 Task: Research Airbnb properties in Zanjan, Iran from 5th November, 2023 to 16th November, 2023 for 2 adults.1  bedroom having 1 bed and 1 bathroom. Property type can be hotel. Booking option can be shelf check-in. Look for 3 properties as per requirement.
Action: Mouse moved to (464, 106)
Screenshot: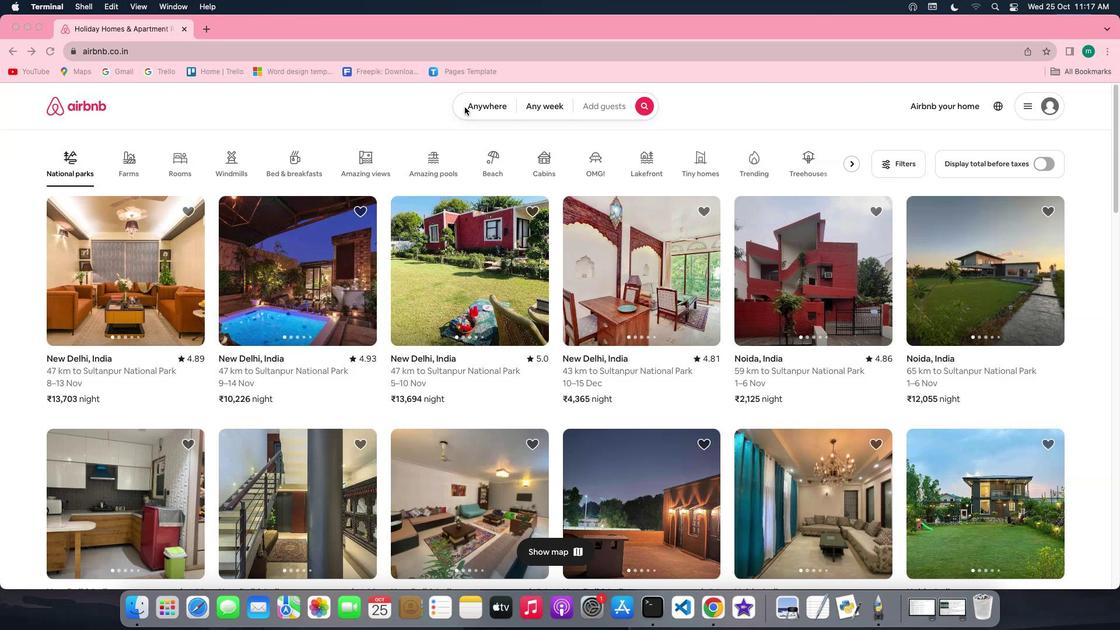 
Action: Mouse pressed left at (464, 106)
Screenshot: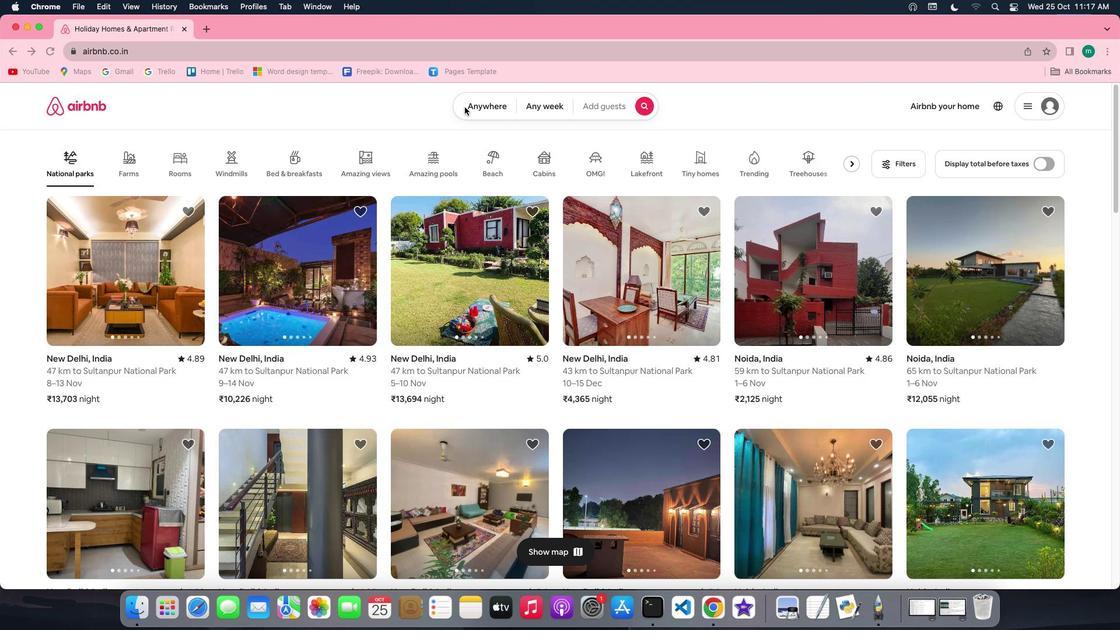 
Action: Mouse pressed left at (464, 106)
Screenshot: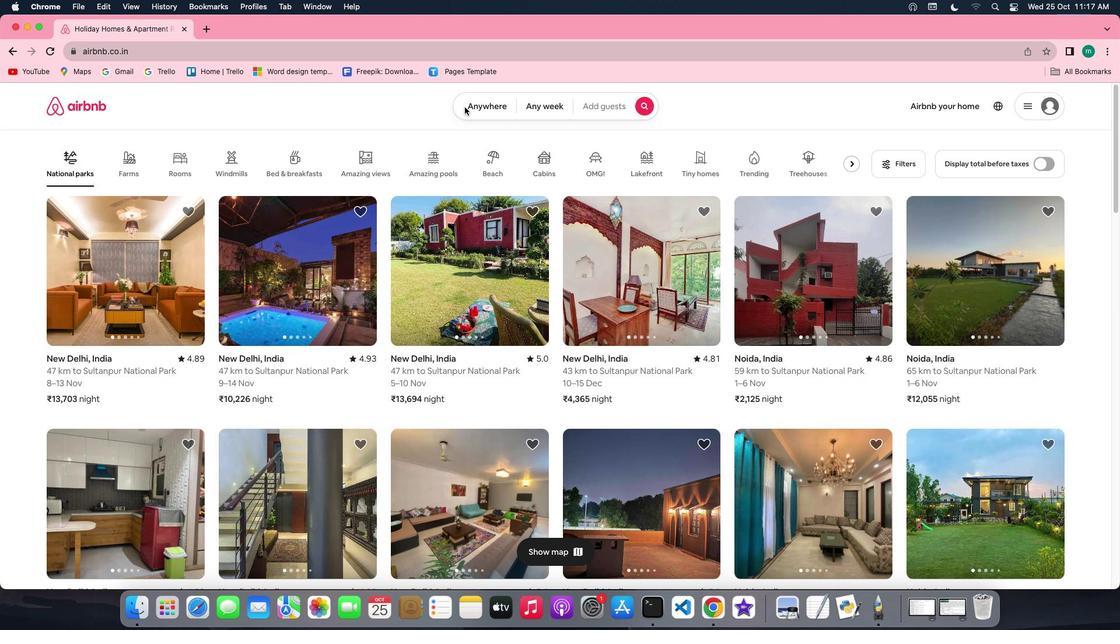 
Action: Mouse moved to (395, 150)
Screenshot: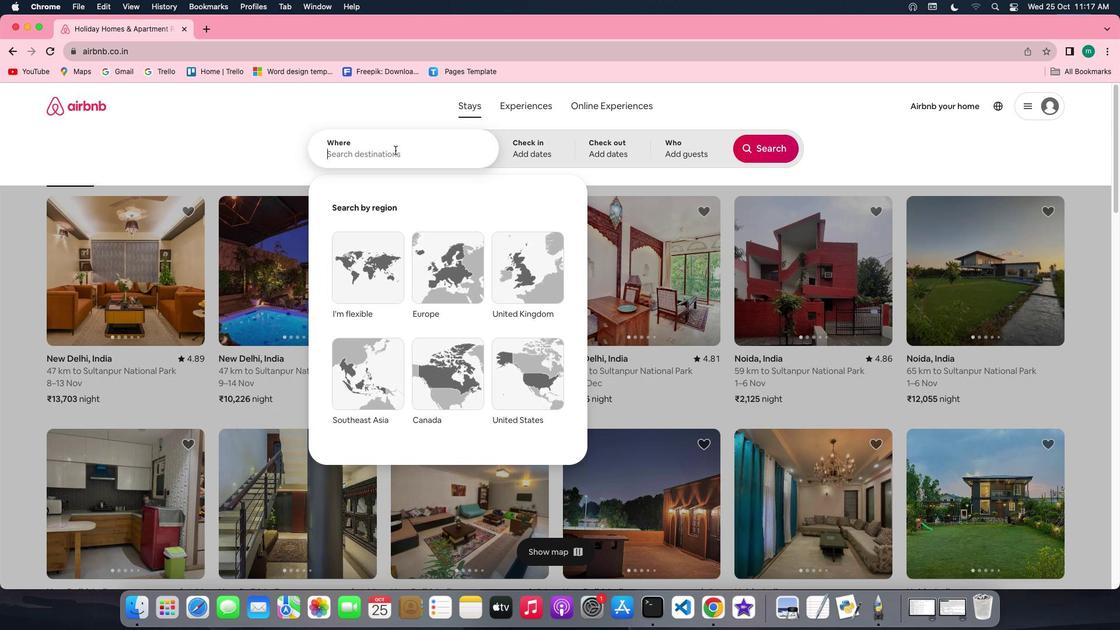 
Action: Mouse pressed left at (395, 150)
Screenshot: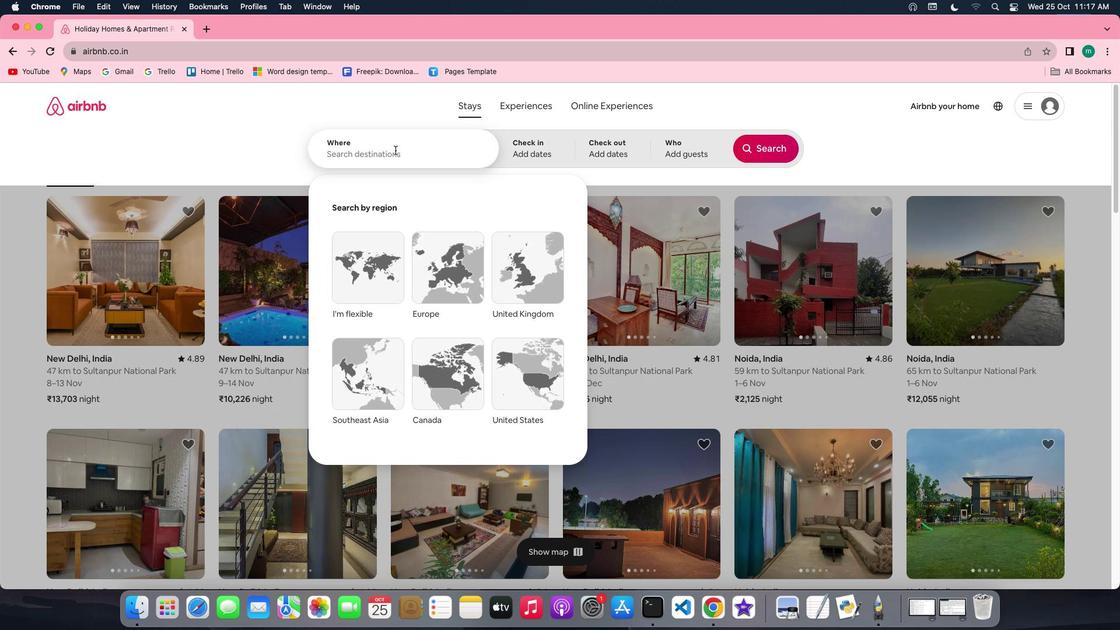 
Action: Key pressed Key.shift'Z''a''n''j''a''n'','Key.spaceKey.shift'I''r''a''n'
Screenshot: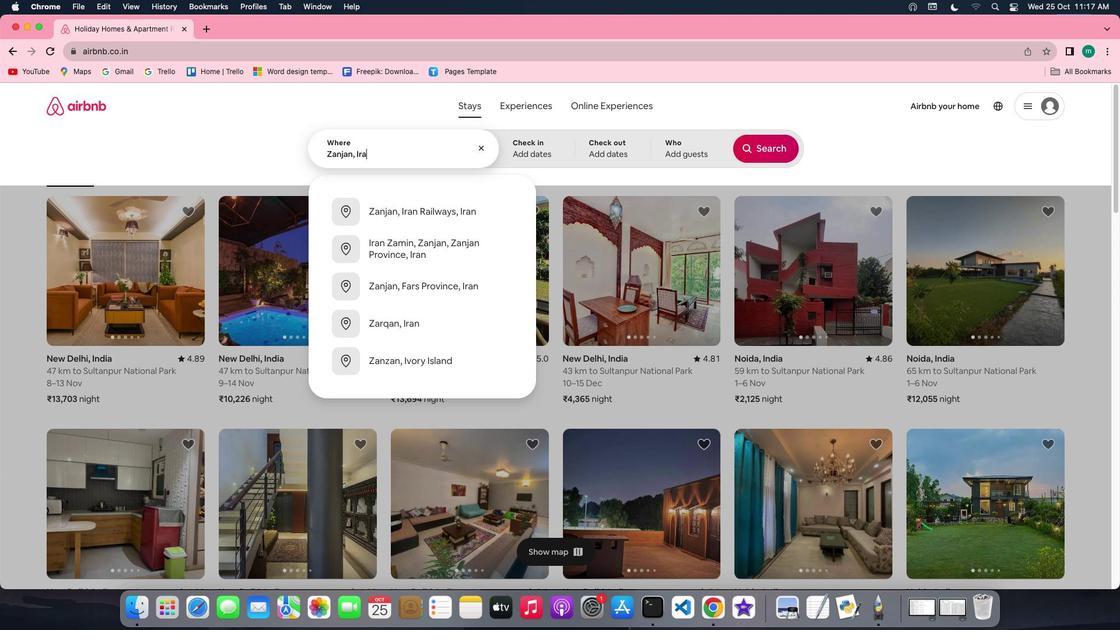 
Action: Mouse moved to (534, 145)
Screenshot: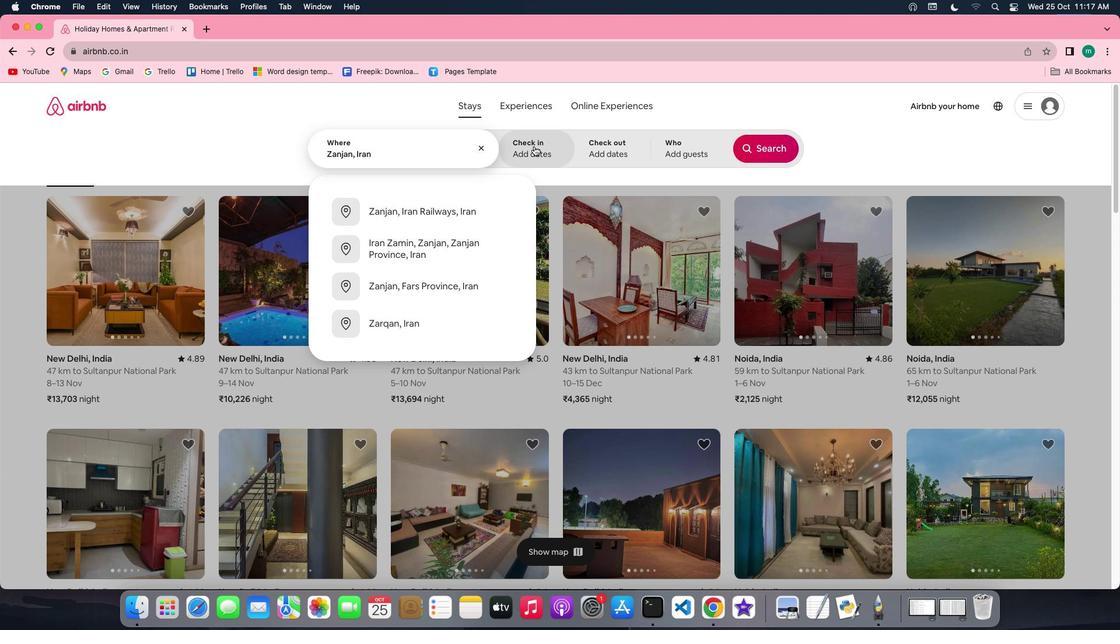 
Action: Mouse pressed left at (534, 145)
Screenshot: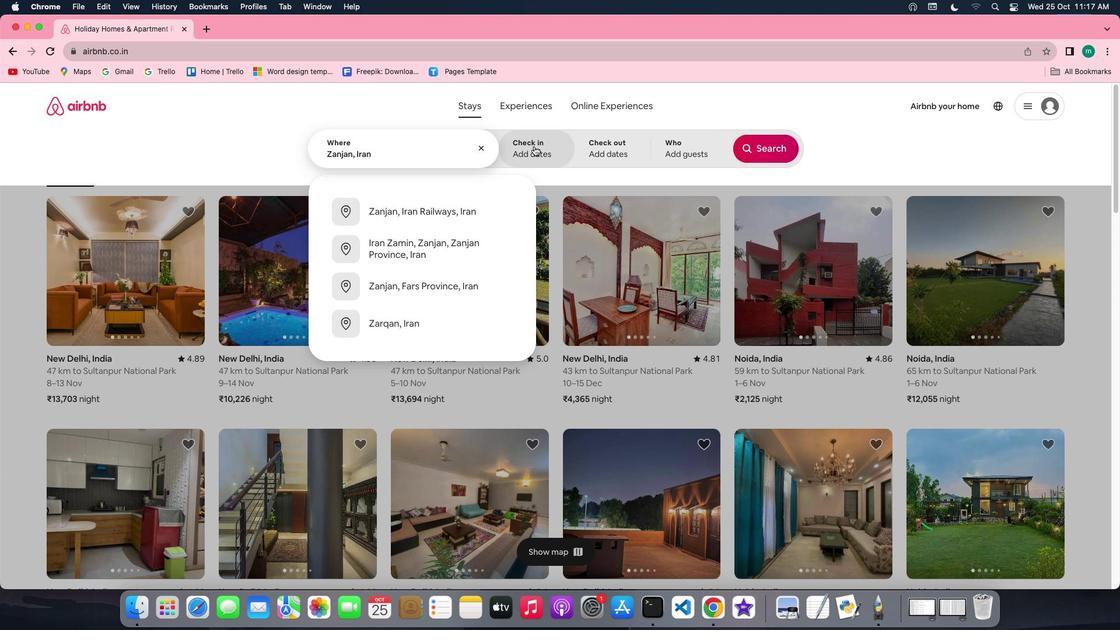 
Action: Mouse moved to (581, 313)
Screenshot: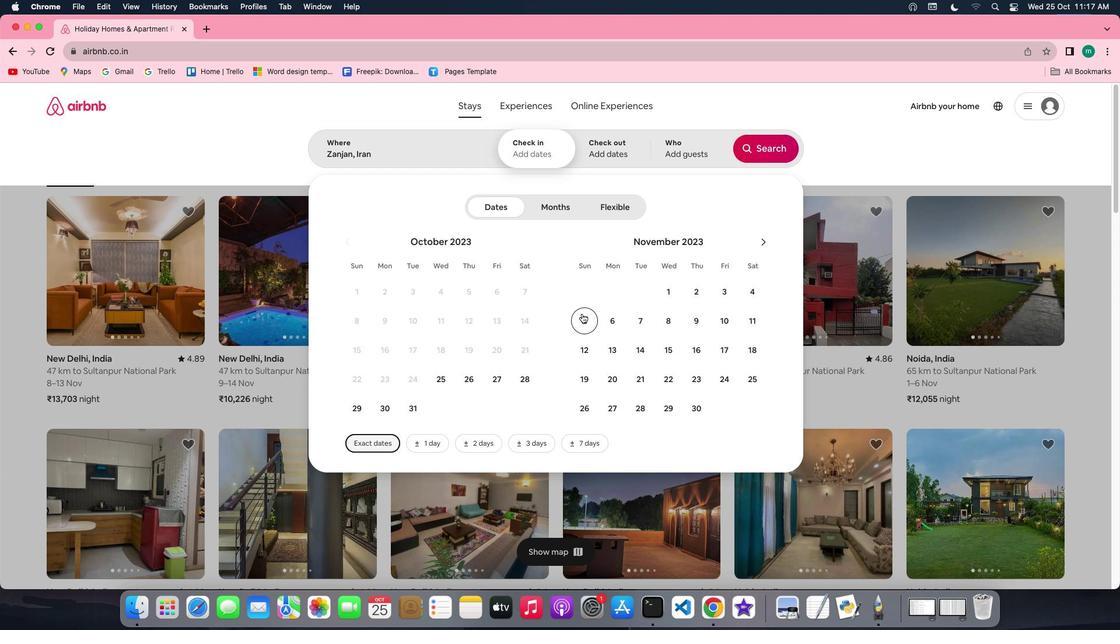 
Action: Mouse pressed left at (581, 313)
Screenshot: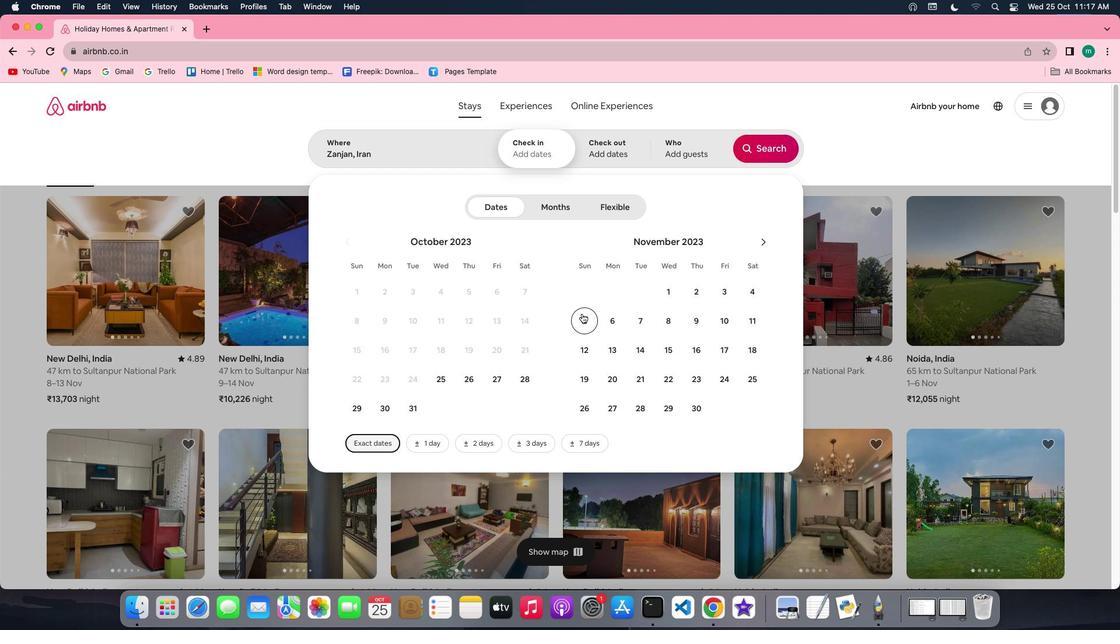 
Action: Mouse moved to (692, 343)
Screenshot: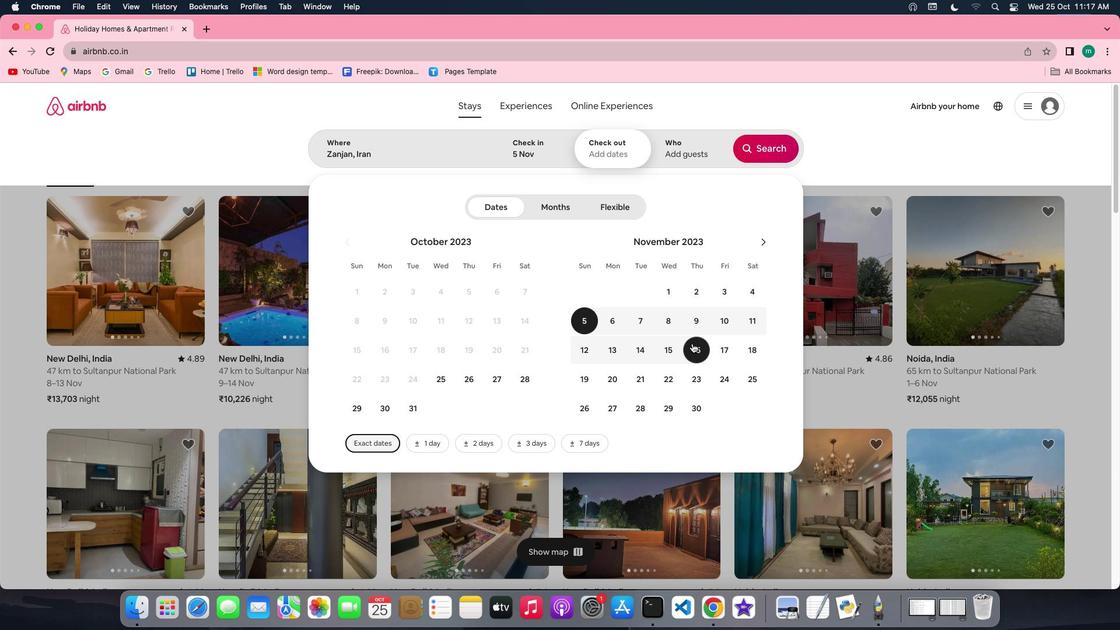 
Action: Mouse pressed left at (692, 343)
Screenshot: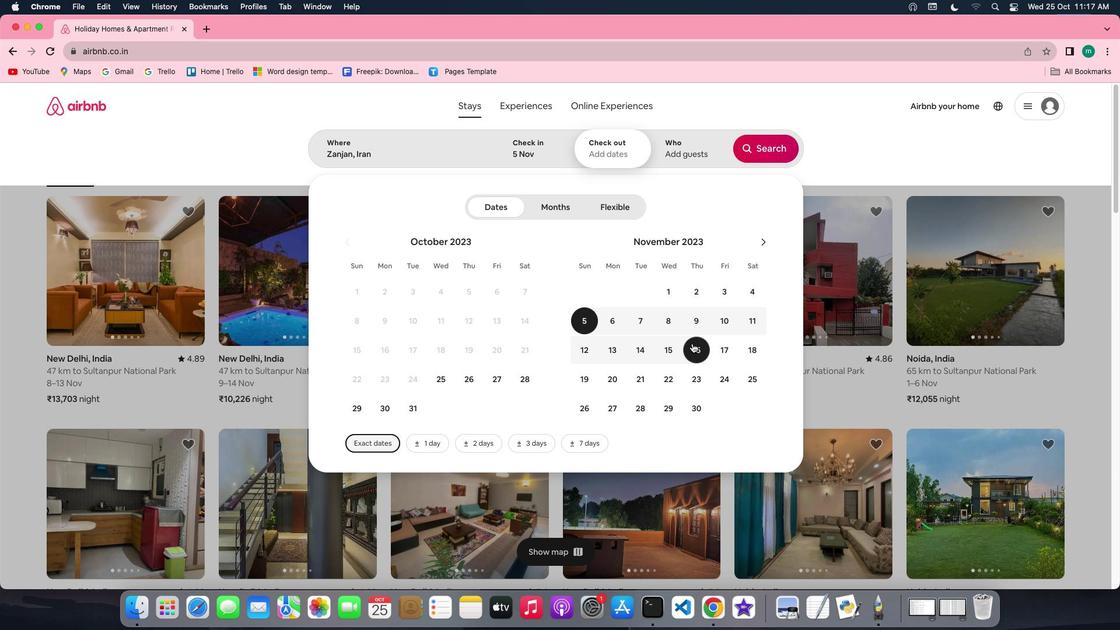 
Action: Mouse moved to (690, 142)
Screenshot: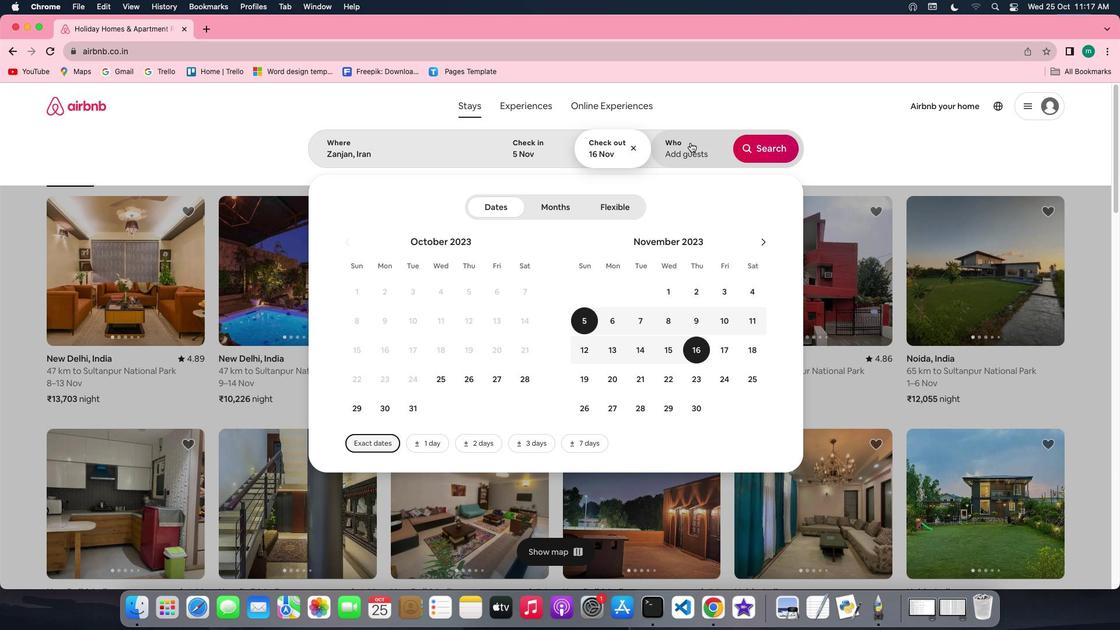 
Action: Mouse pressed left at (690, 142)
Screenshot: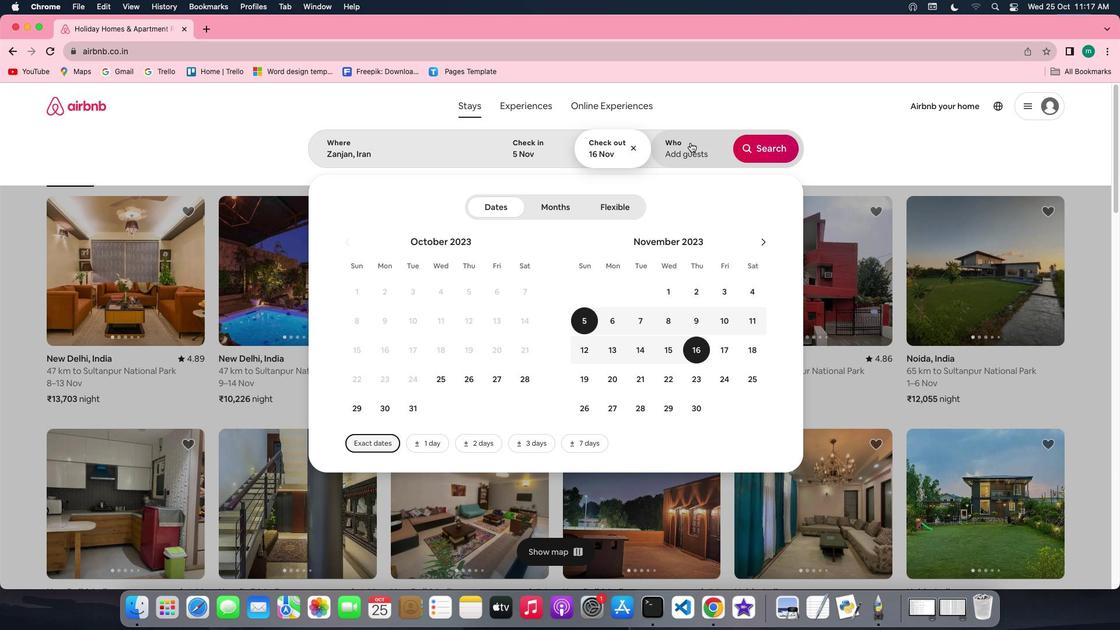 
Action: Mouse moved to (775, 210)
Screenshot: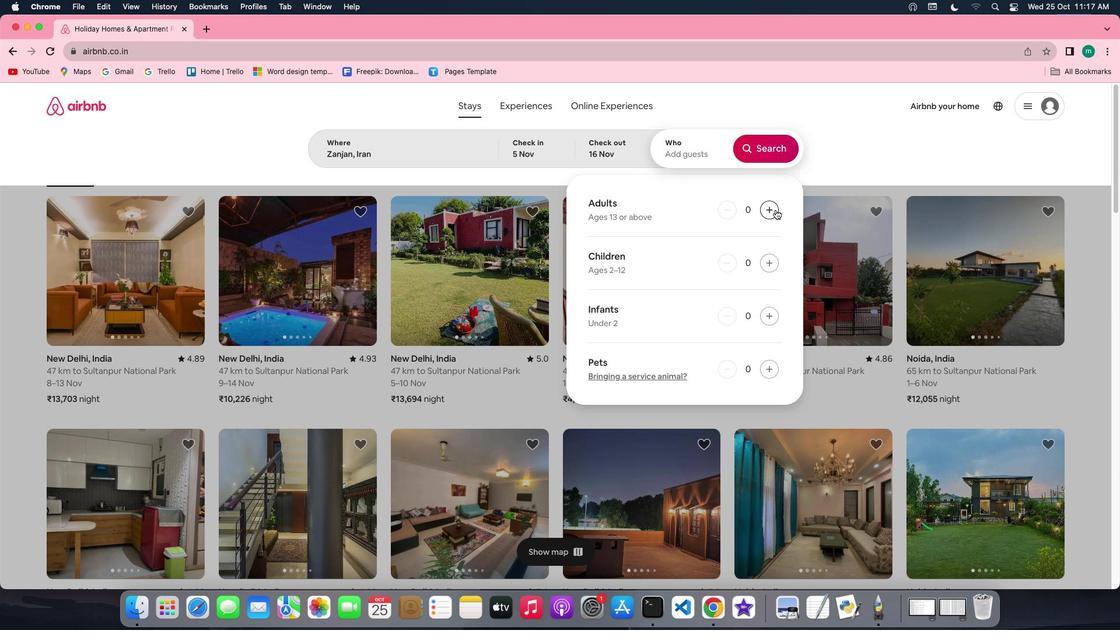 
Action: Mouse pressed left at (775, 210)
Screenshot: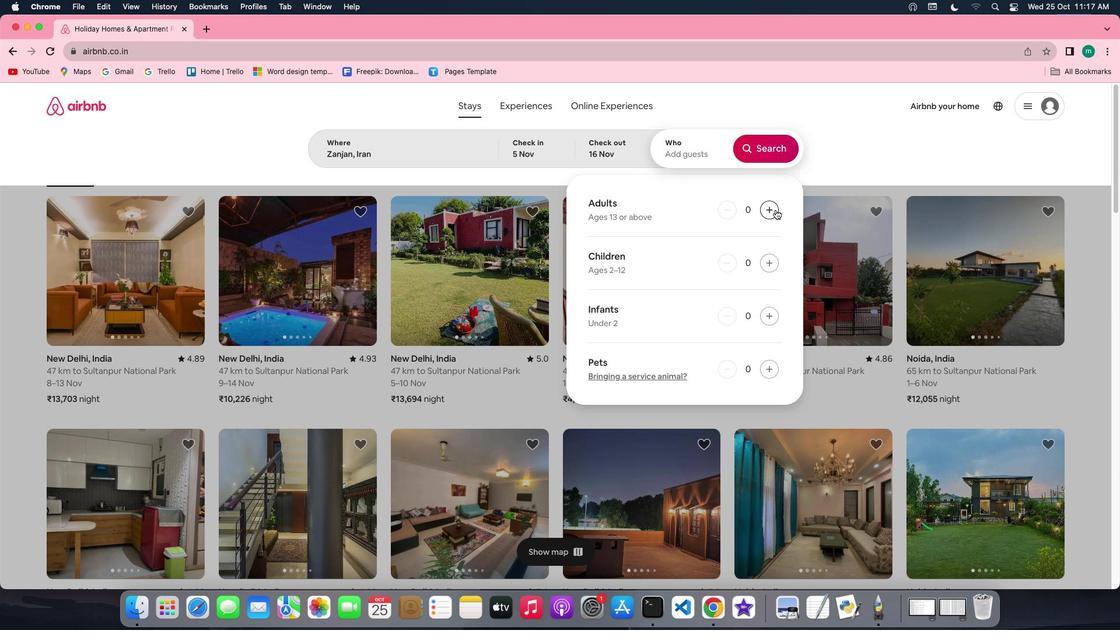 
Action: Mouse pressed left at (775, 210)
Screenshot: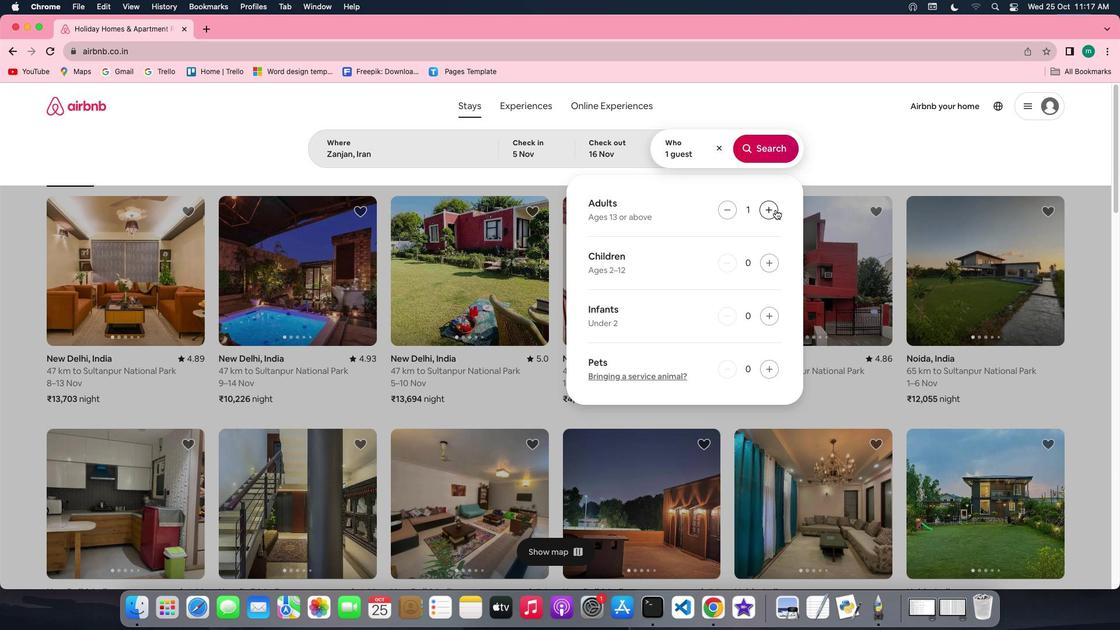 
Action: Mouse moved to (763, 152)
Screenshot: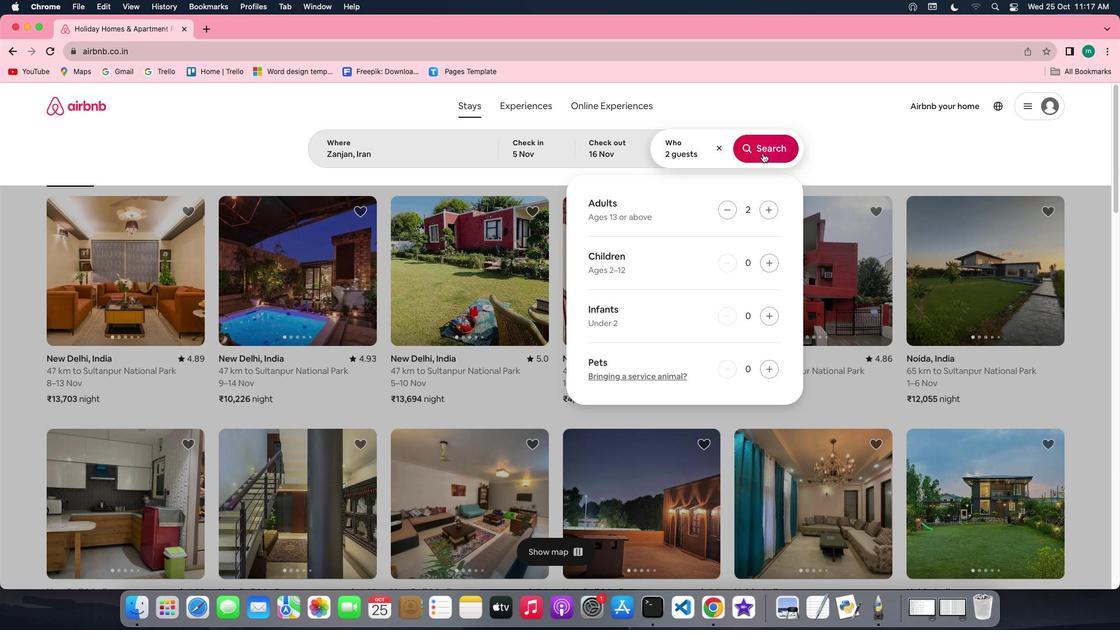 
Action: Mouse pressed left at (763, 152)
Screenshot: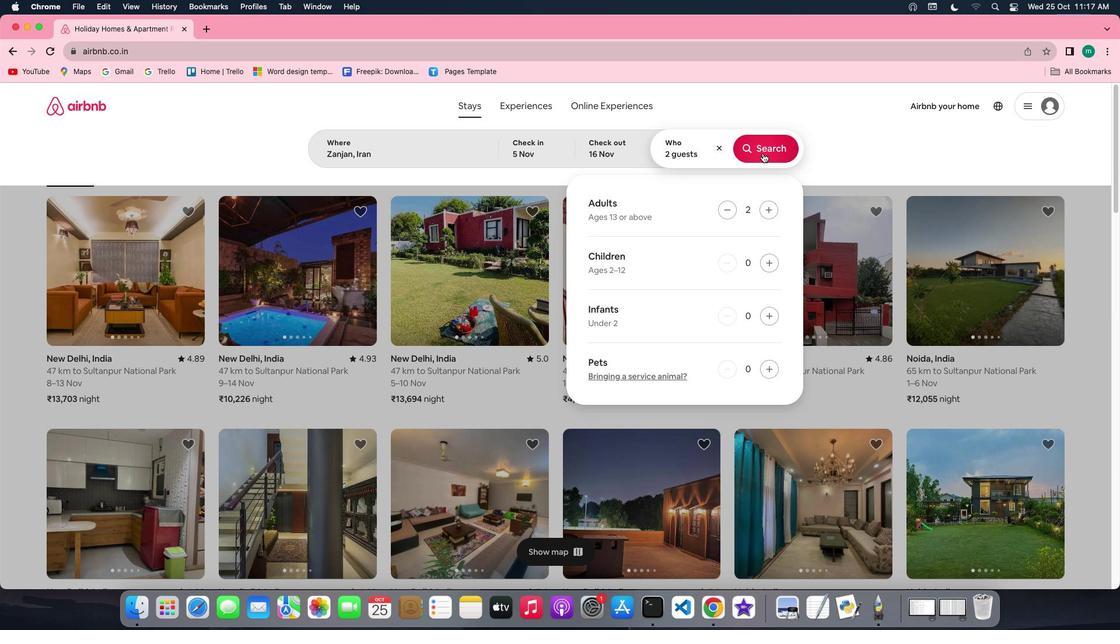 
Action: Mouse moved to (920, 149)
Screenshot: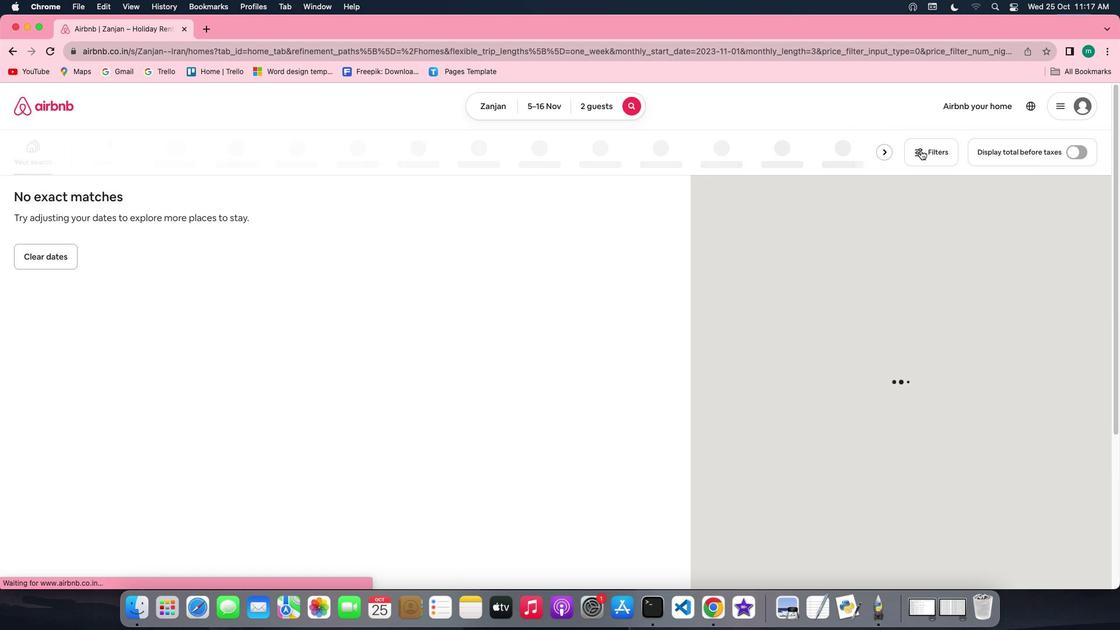 
Action: Mouse pressed left at (920, 149)
Screenshot: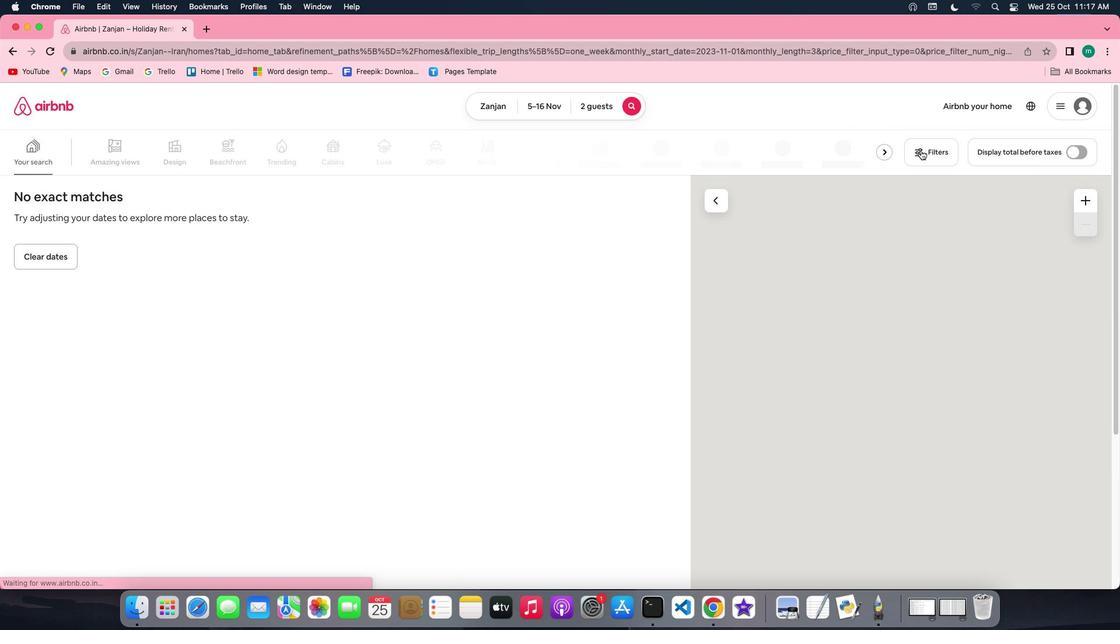 
Action: Mouse moved to (554, 323)
Screenshot: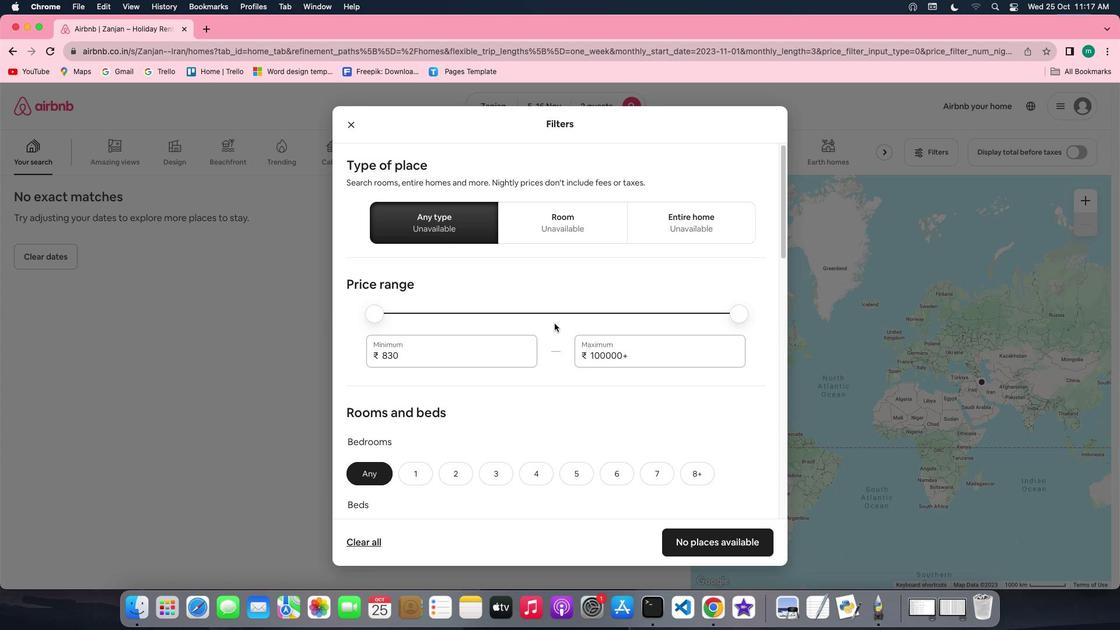
Action: Mouse scrolled (554, 323) with delta (0, 0)
Screenshot: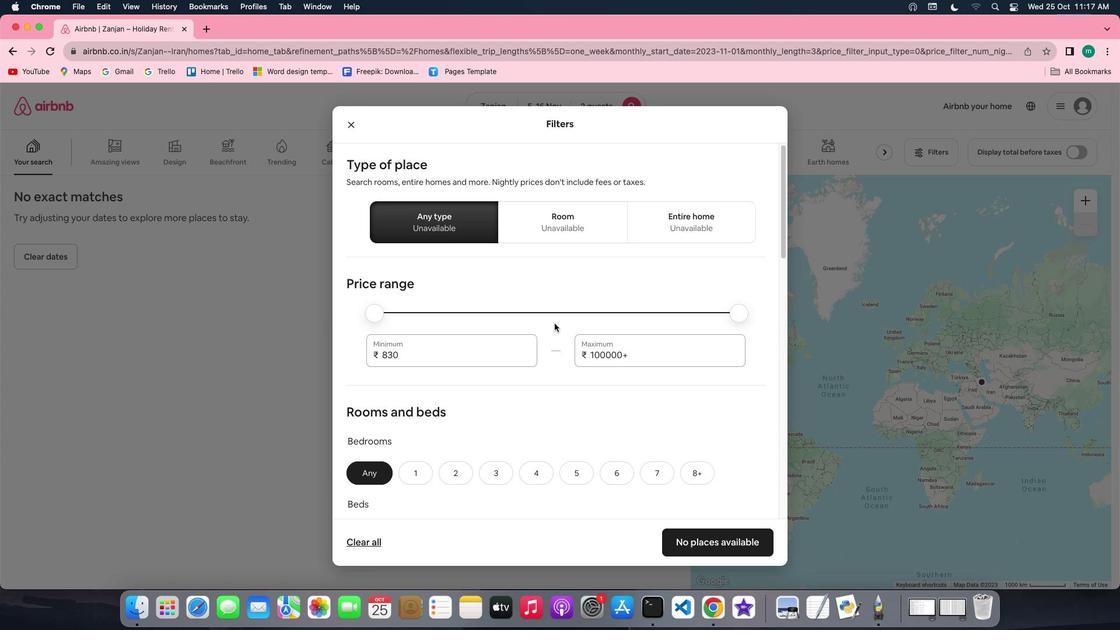 
Action: Mouse scrolled (554, 323) with delta (0, 0)
Screenshot: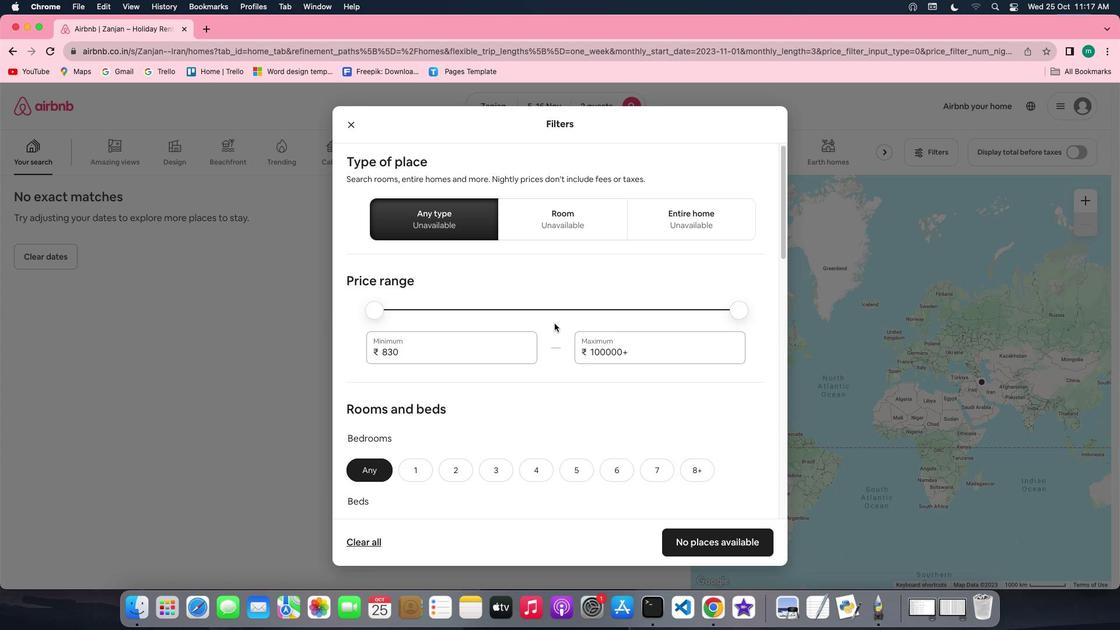 
Action: Mouse scrolled (554, 323) with delta (0, -1)
Screenshot: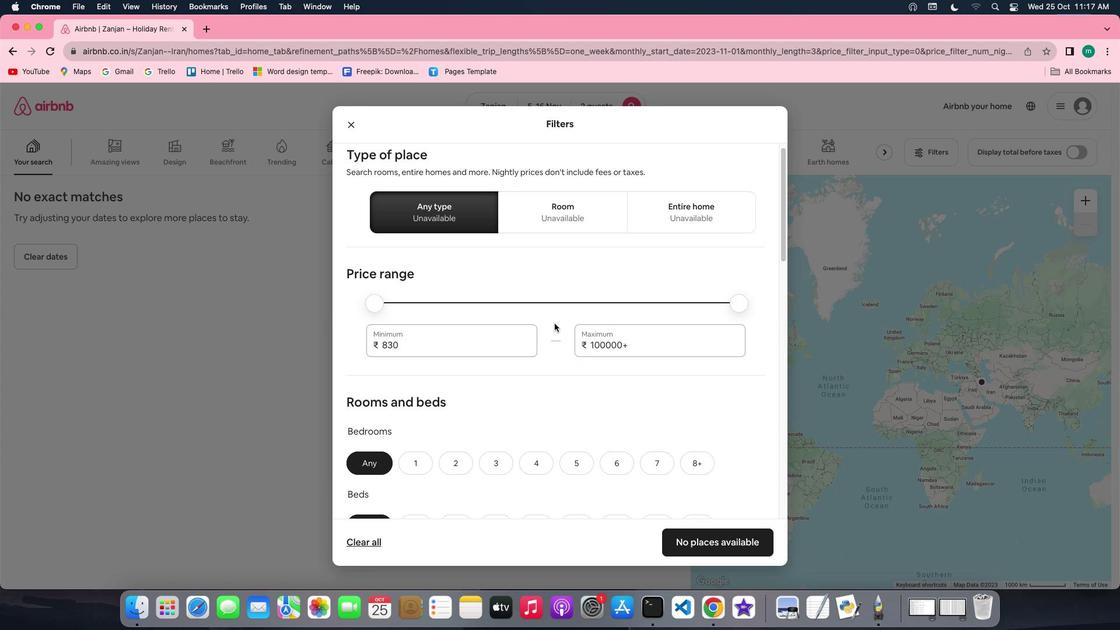 
Action: Mouse scrolled (554, 323) with delta (0, 0)
Screenshot: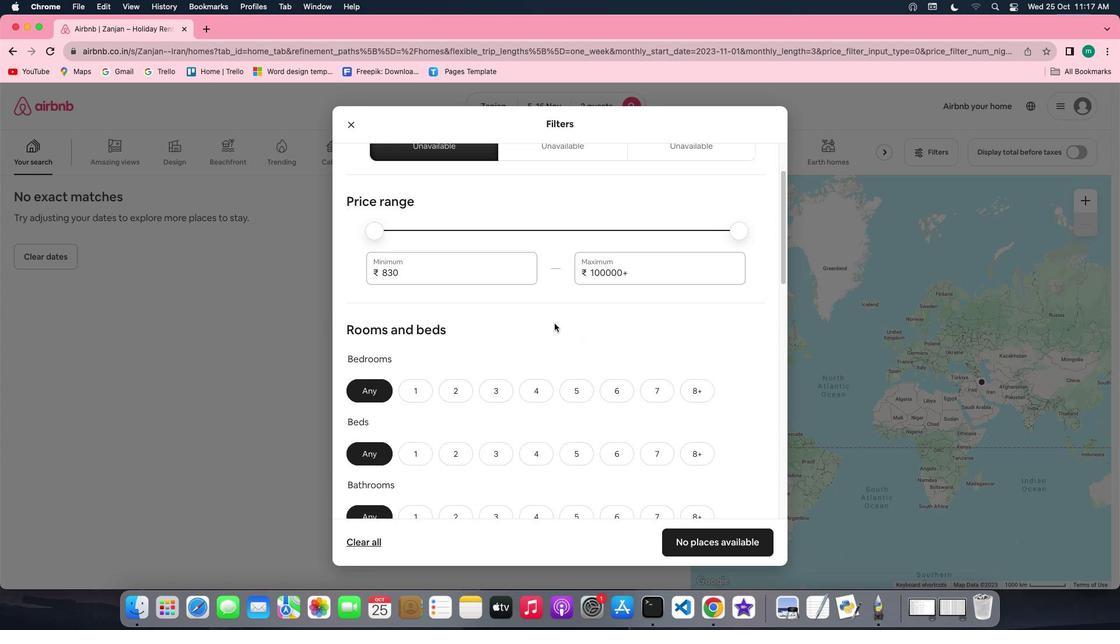 
Action: Mouse scrolled (554, 323) with delta (0, 0)
Screenshot: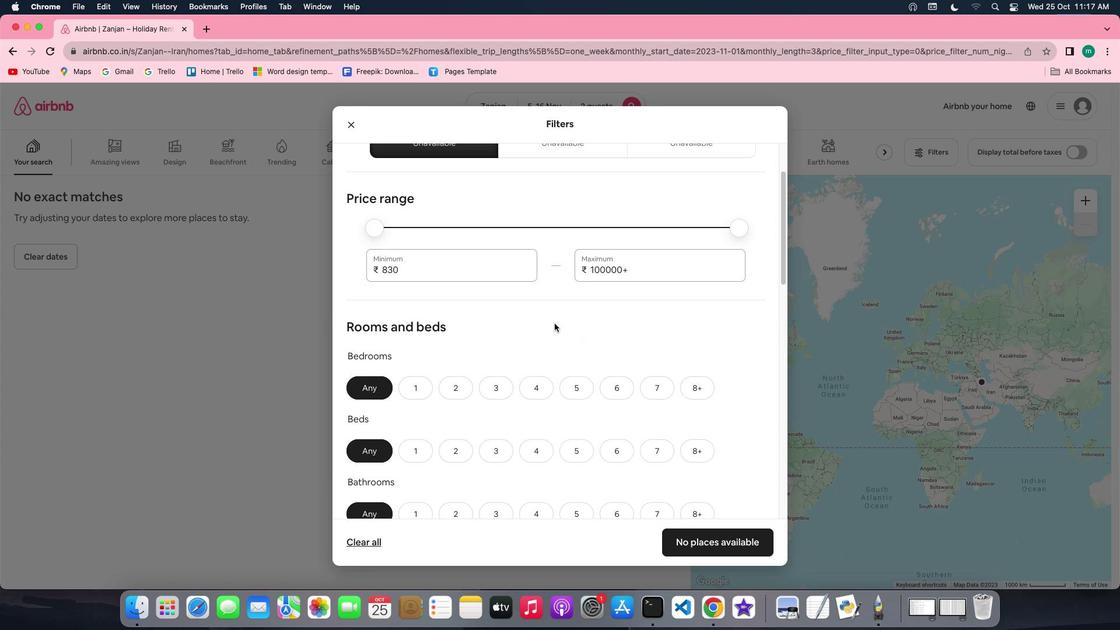 
Action: Mouse scrolled (554, 323) with delta (0, 0)
Screenshot: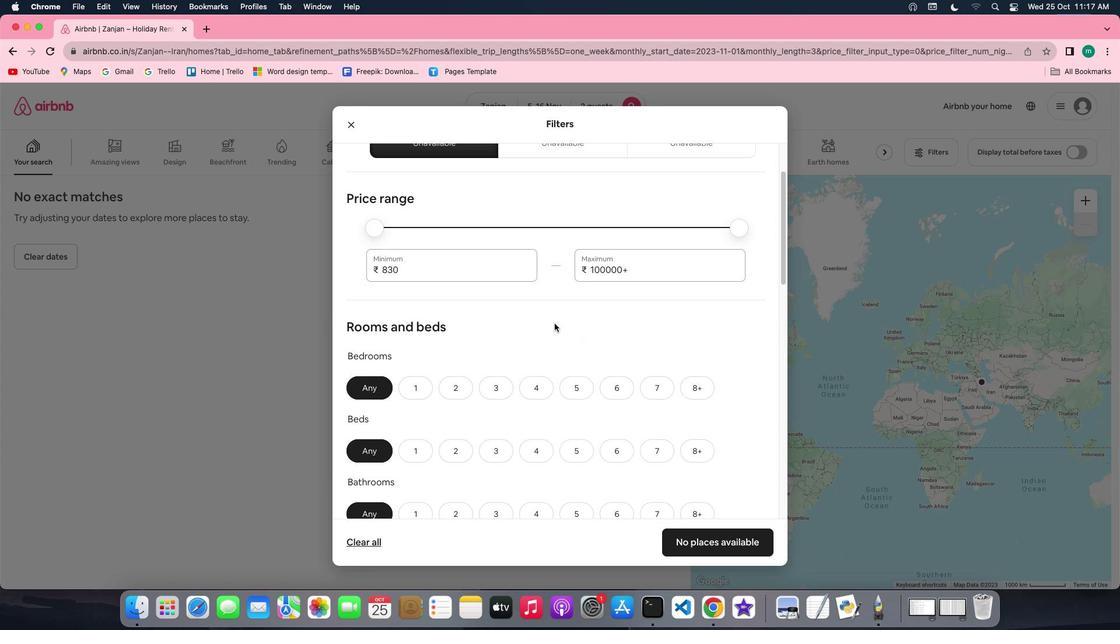 
Action: Mouse scrolled (554, 323) with delta (0, 0)
Screenshot: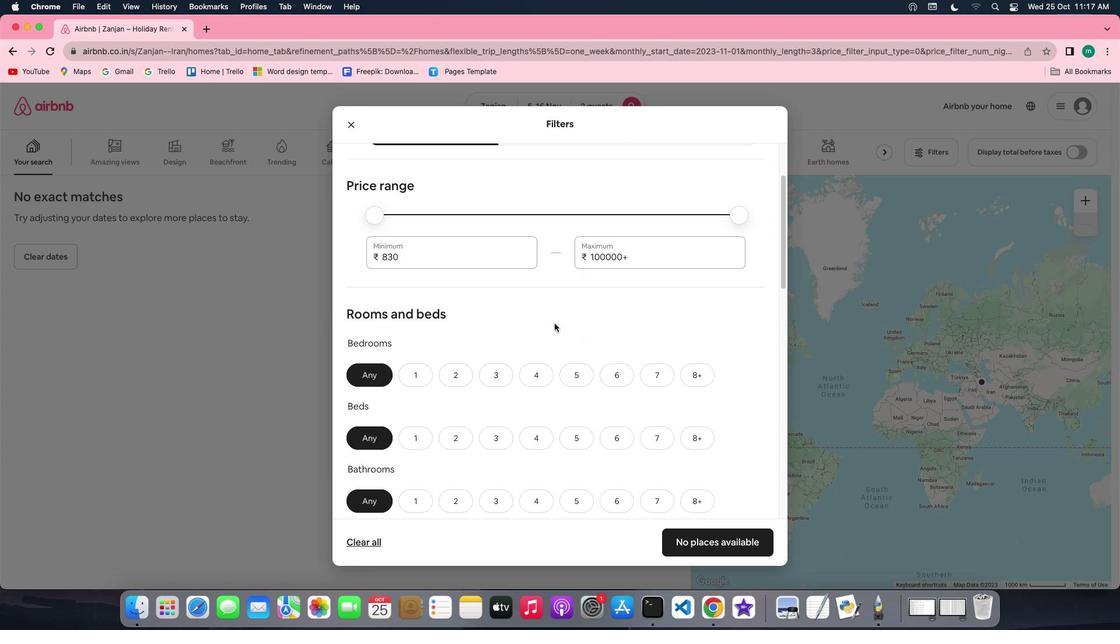 
Action: Mouse scrolled (554, 323) with delta (0, 0)
Screenshot: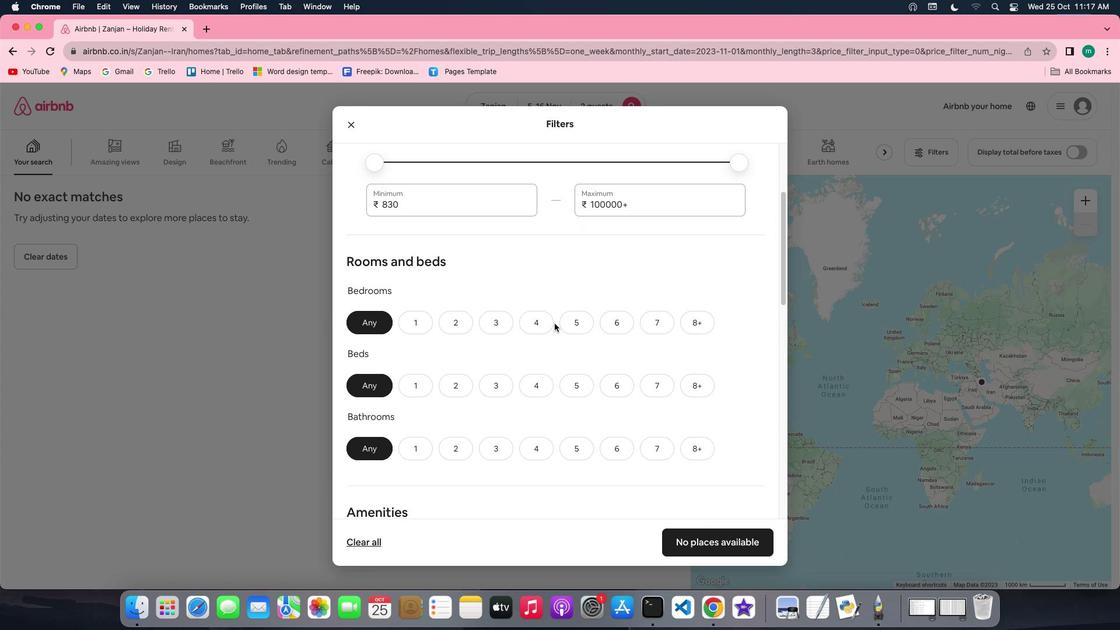 
Action: Mouse scrolled (554, 323) with delta (0, 0)
Screenshot: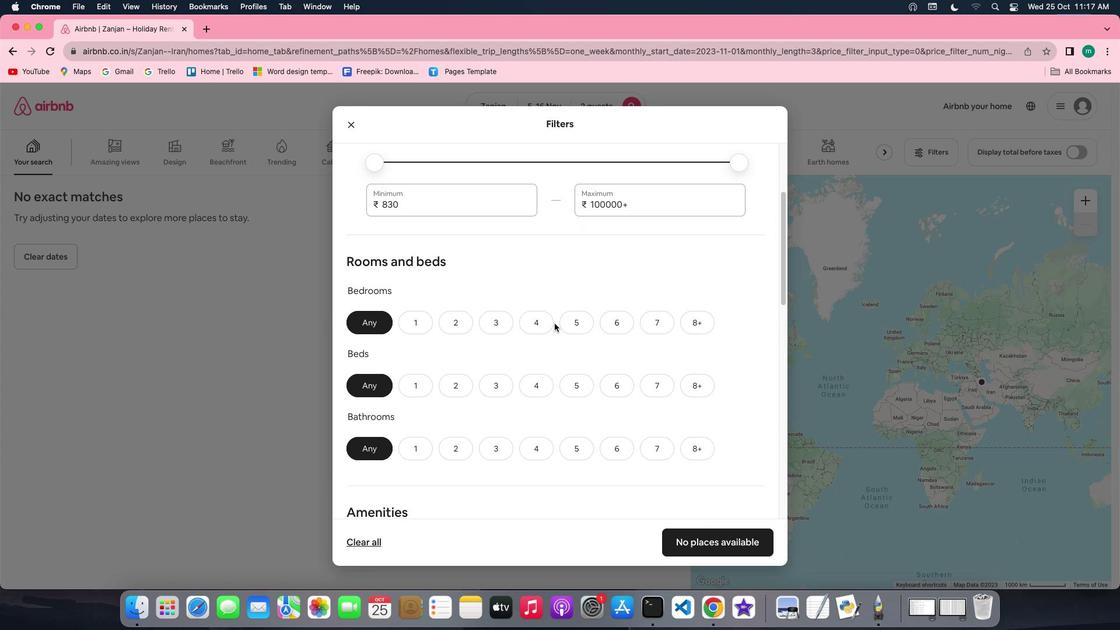 
Action: Mouse scrolled (554, 323) with delta (0, -1)
Screenshot: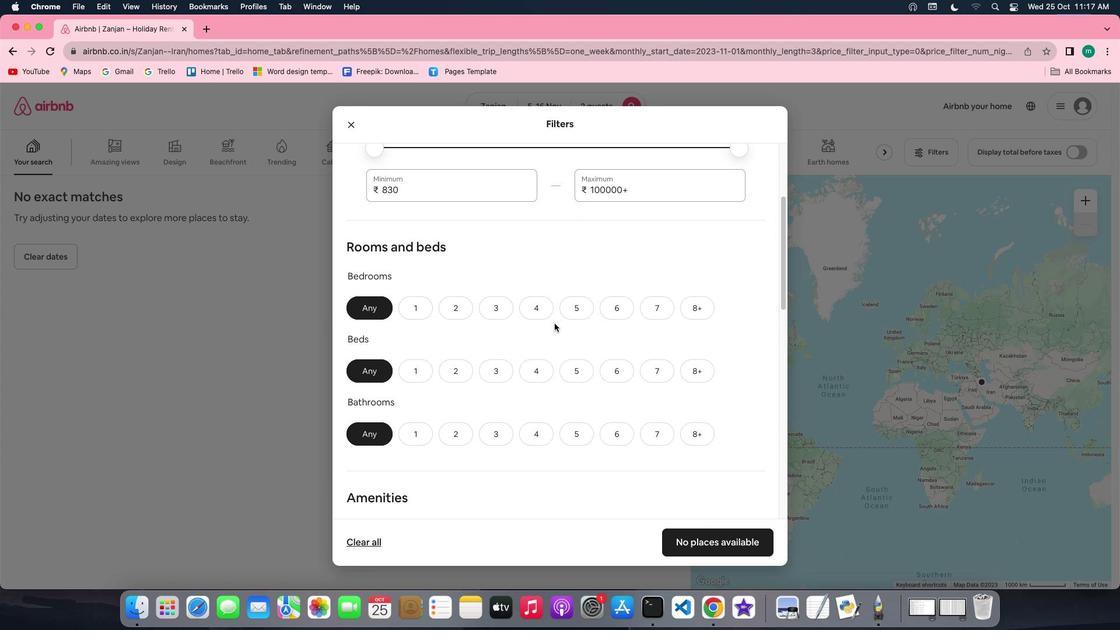 
Action: Mouse scrolled (554, 323) with delta (0, 0)
Screenshot: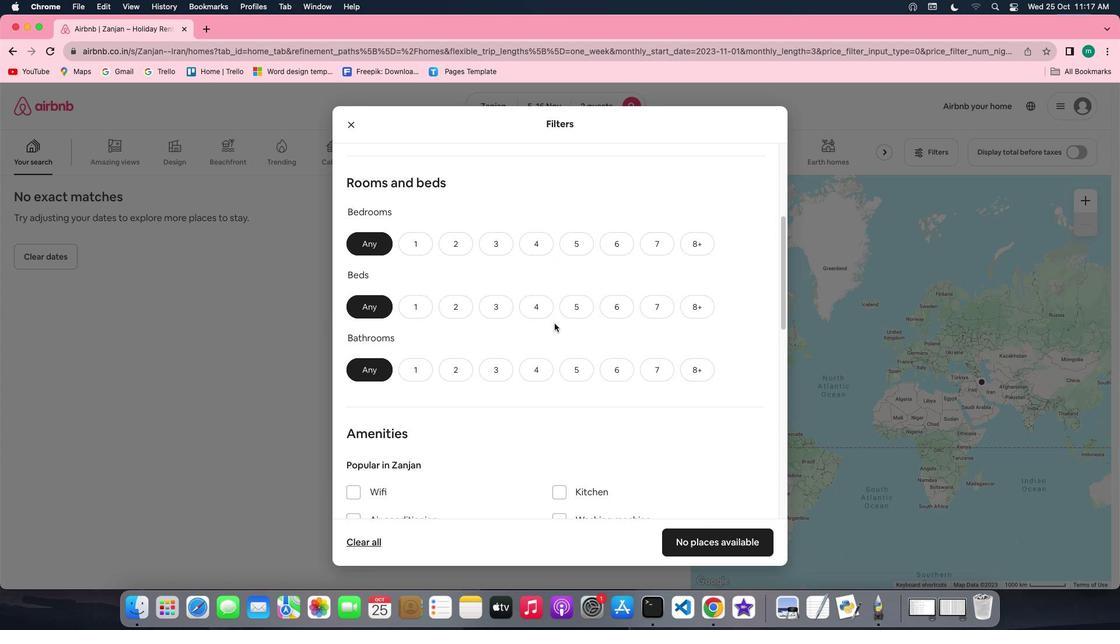 
Action: Mouse scrolled (554, 323) with delta (0, 0)
Screenshot: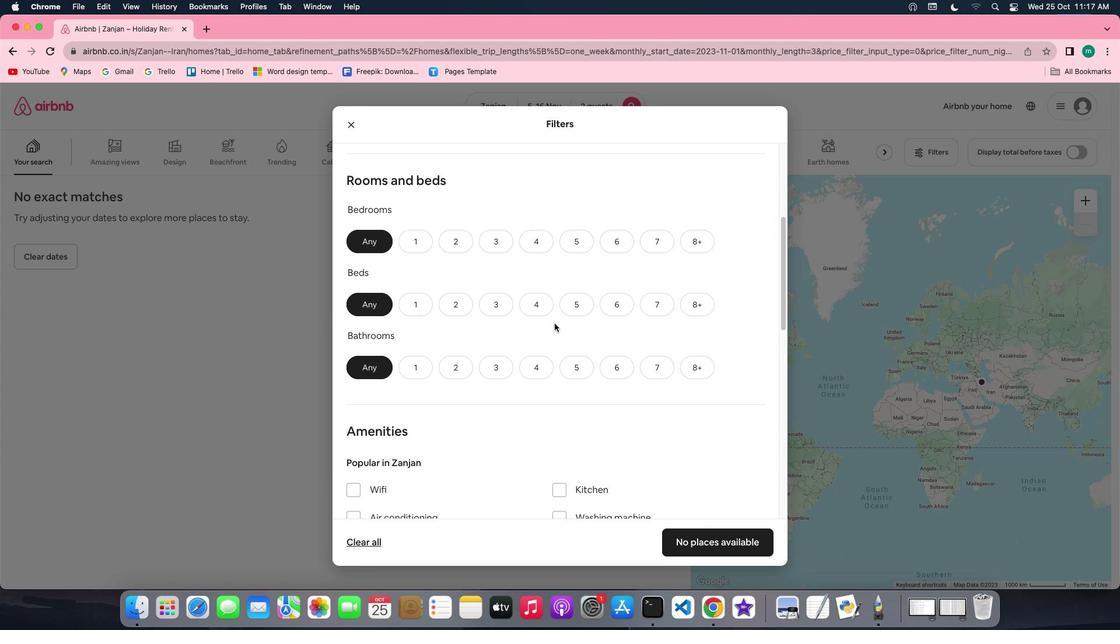 
Action: Mouse scrolled (554, 323) with delta (0, -1)
Screenshot: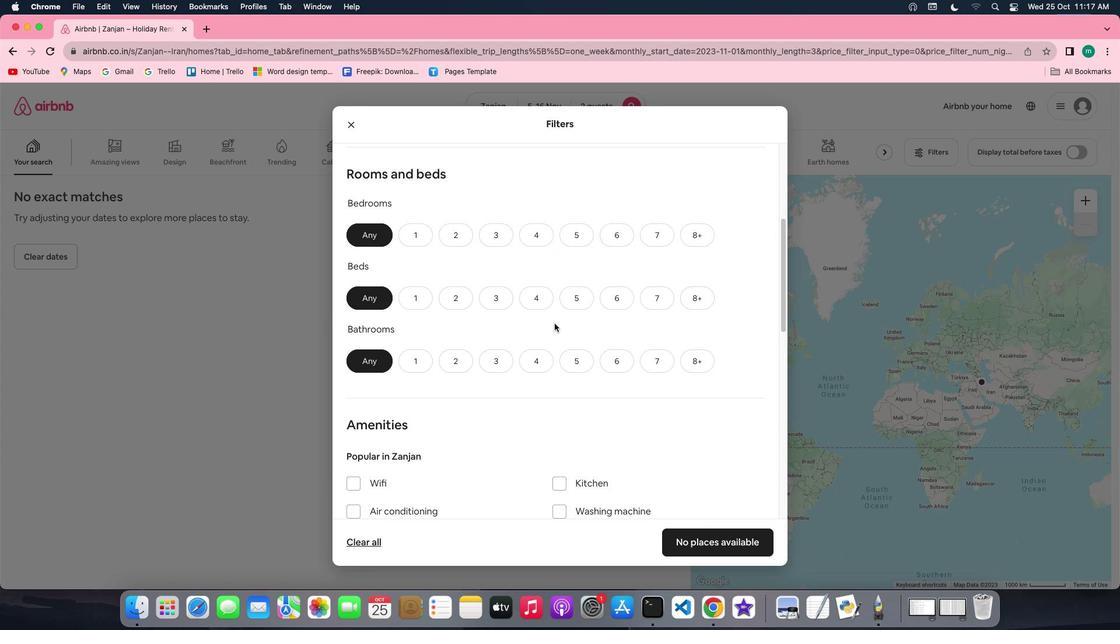 
Action: Mouse scrolled (554, 323) with delta (0, 0)
Screenshot: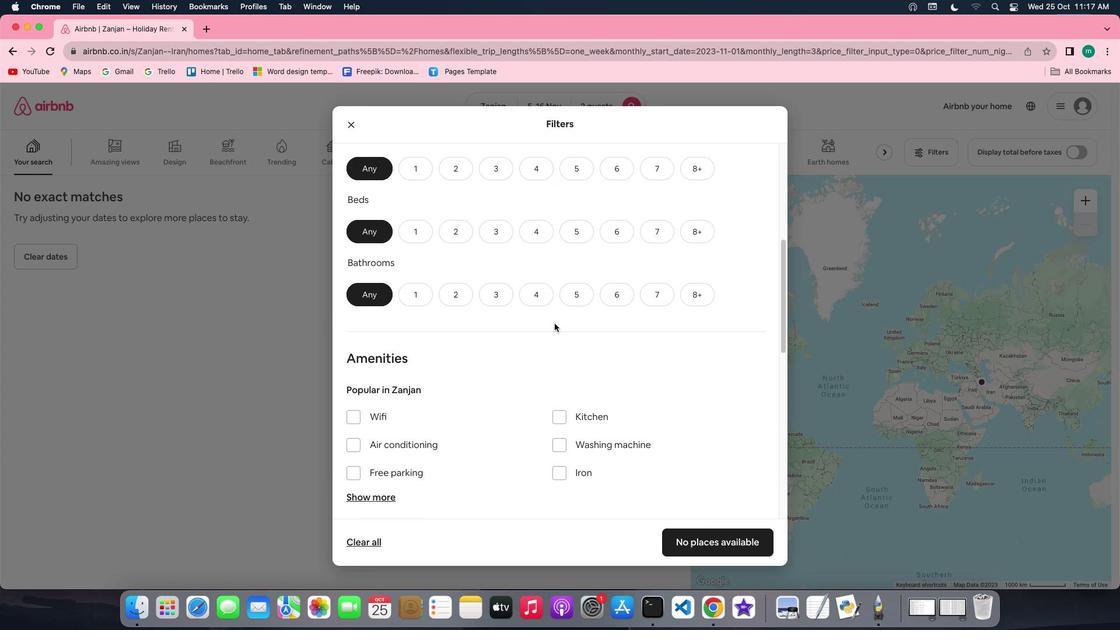 
Action: Mouse scrolled (554, 323) with delta (0, 0)
Screenshot: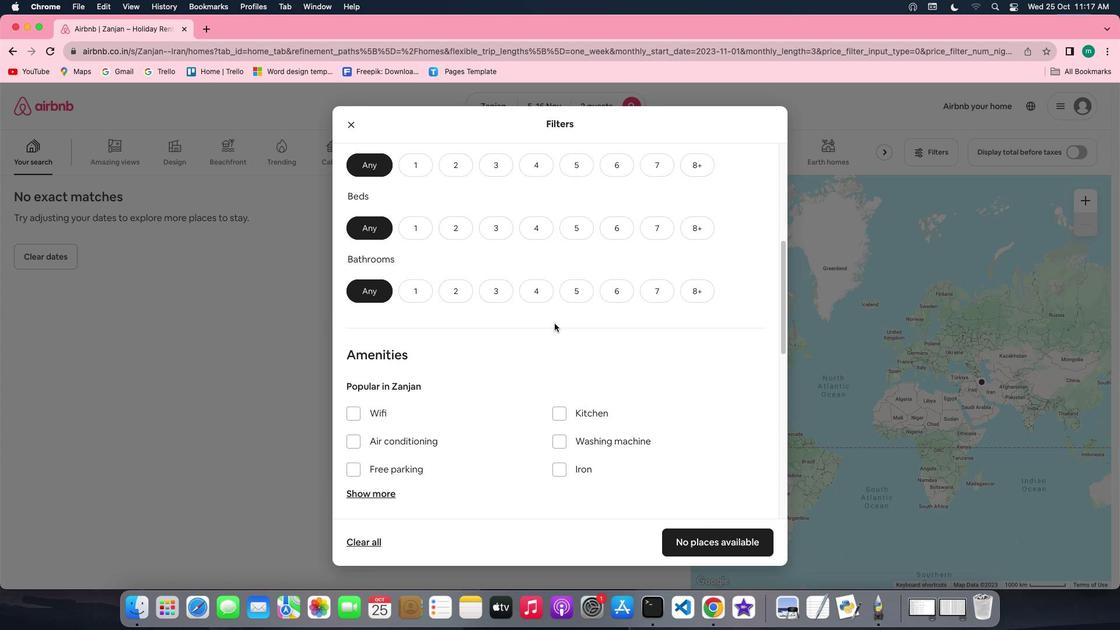 
Action: Mouse scrolled (554, 323) with delta (0, 0)
Screenshot: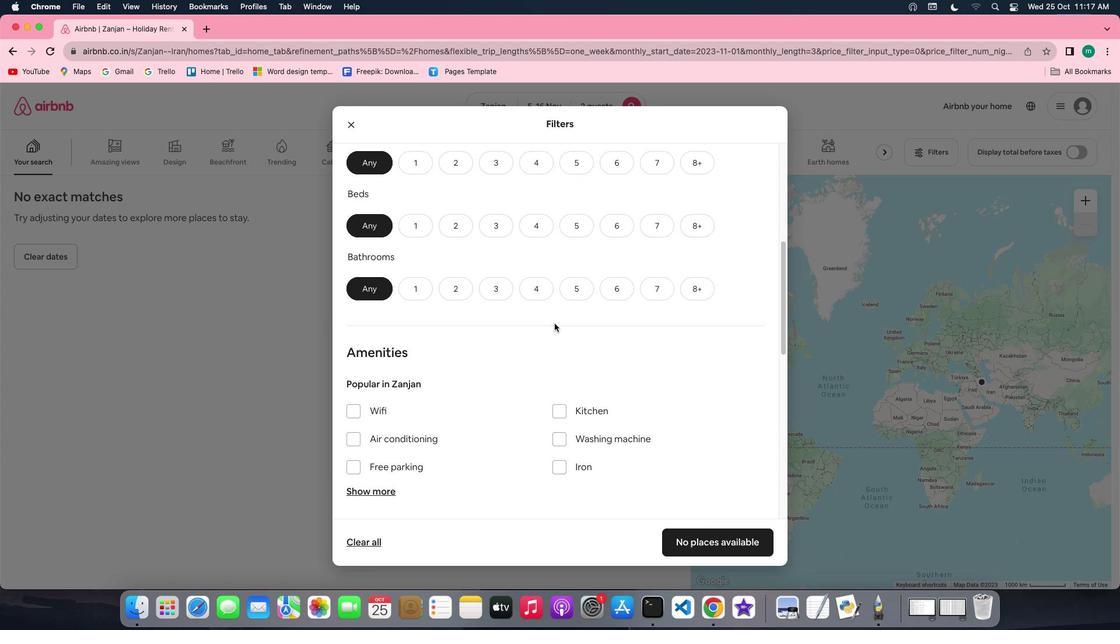 
Action: Mouse scrolled (554, 323) with delta (0, 0)
Screenshot: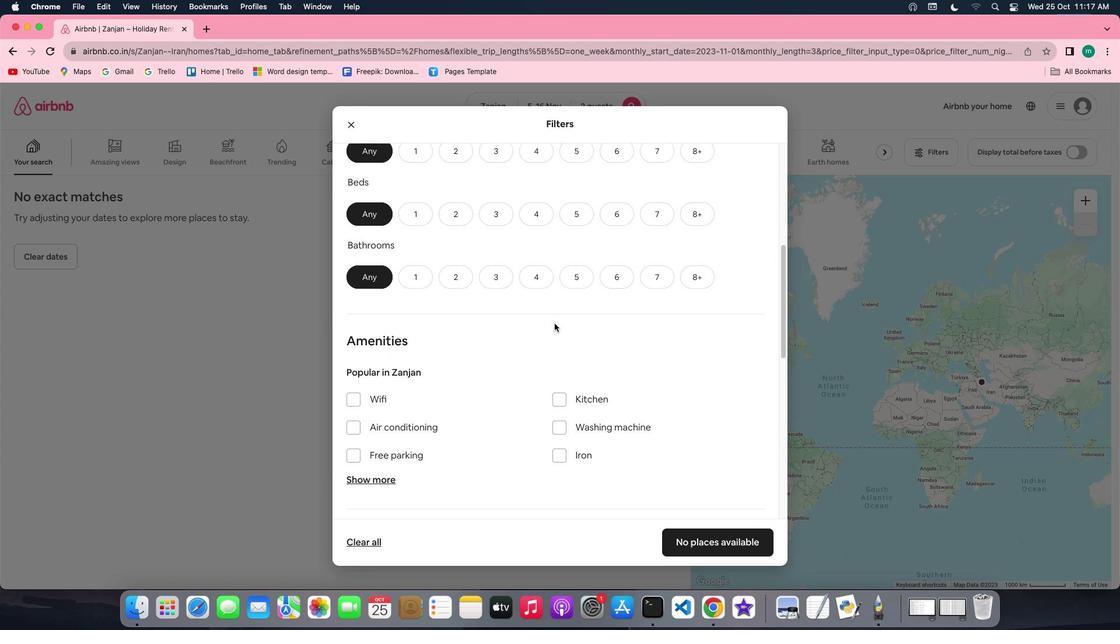 
Action: Mouse scrolled (554, 323) with delta (0, 0)
Screenshot: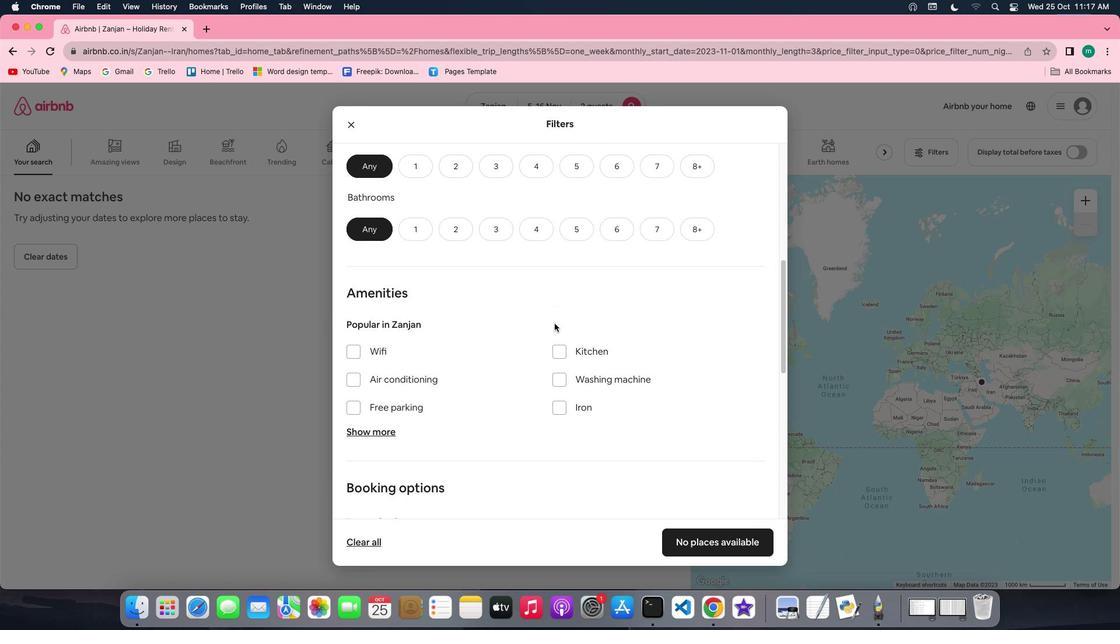 
Action: Mouse scrolled (554, 323) with delta (0, 0)
Screenshot: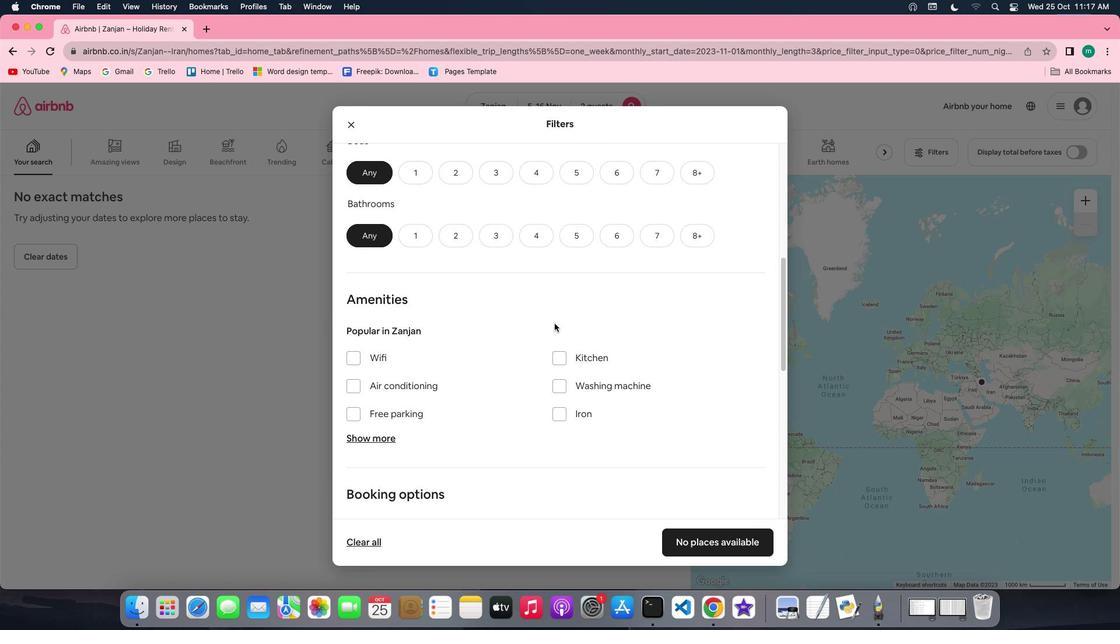 
Action: Mouse scrolled (554, 323) with delta (0, 1)
Screenshot: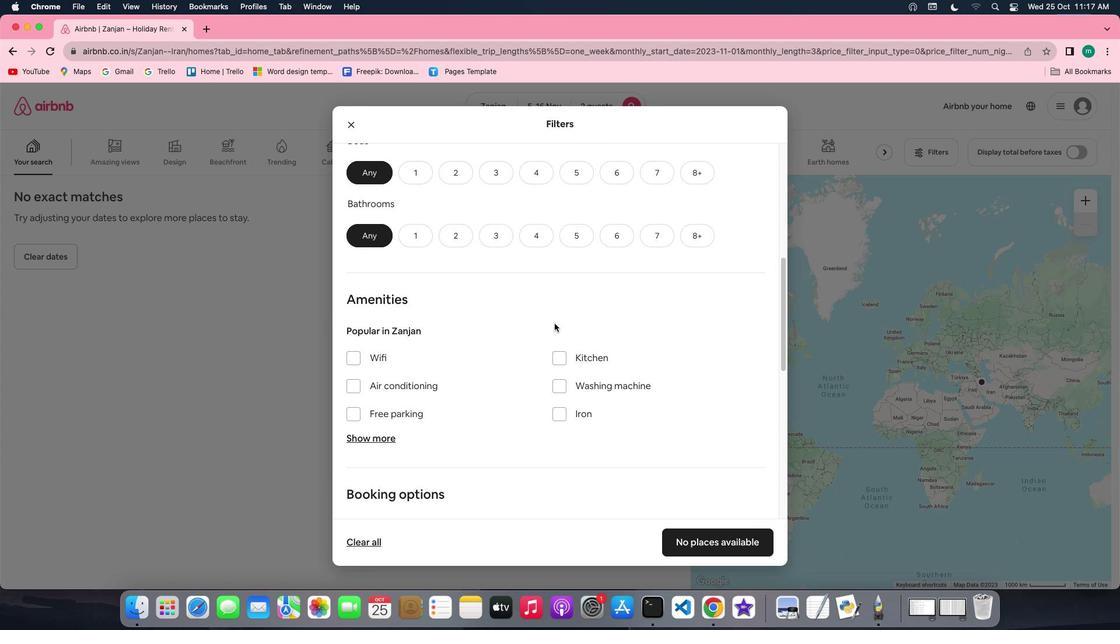 
Action: Mouse moved to (417, 213)
Screenshot: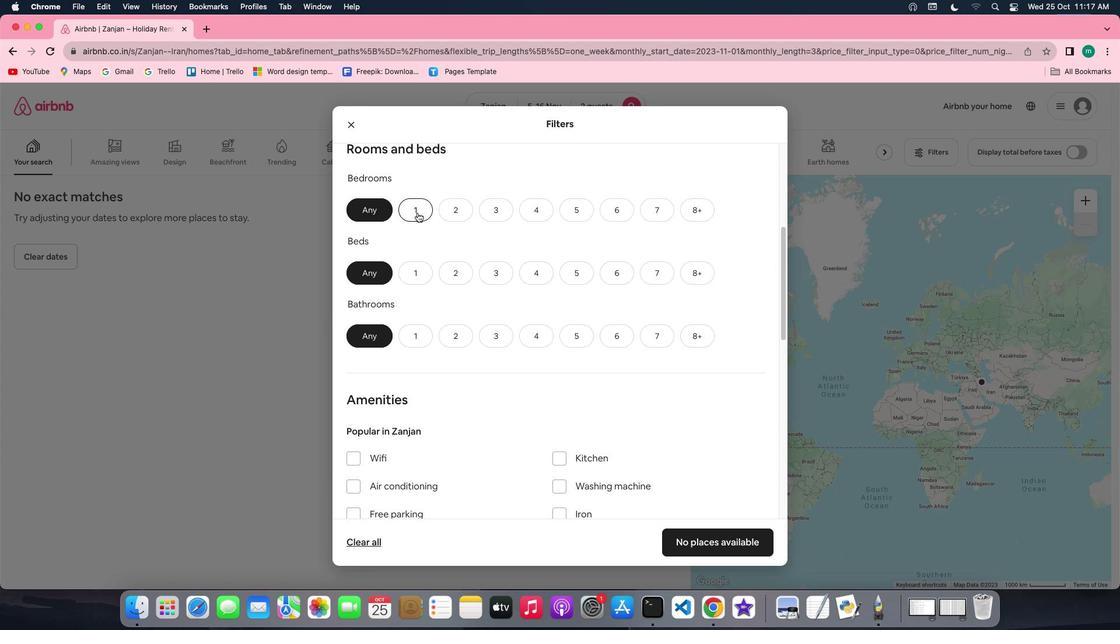 
Action: Mouse pressed left at (417, 213)
Screenshot: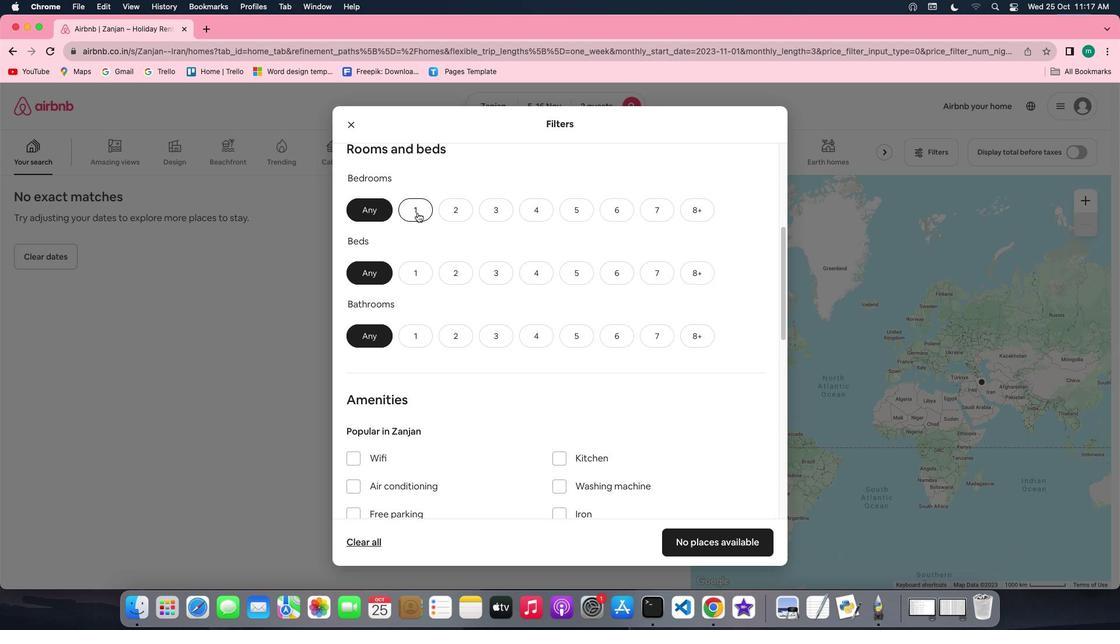 
Action: Mouse moved to (423, 276)
Screenshot: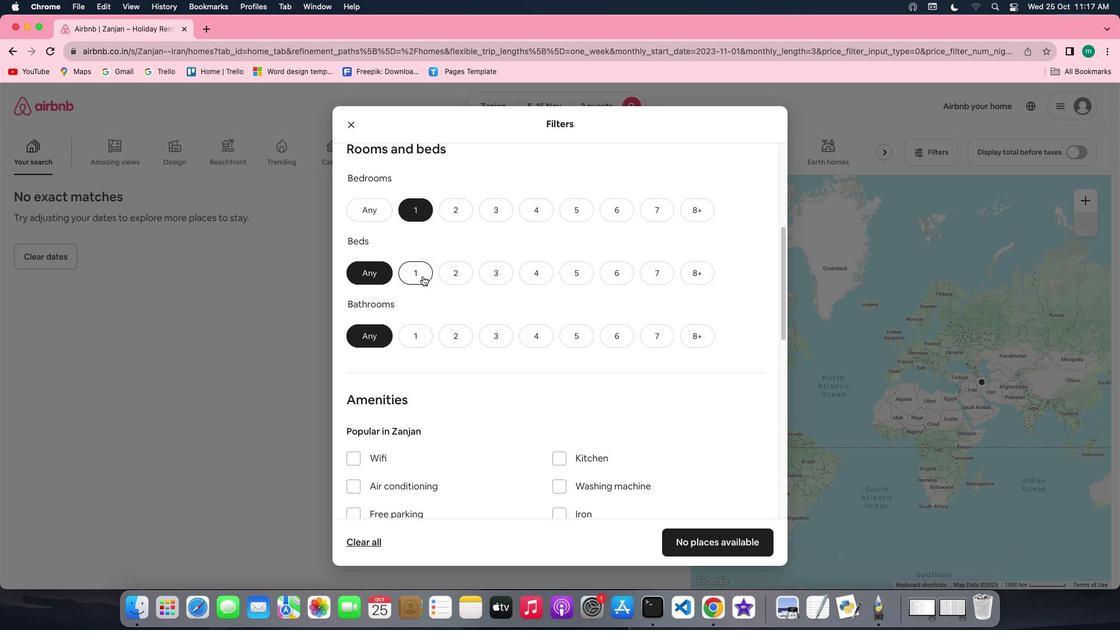 
Action: Mouse pressed left at (423, 276)
Screenshot: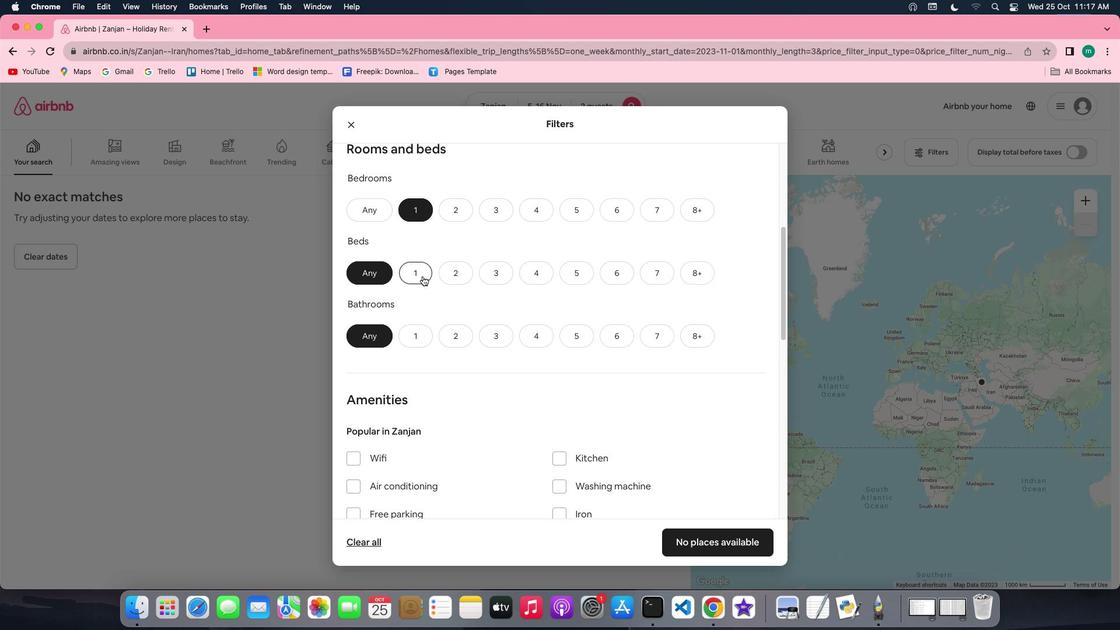 
Action: Mouse moved to (419, 329)
Screenshot: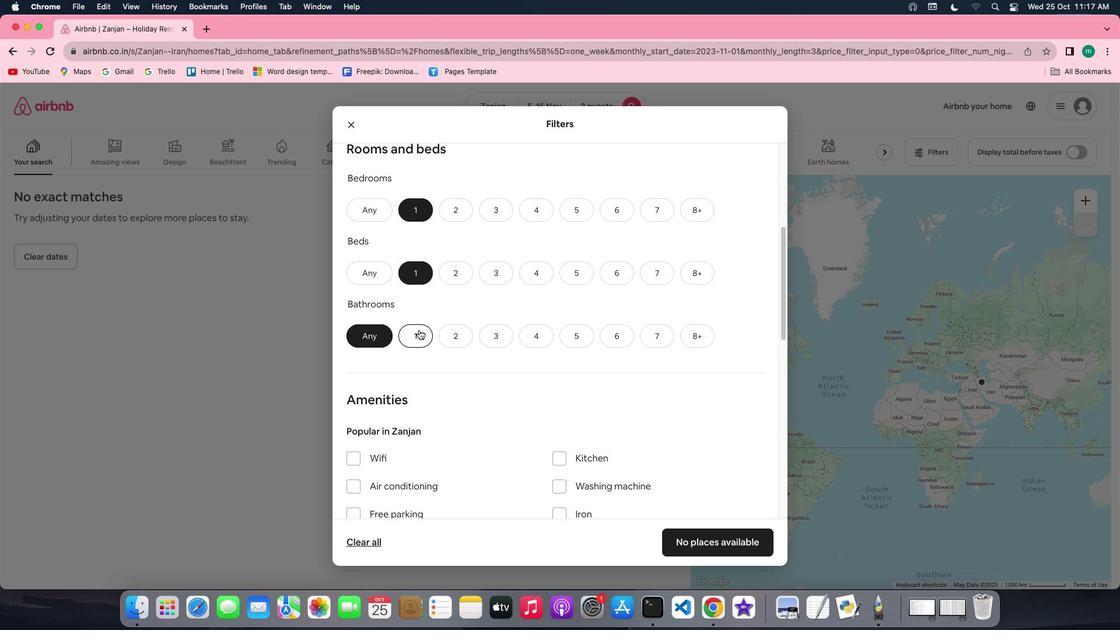 
Action: Mouse pressed left at (419, 329)
Screenshot: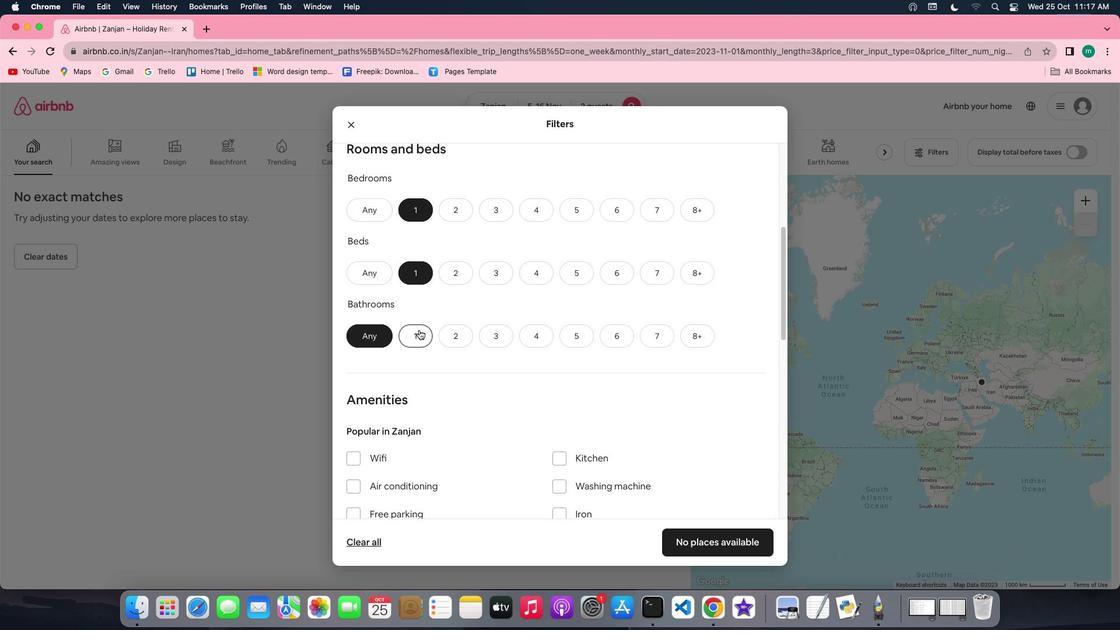 
Action: Mouse moved to (578, 335)
Screenshot: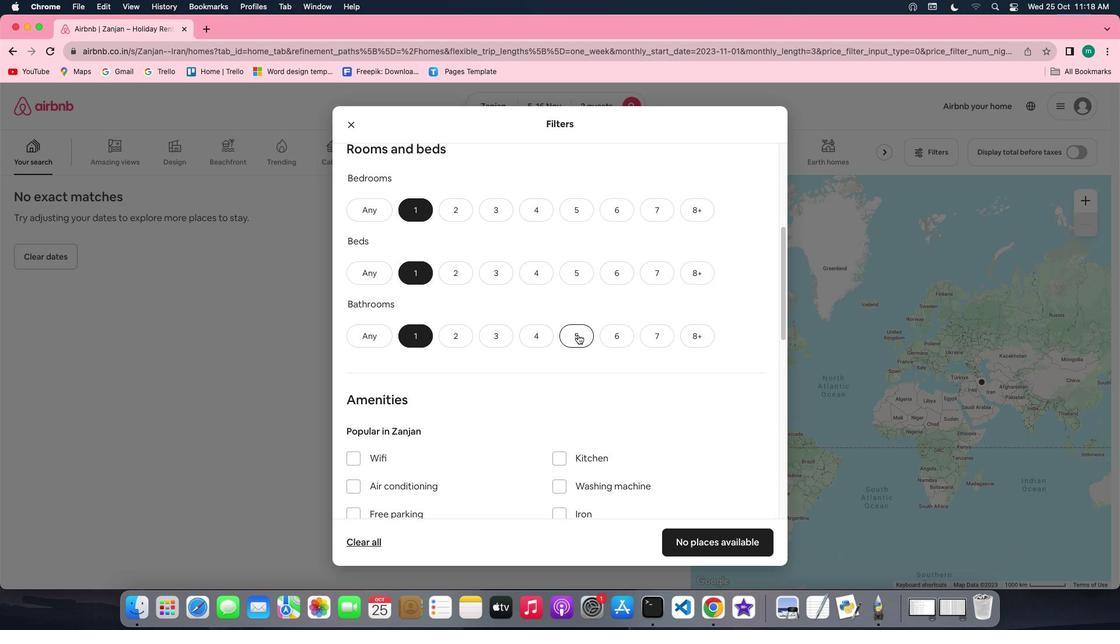 
Action: Mouse scrolled (578, 335) with delta (0, 0)
Screenshot: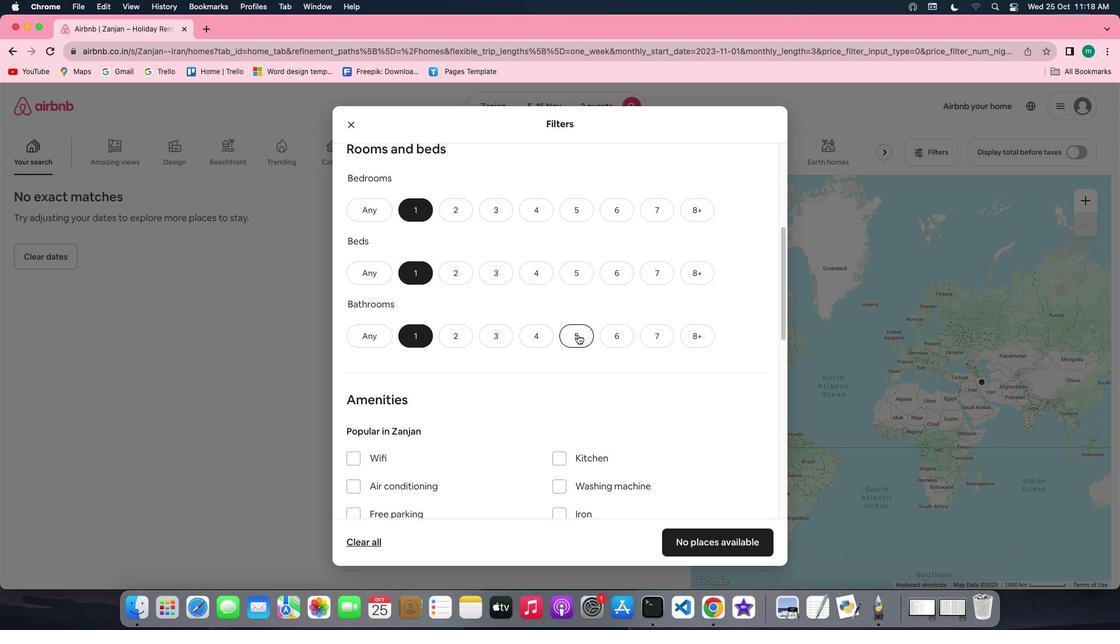 
Action: Mouse scrolled (578, 335) with delta (0, 0)
Screenshot: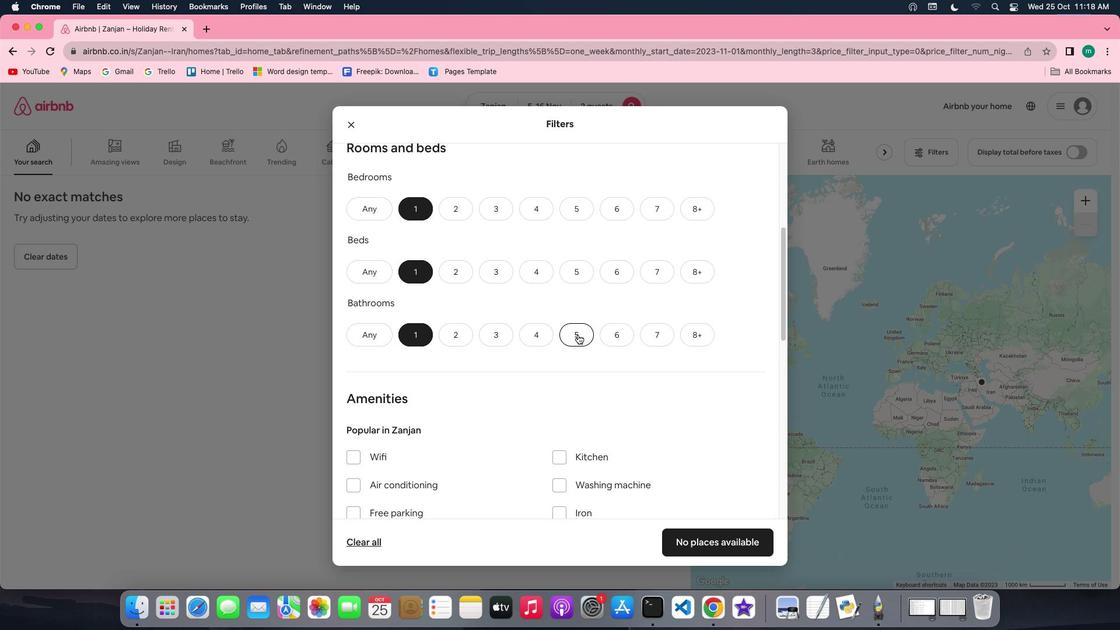 
Action: Mouse scrolled (578, 335) with delta (0, 0)
Screenshot: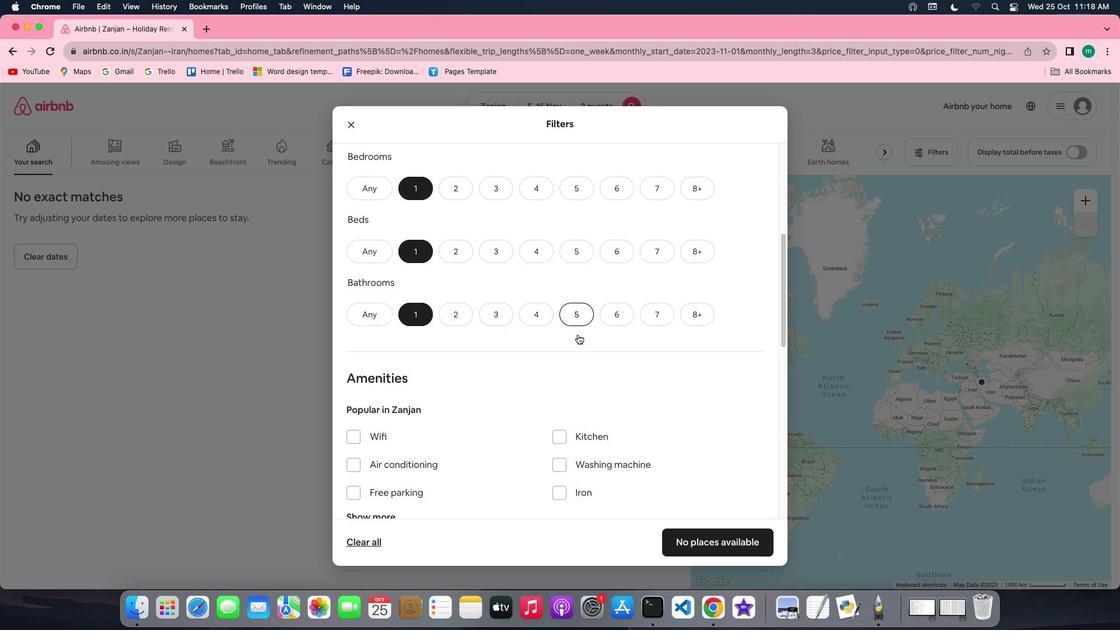 
Action: Mouse scrolled (578, 335) with delta (0, 0)
Screenshot: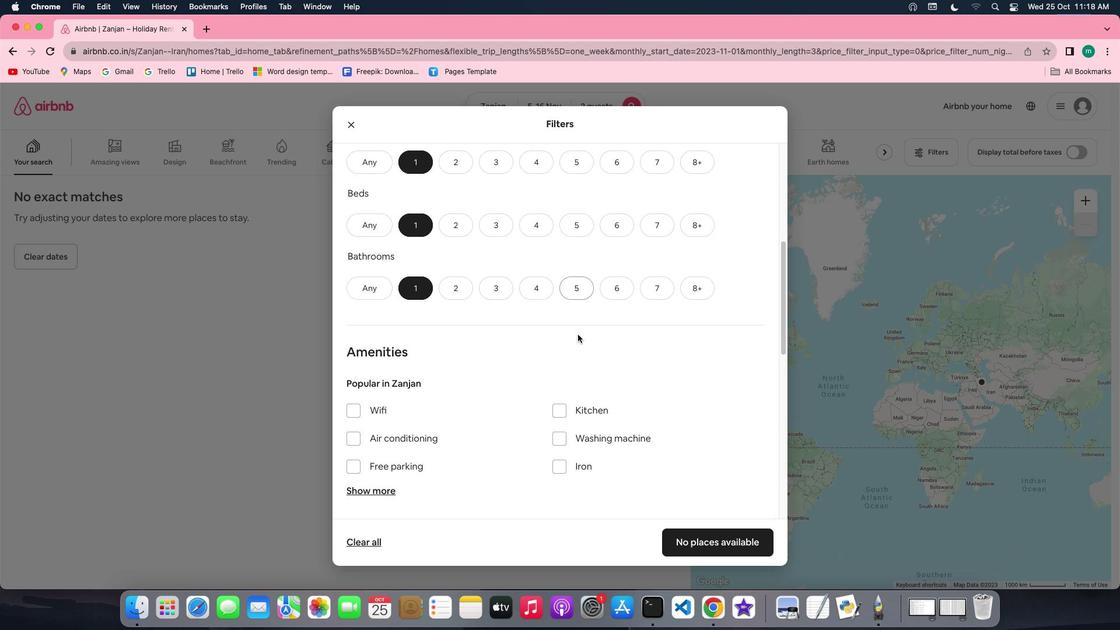 
Action: Mouse scrolled (578, 335) with delta (0, 0)
Screenshot: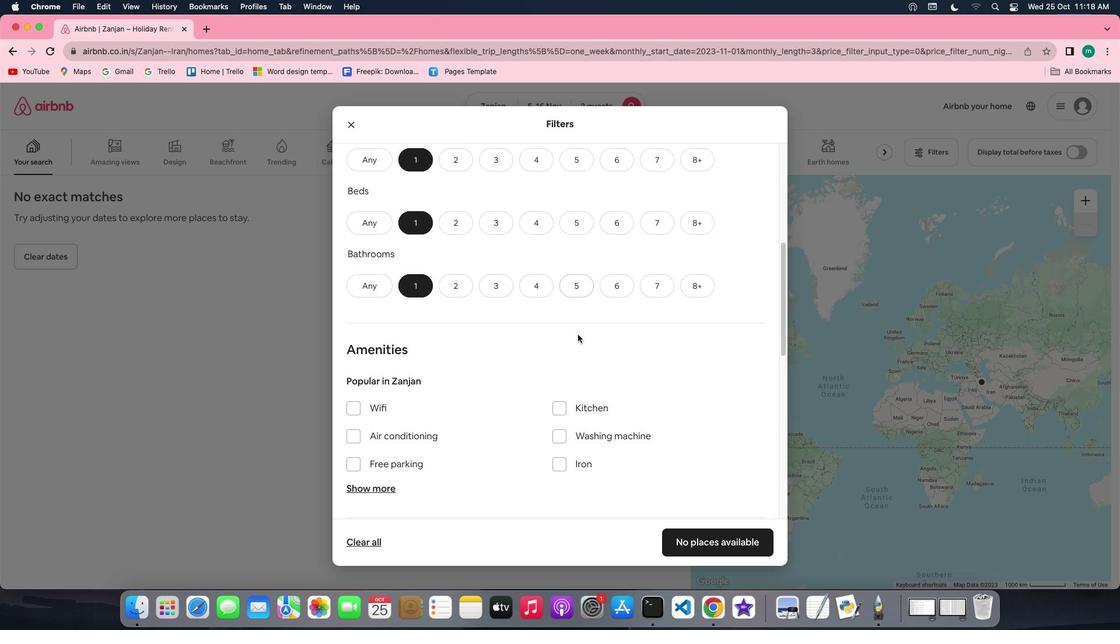 
Action: Mouse scrolled (578, 335) with delta (0, 0)
Screenshot: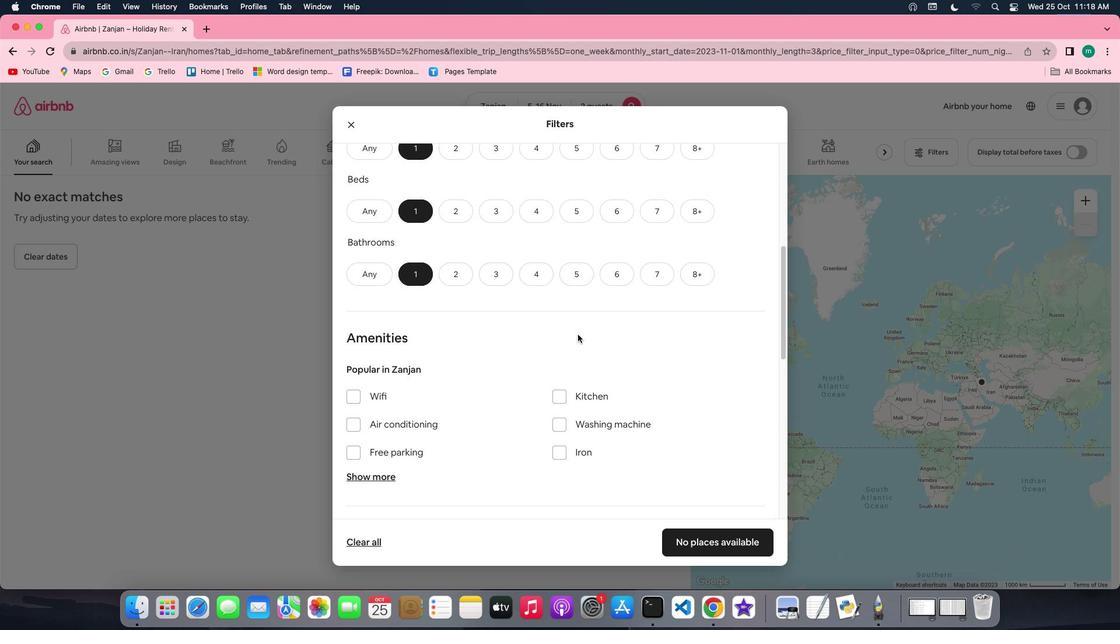 
Action: Mouse scrolled (578, 335) with delta (0, 0)
Screenshot: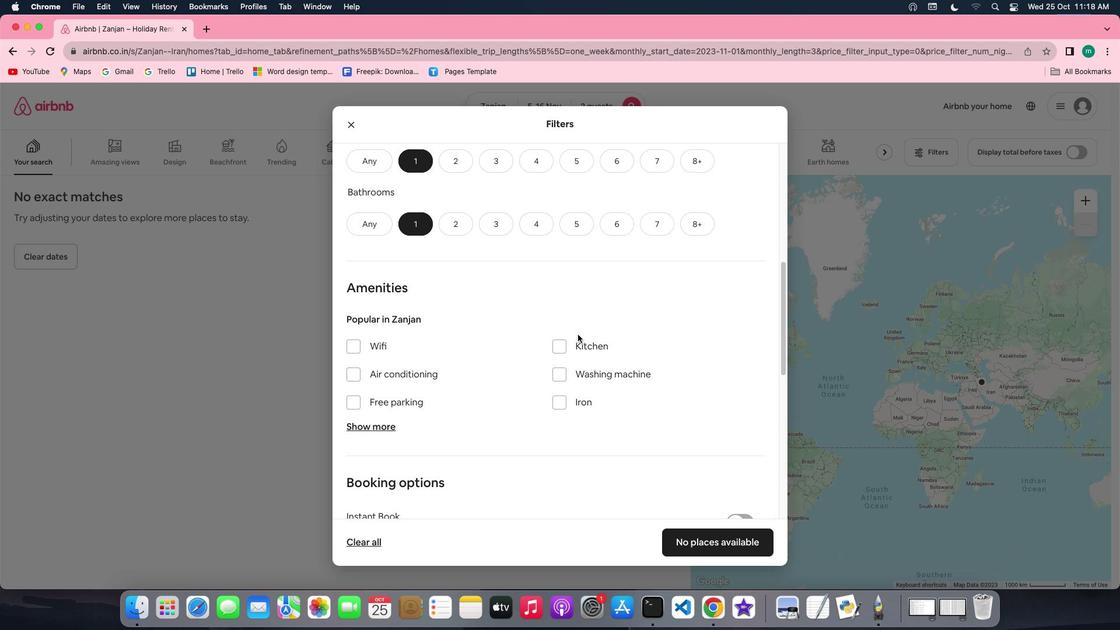 
Action: Mouse scrolled (578, 335) with delta (0, 0)
Screenshot: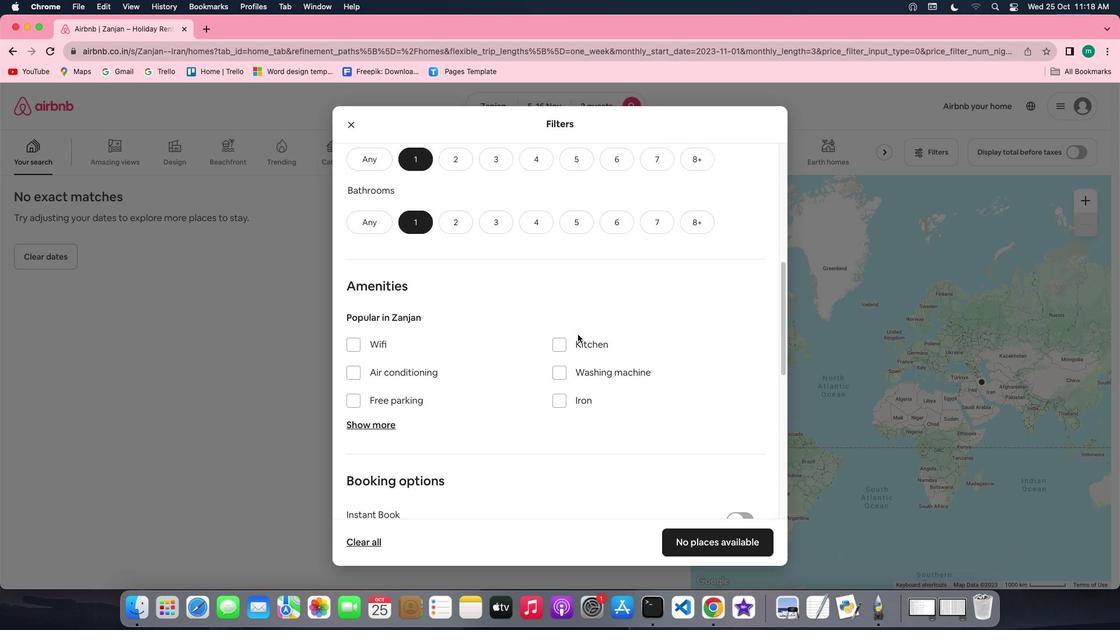 
Action: Mouse scrolled (578, 335) with delta (0, 0)
Screenshot: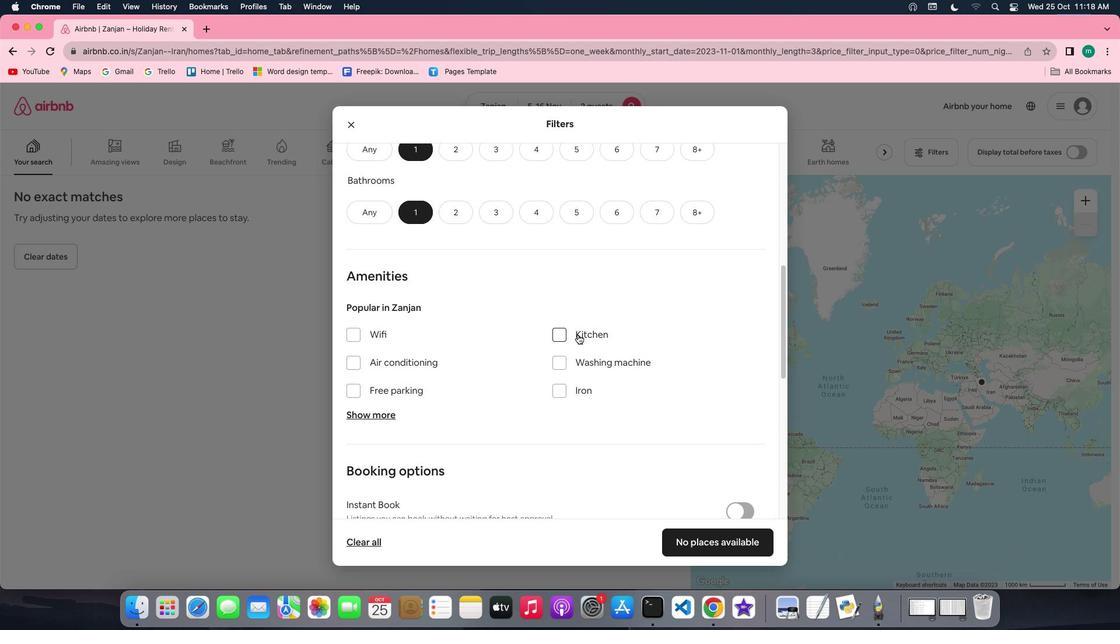 
Action: Mouse scrolled (578, 335) with delta (0, 0)
Screenshot: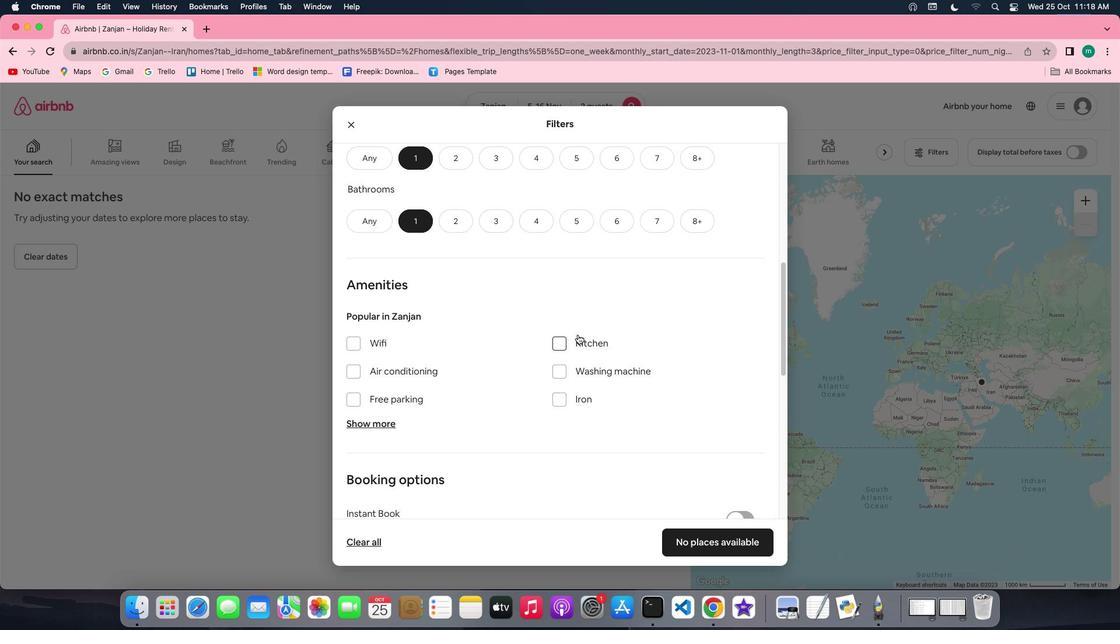 
Action: Mouse scrolled (578, 335) with delta (0, 1)
Screenshot: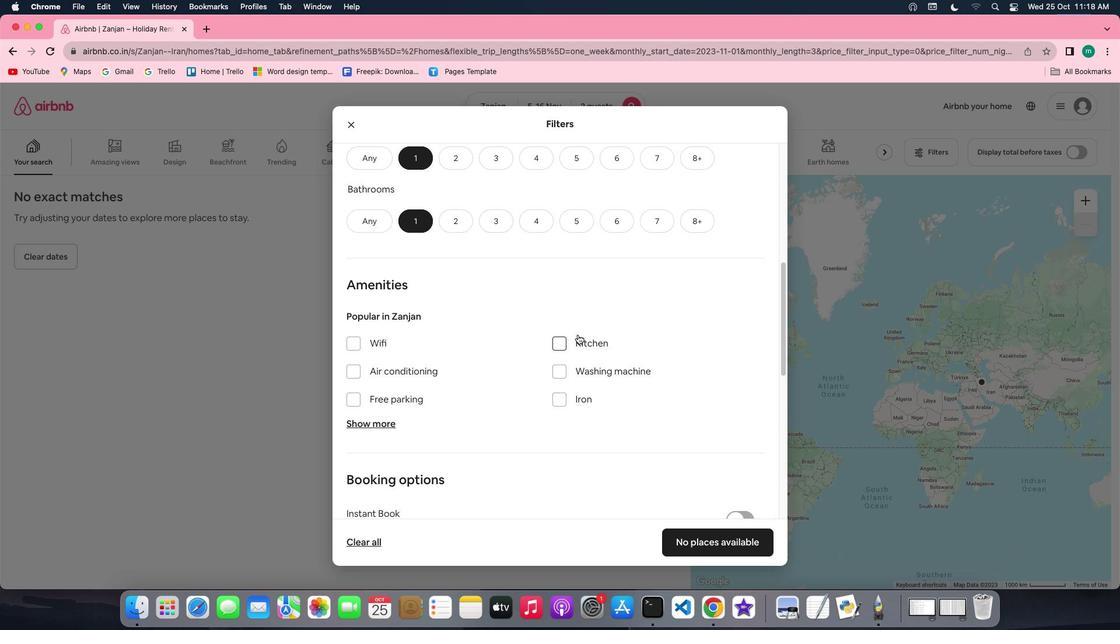 
Action: Mouse scrolled (578, 335) with delta (0, 2)
Screenshot: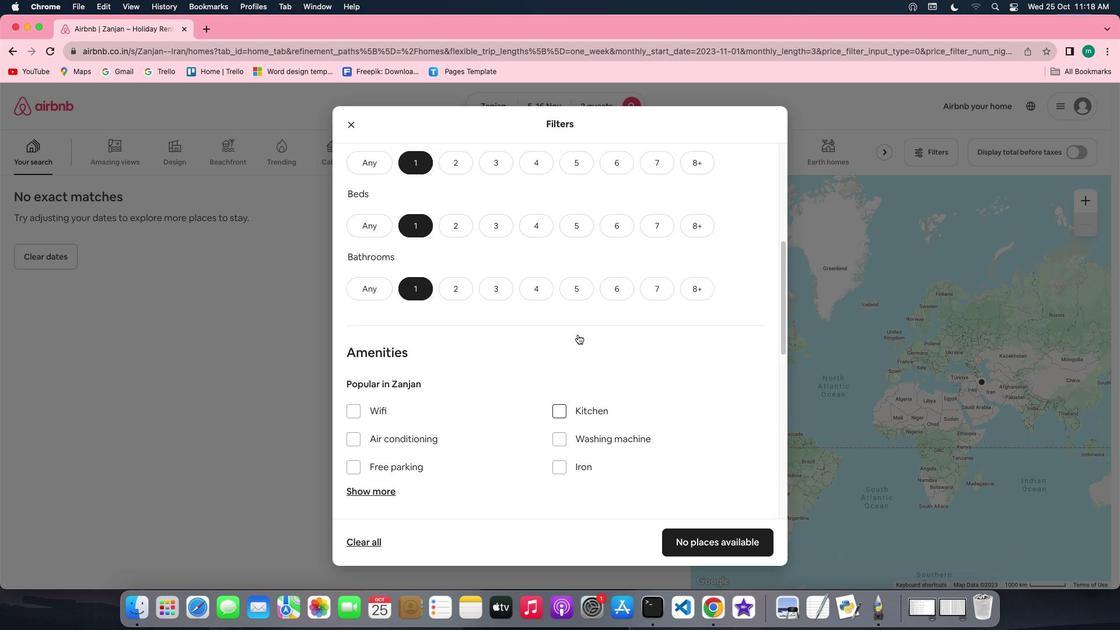
Action: Mouse scrolled (578, 335) with delta (0, 3)
Screenshot: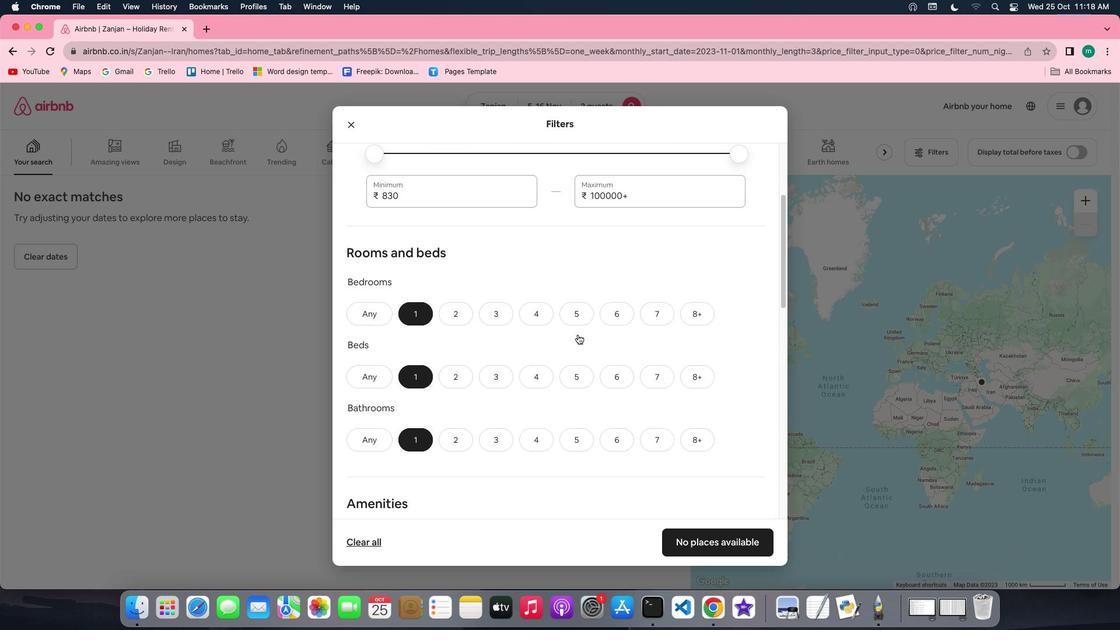 
Action: Mouse scrolled (578, 335) with delta (0, 0)
Screenshot: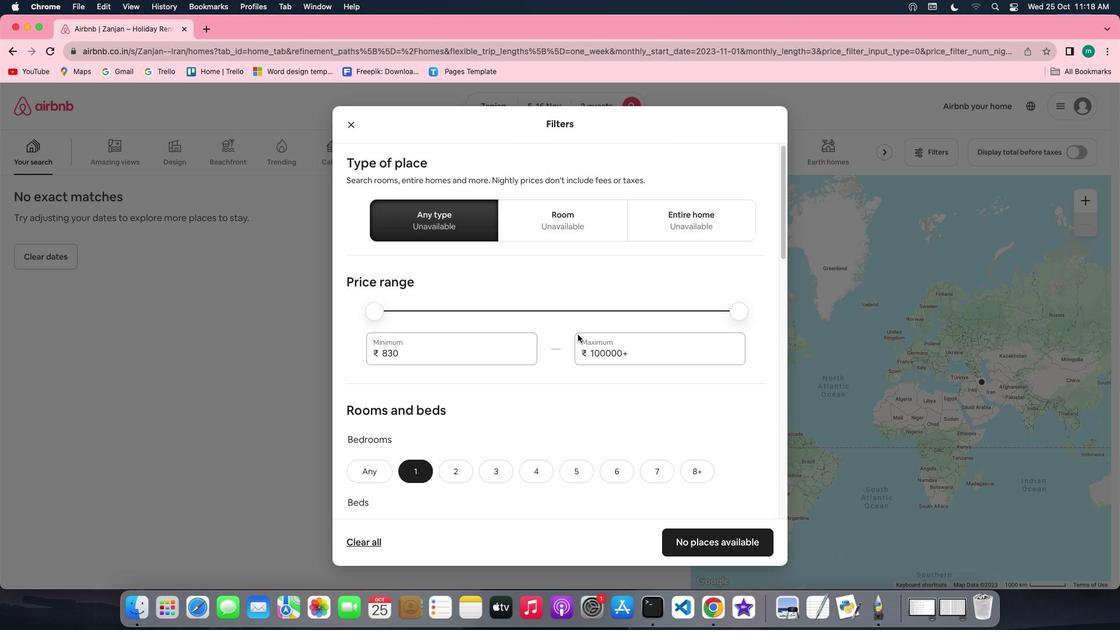 
Action: Mouse scrolled (578, 335) with delta (0, 0)
Screenshot: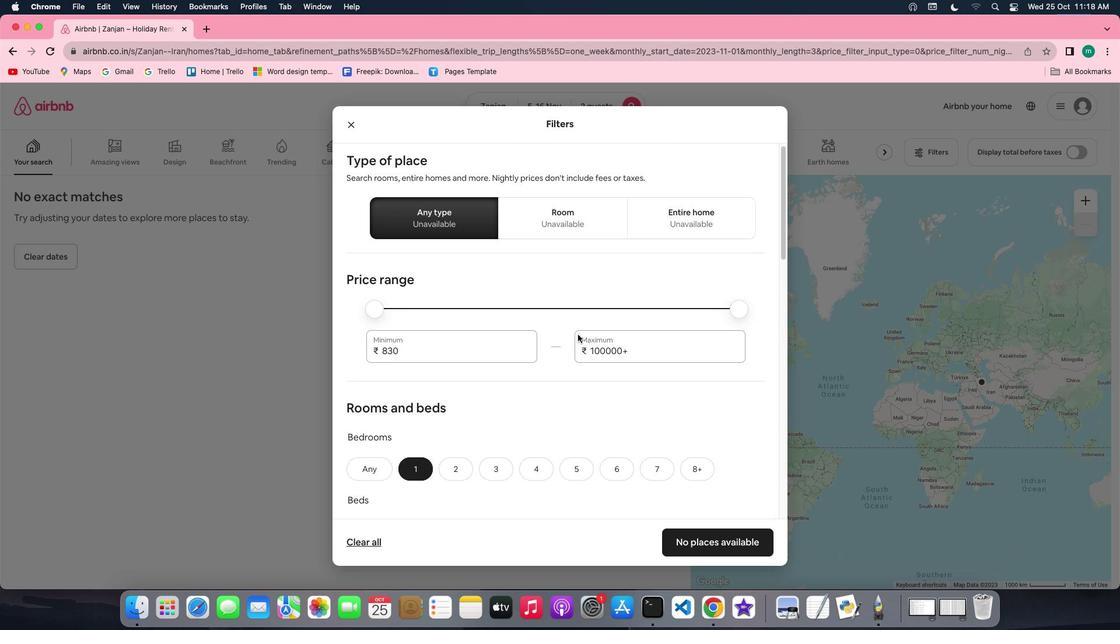 
Action: Mouse scrolled (578, 335) with delta (0, -1)
Screenshot: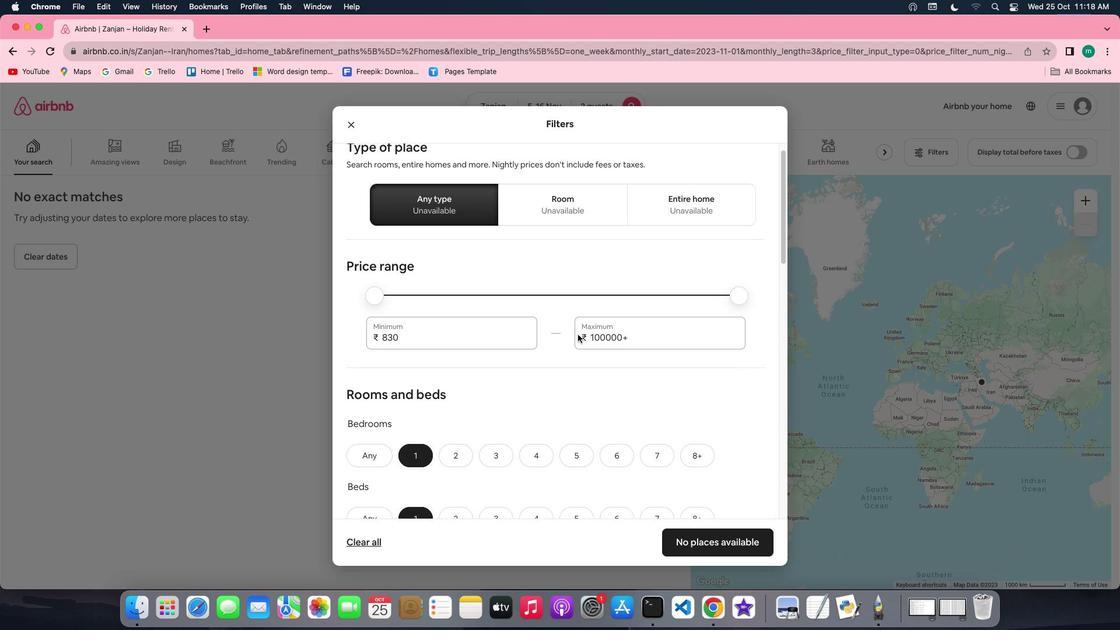 
Action: Mouse scrolled (578, 335) with delta (0, -2)
Screenshot: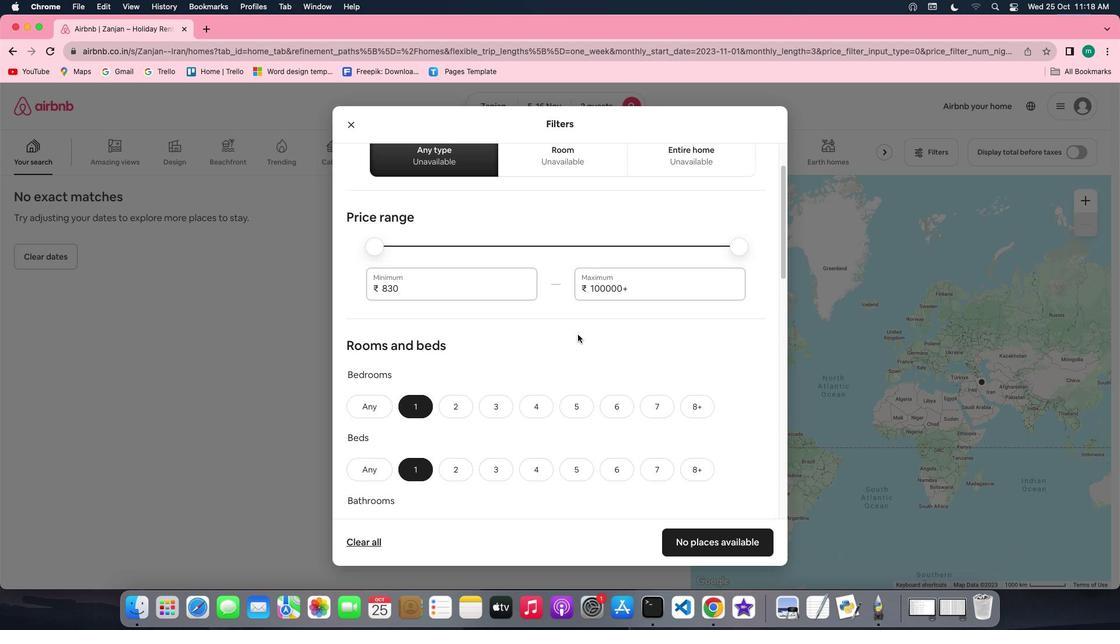
Action: Mouse scrolled (578, 335) with delta (0, -2)
Screenshot: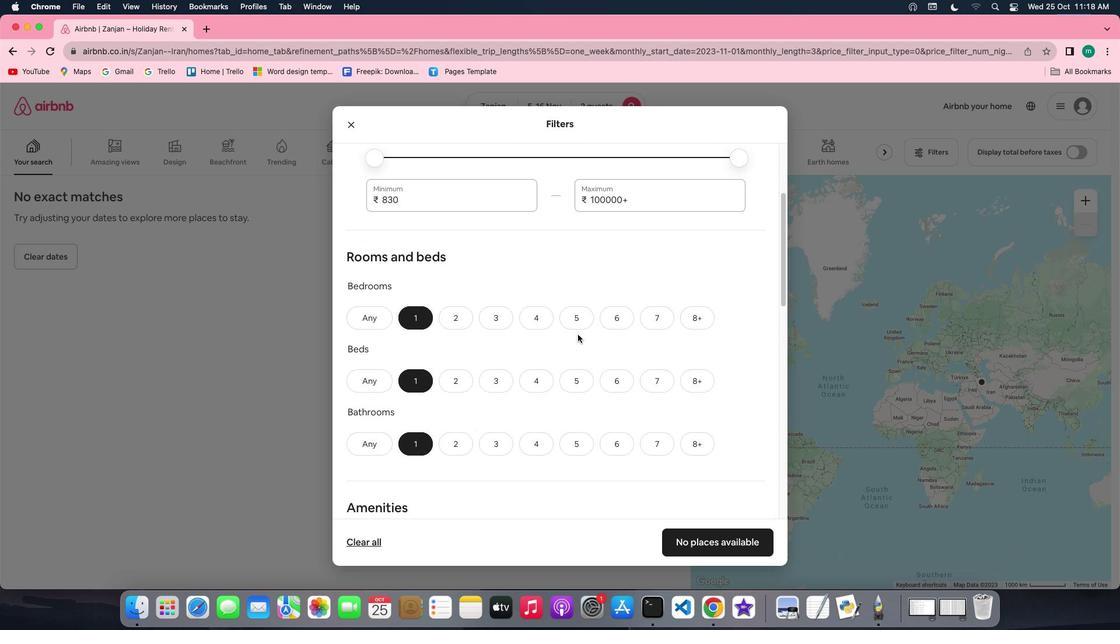 
Action: Mouse scrolled (578, 335) with delta (0, 0)
Screenshot: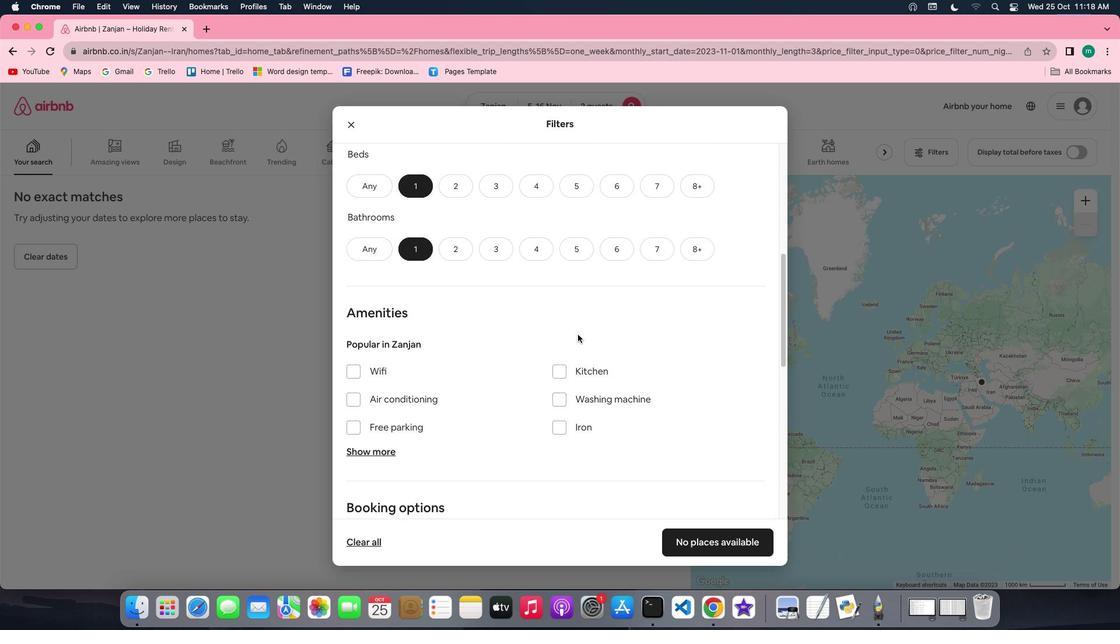
Action: Mouse scrolled (578, 335) with delta (0, 0)
Screenshot: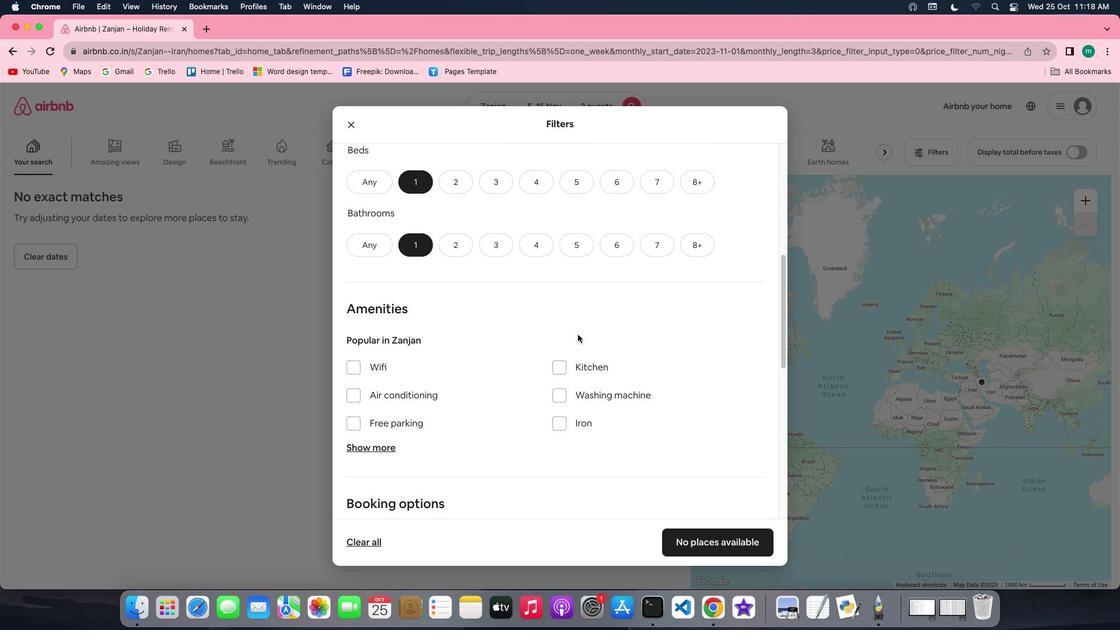 
Action: Mouse scrolled (578, 335) with delta (0, -1)
Screenshot: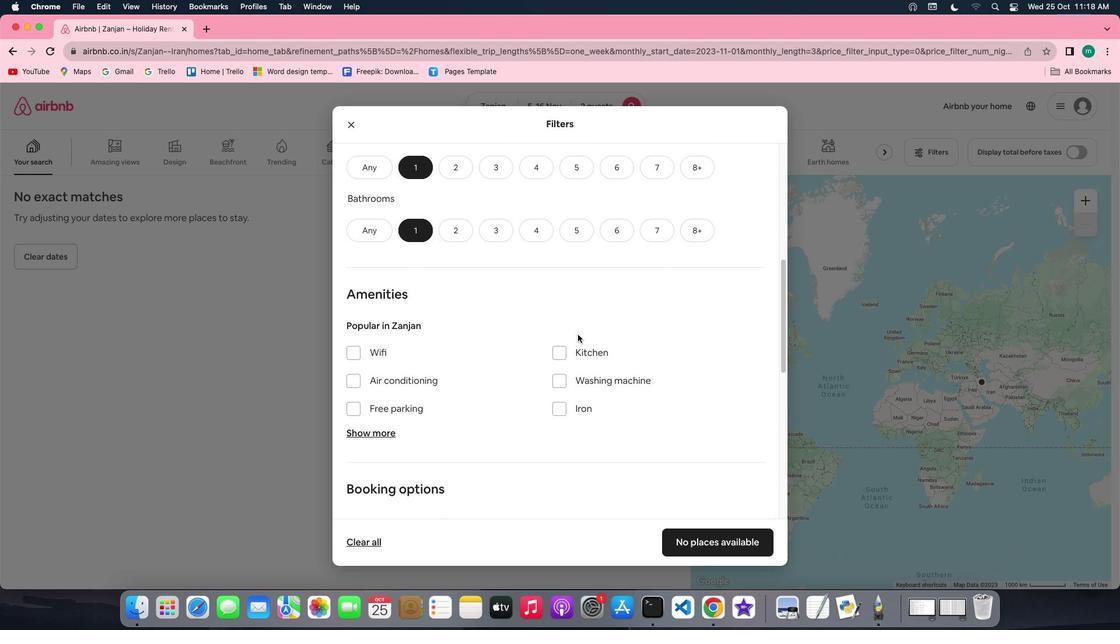 
Action: Mouse scrolled (578, 335) with delta (0, 0)
Screenshot: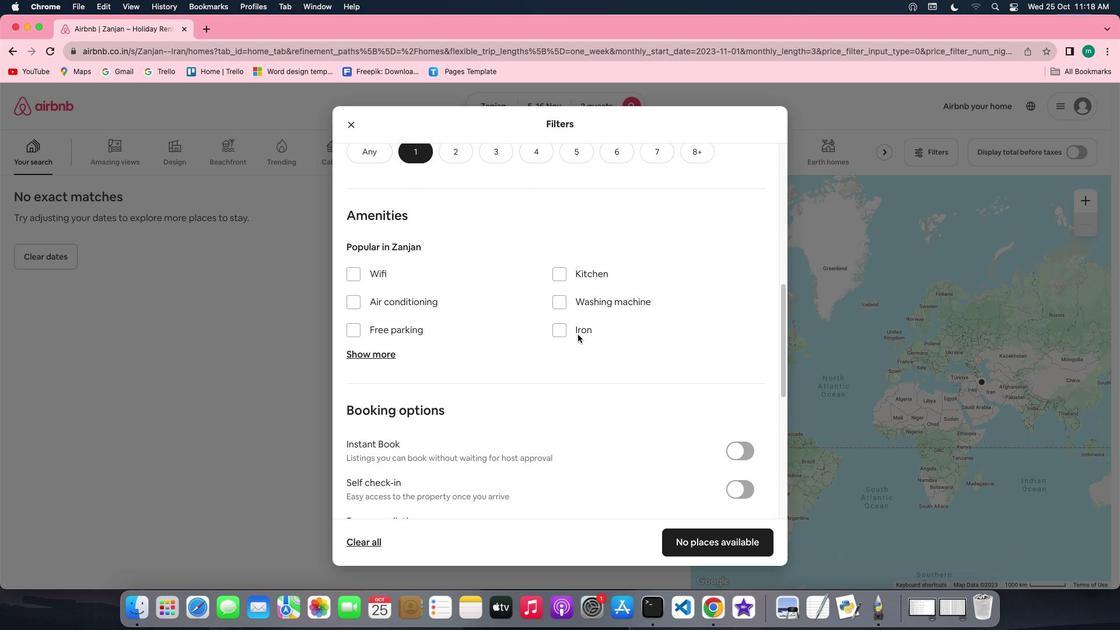 
Action: Mouse scrolled (578, 335) with delta (0, 0)
Screenshot: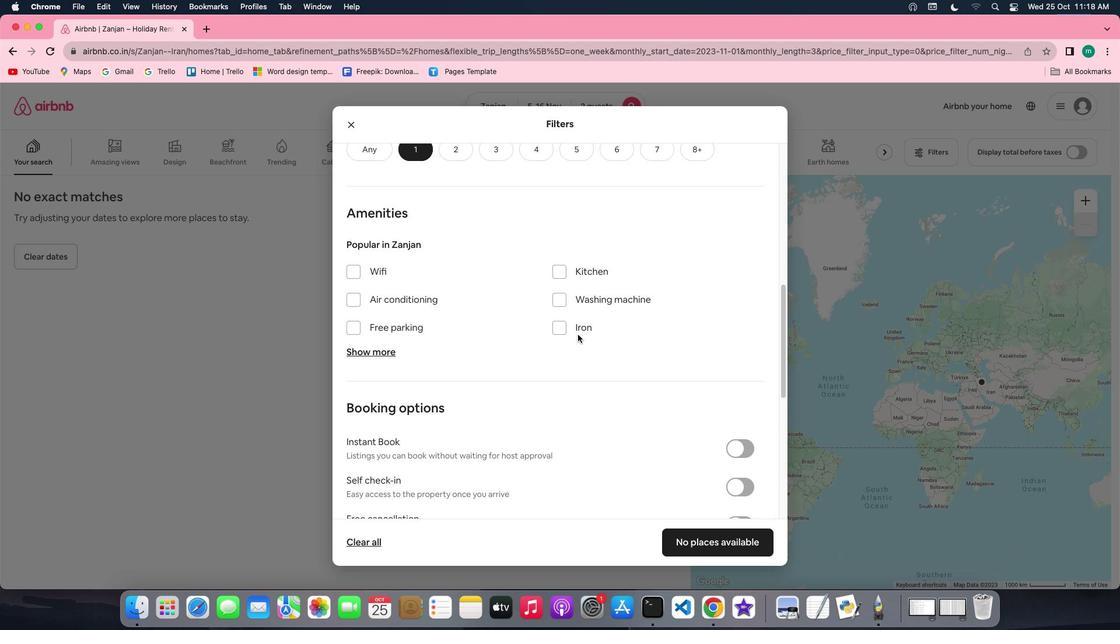 
Action: Mouse scrolled (578, 335) with delta (0, 0)
Screenshot: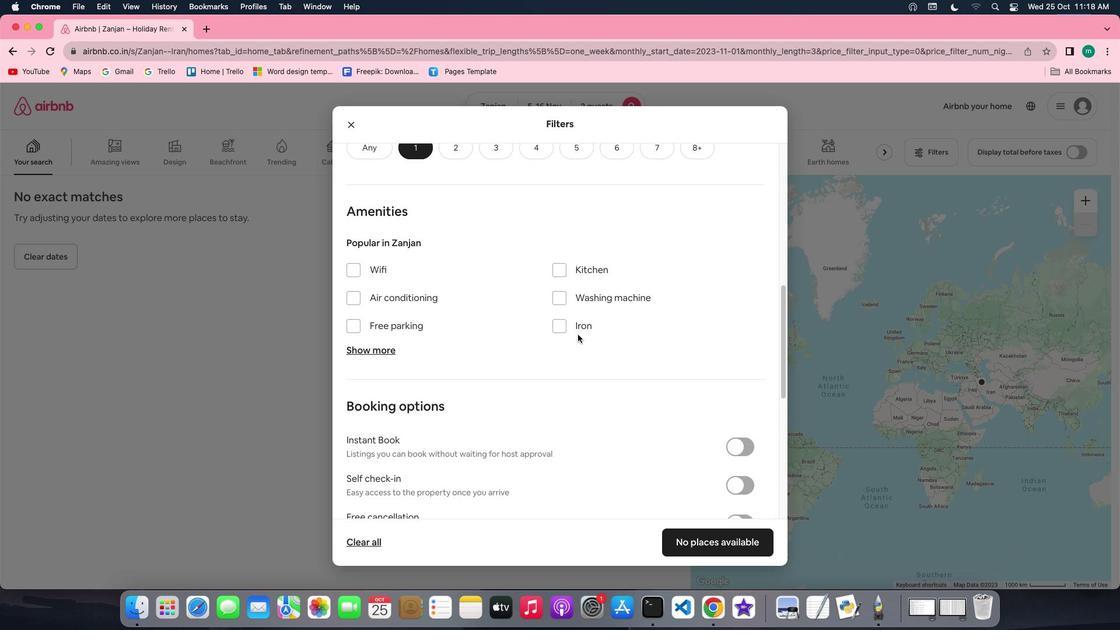 
Action: Mouse scrolled (578, 335) with delta (0, 0)
Screenshot: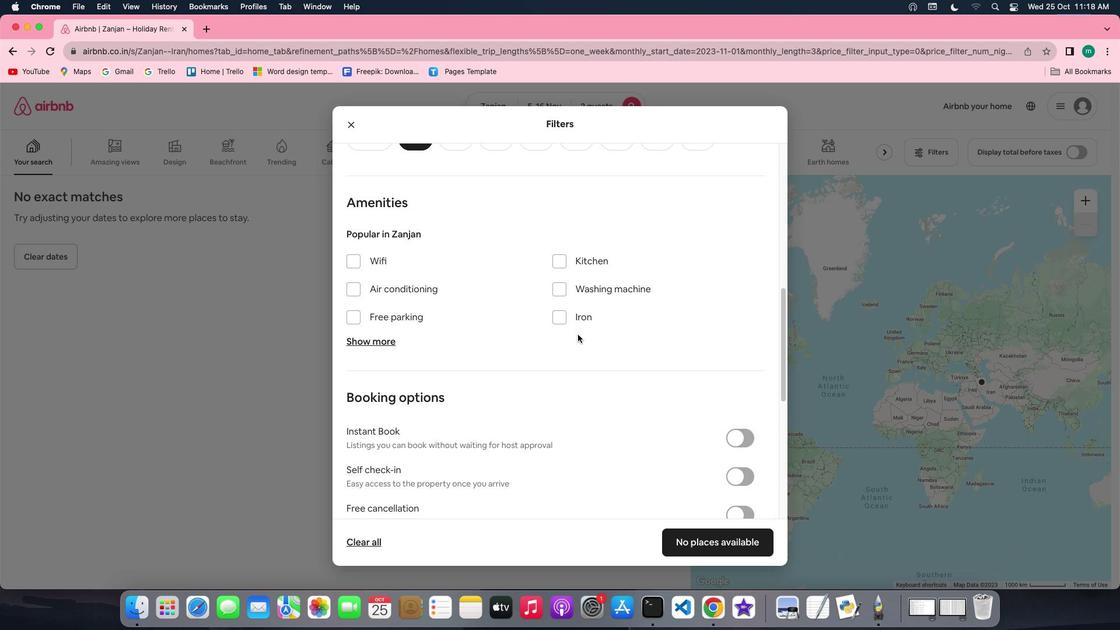 
Action: Mouse scrolled (578, 335) with delta (0, 0)
Screenshot: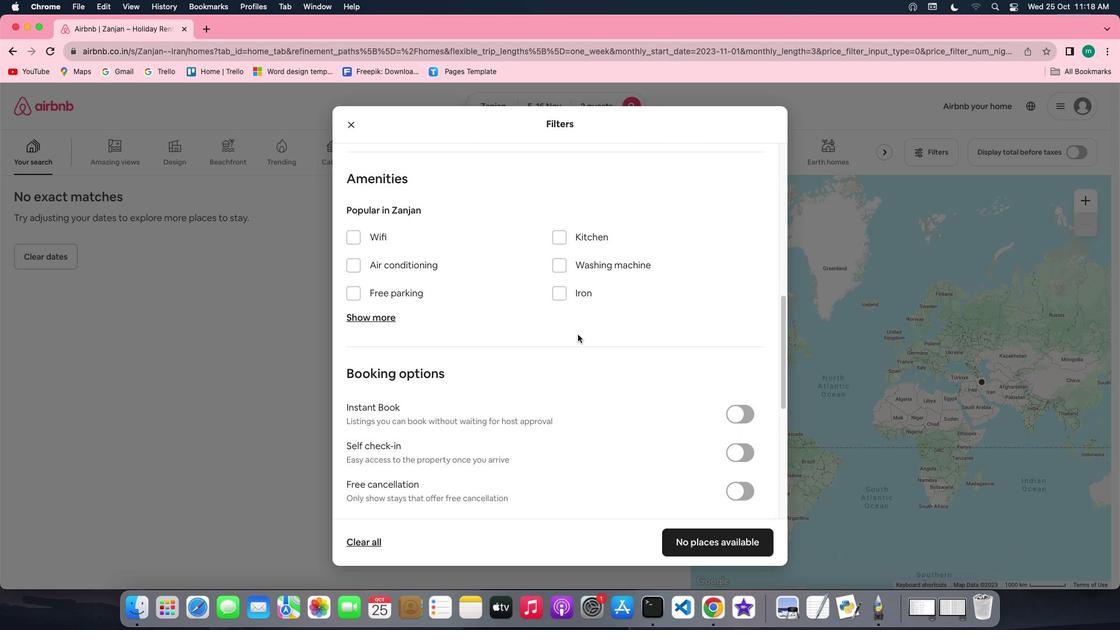 
Action: Mouse scrolled (578, 335) with delta (0, 0)
Screenshot: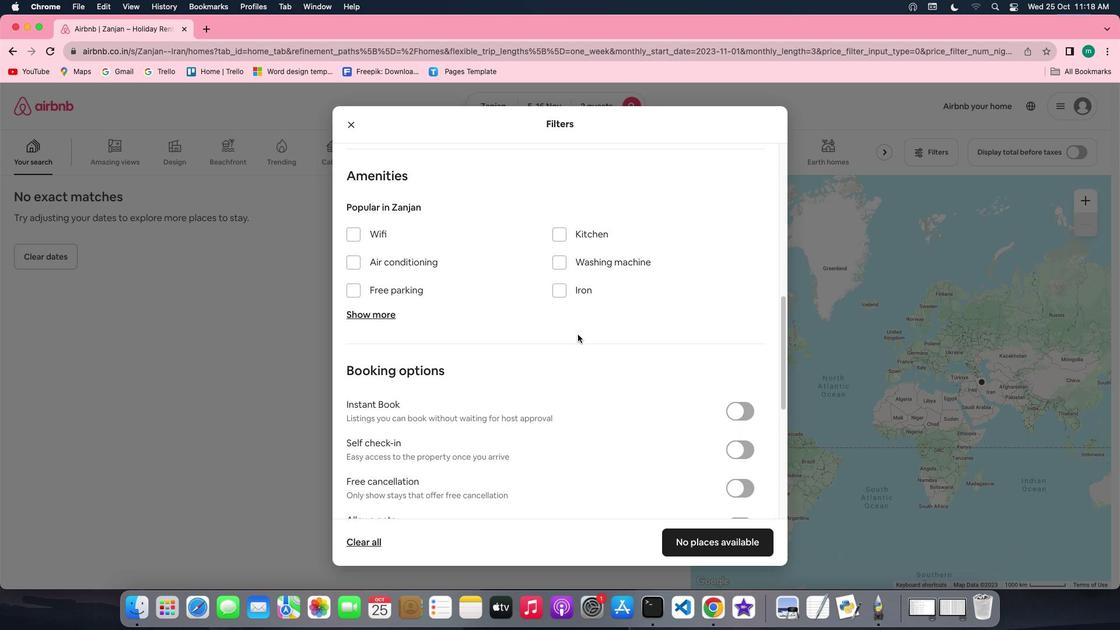 
Action: Mouse scrolled (578, 335) with delta (0, 0)
Screenshot: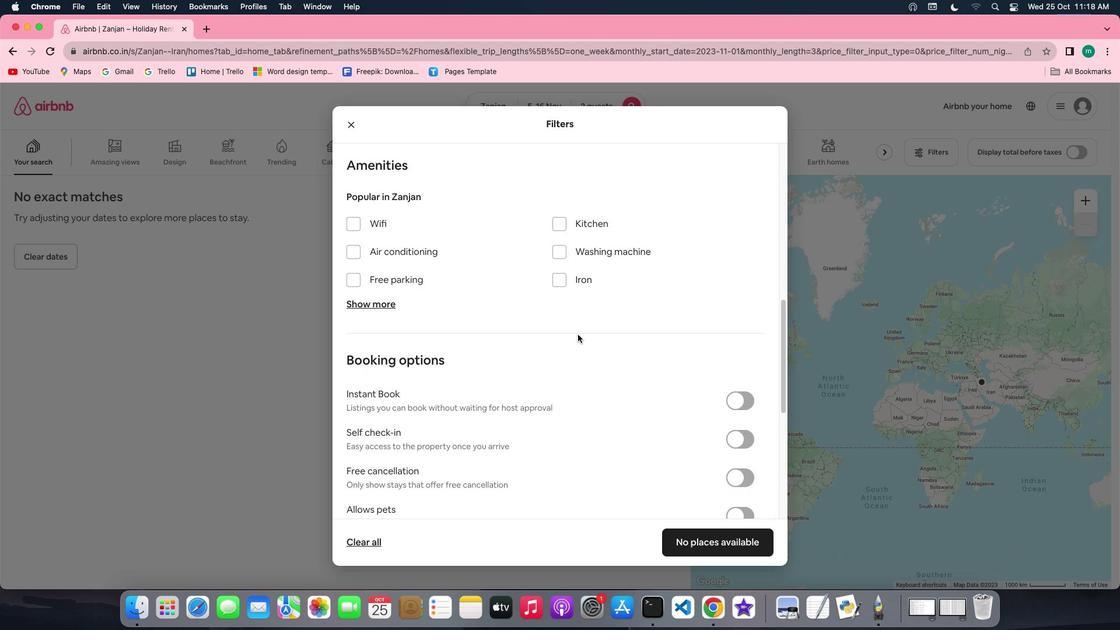 
Action: Mouse scrolled (578, 335) with delta (0, 0)
Screenshot: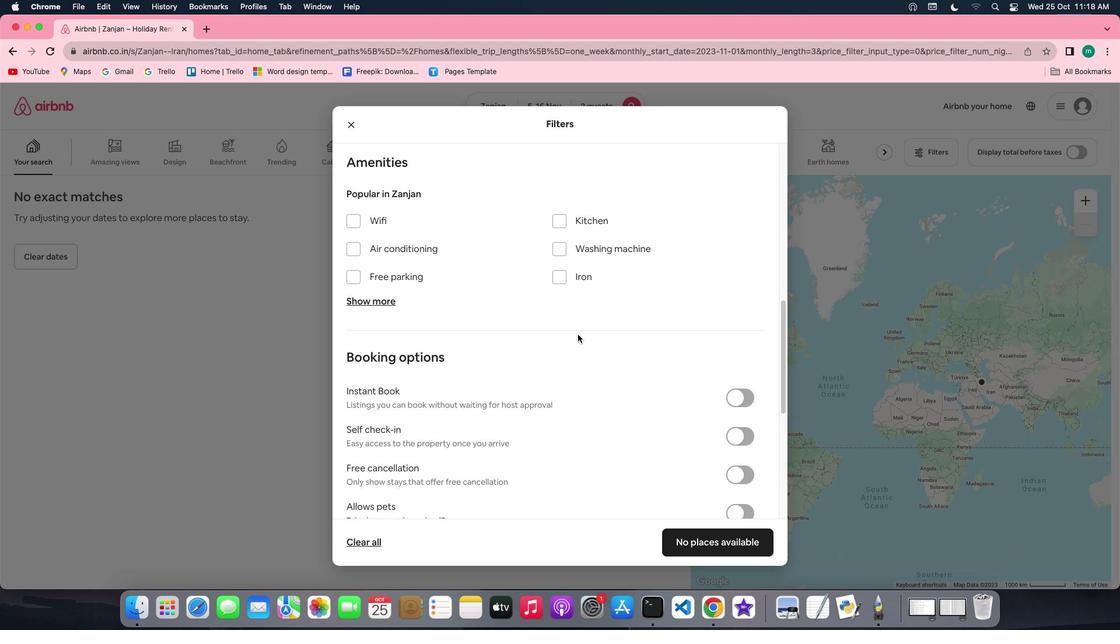 
Action: Mouse scrolled (578, 335) with delta (0, 0)
Screenshot: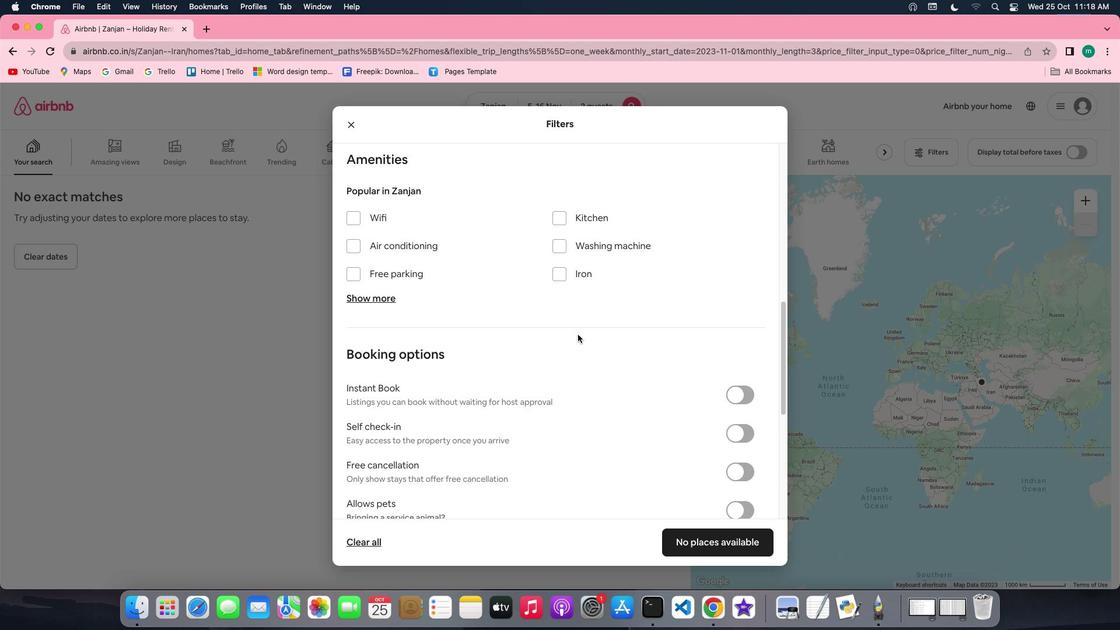 
Action: Mouse scrolled (578, 335) with delta (0, 0)
Screenshot: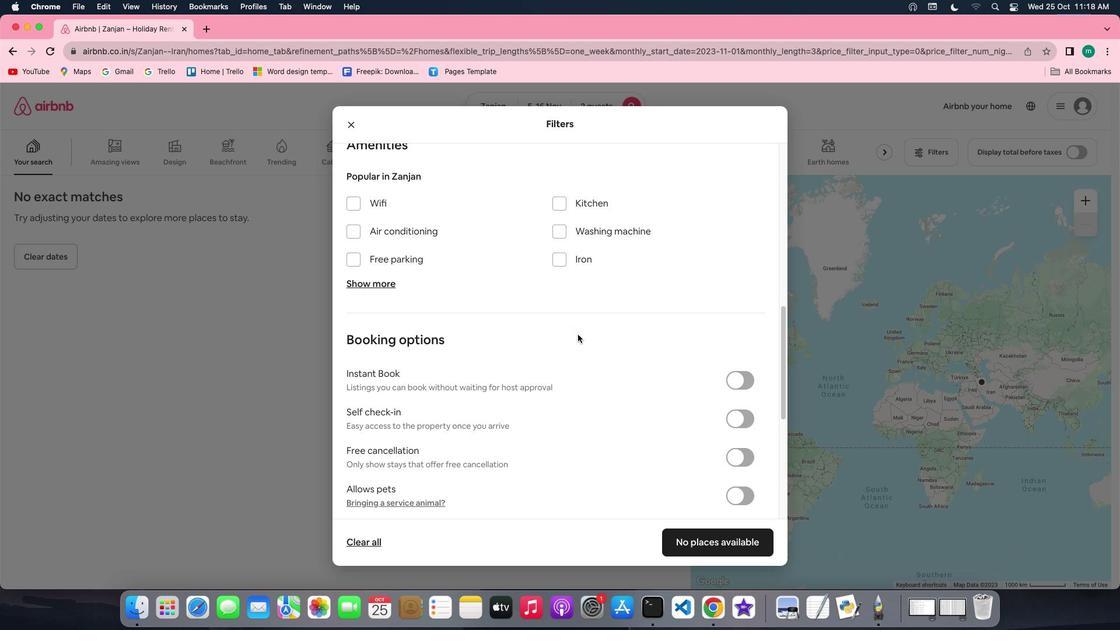 
Action: Mouse scrolled (578, 335) with delta (0, 0)
Screenshot: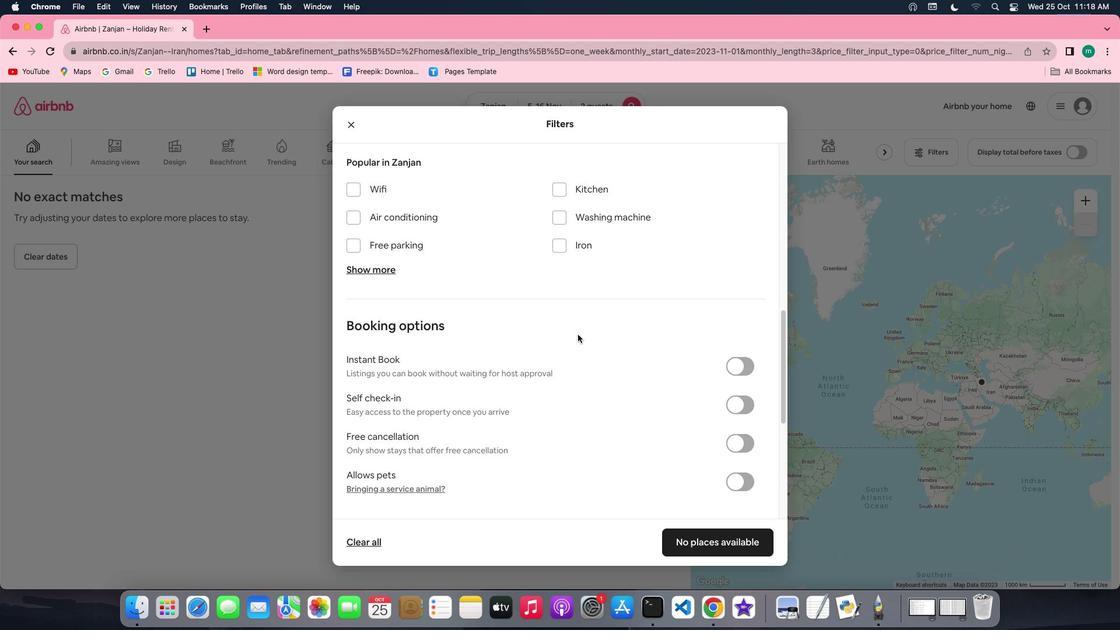
Action: Mouse scrolled (578, 335) with delta (0, 0)
Screenshot: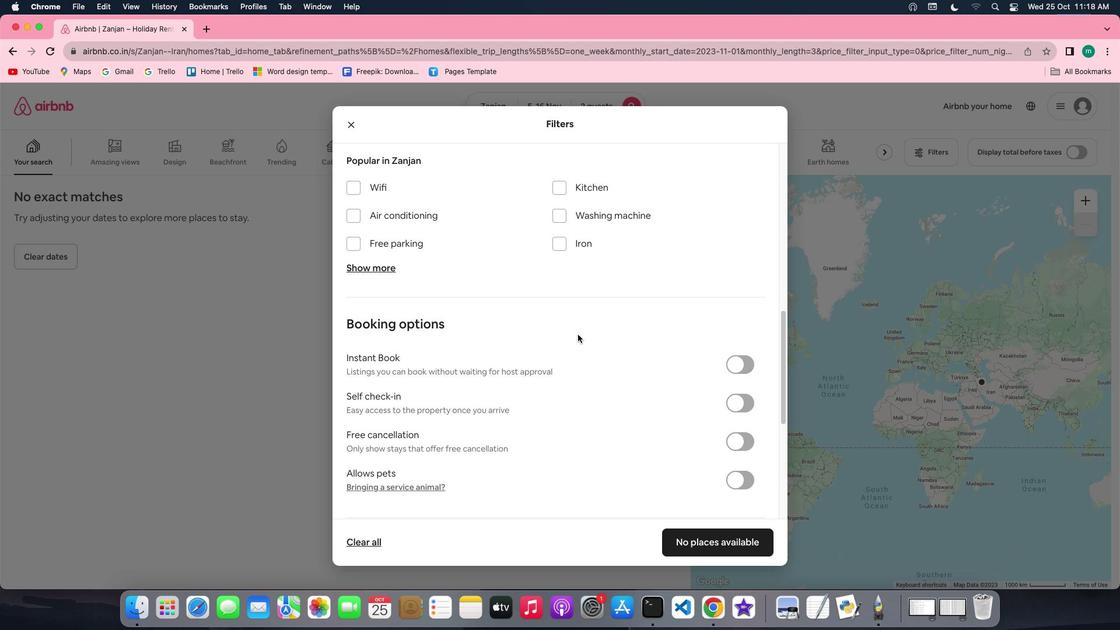 
Action: Mouse scrolled (578, 335) with delta (0, 0)
Screenshot: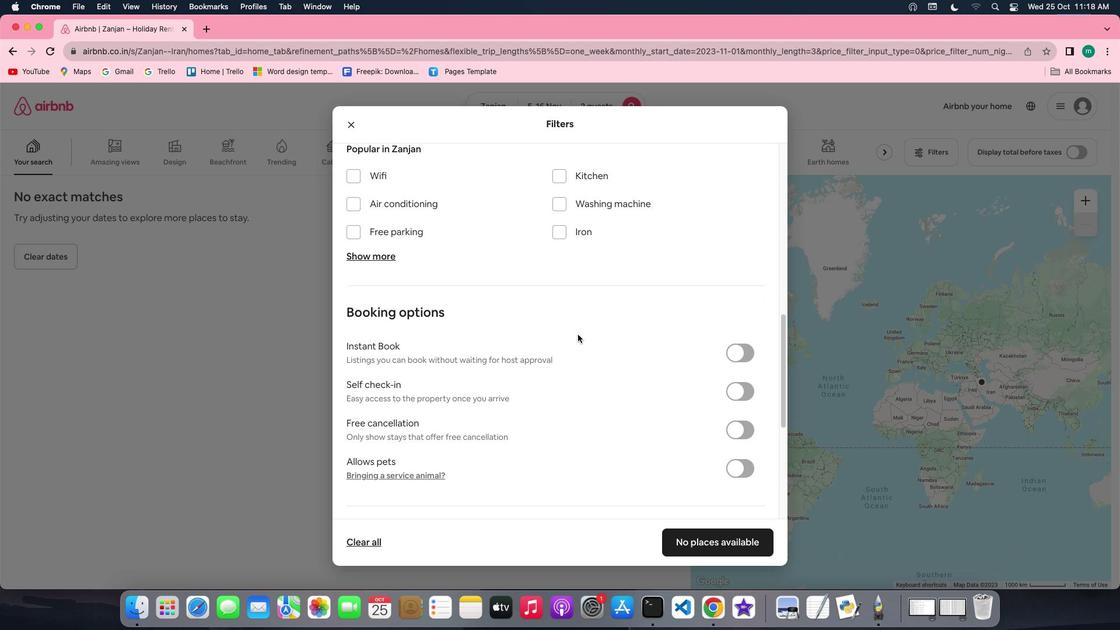 
Action: Mouse scrolled (578, 335) with delta (0, 0)
Screenshot: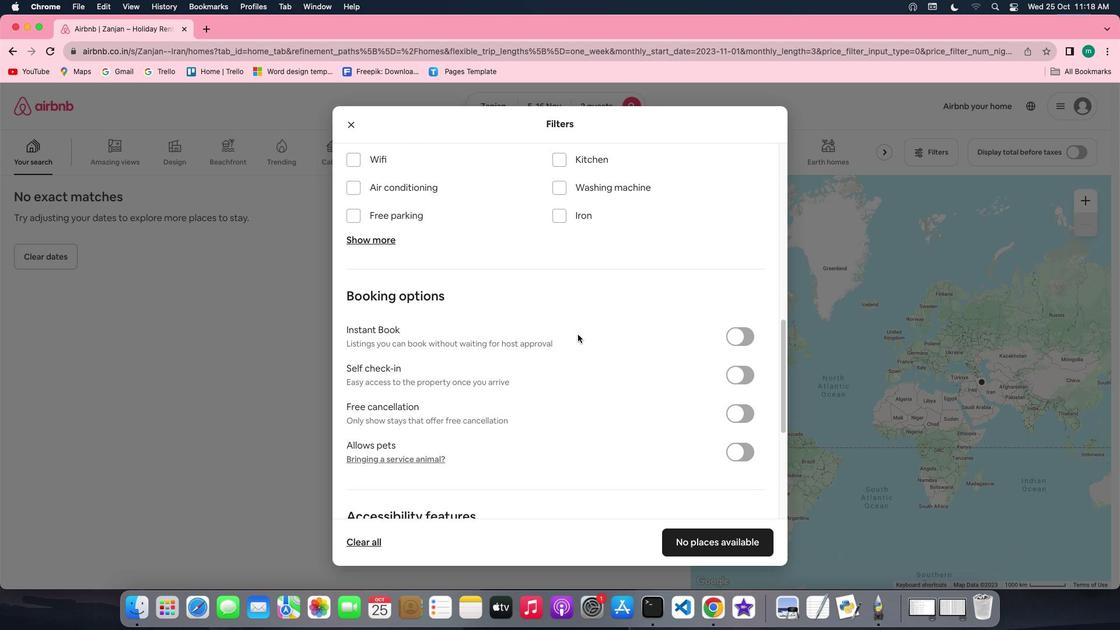 
Action: Mouse scrolled (578, 335) with delta (0, 0)
Screenshot: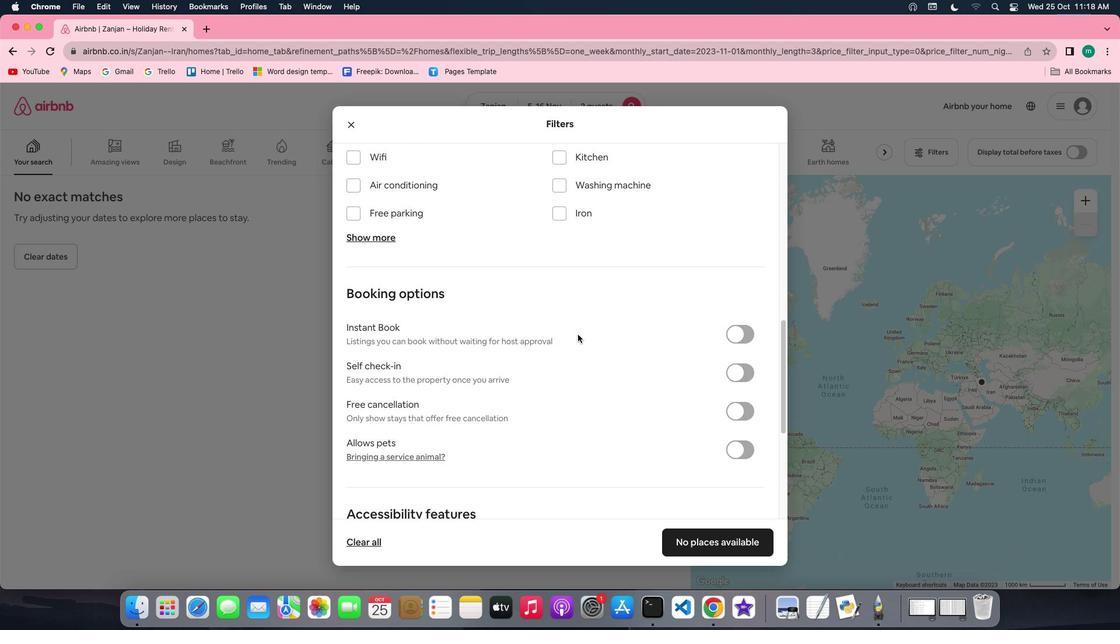 
Action: Mouse scrolled (578, 335) with delta (0, 0)
Screenshot: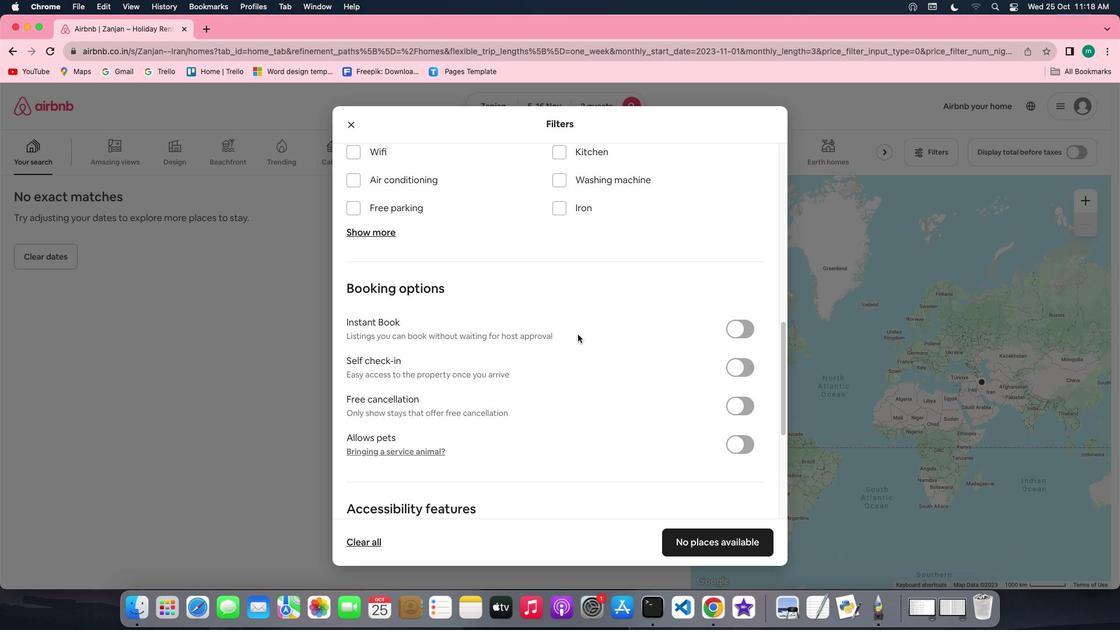 
Action: Mouse scrolled (578, 335) with delta (0, 0)
Screenshot: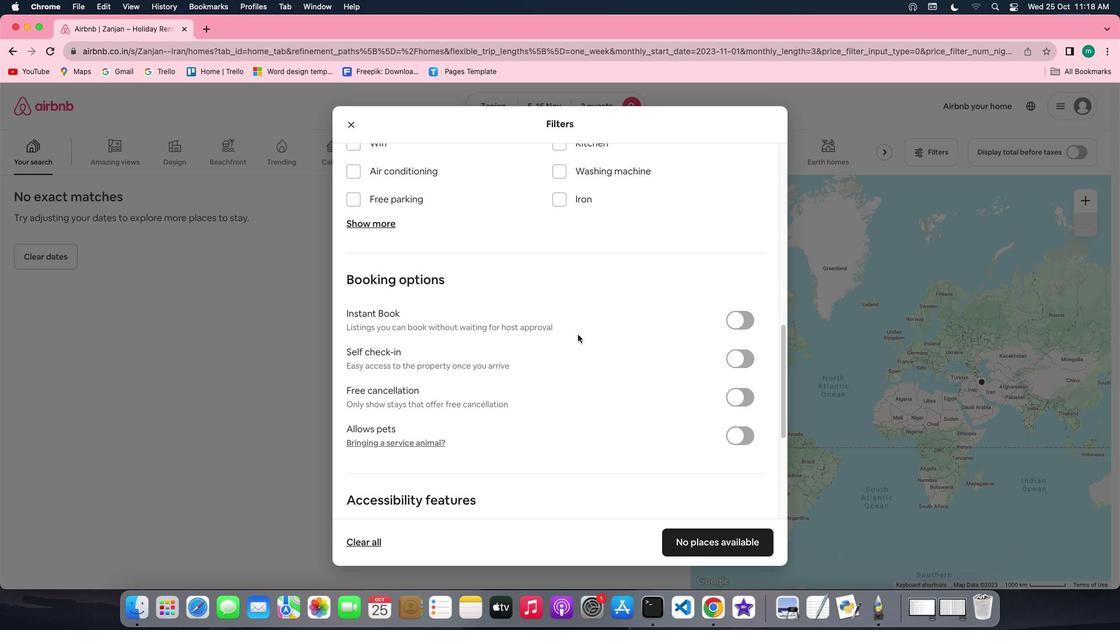 
Action: Mouse scrolled (578, 335) with delta (0, 0)
Screenshot: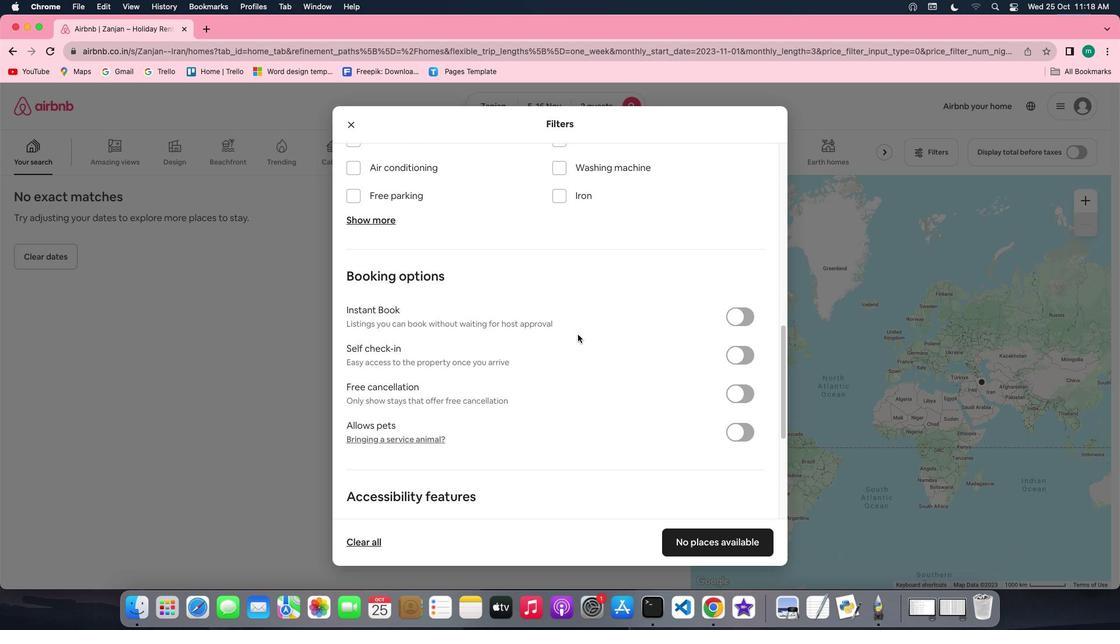 
Action: Mouse scrolled (578, 335) with delta (0, 0)
Screenshot: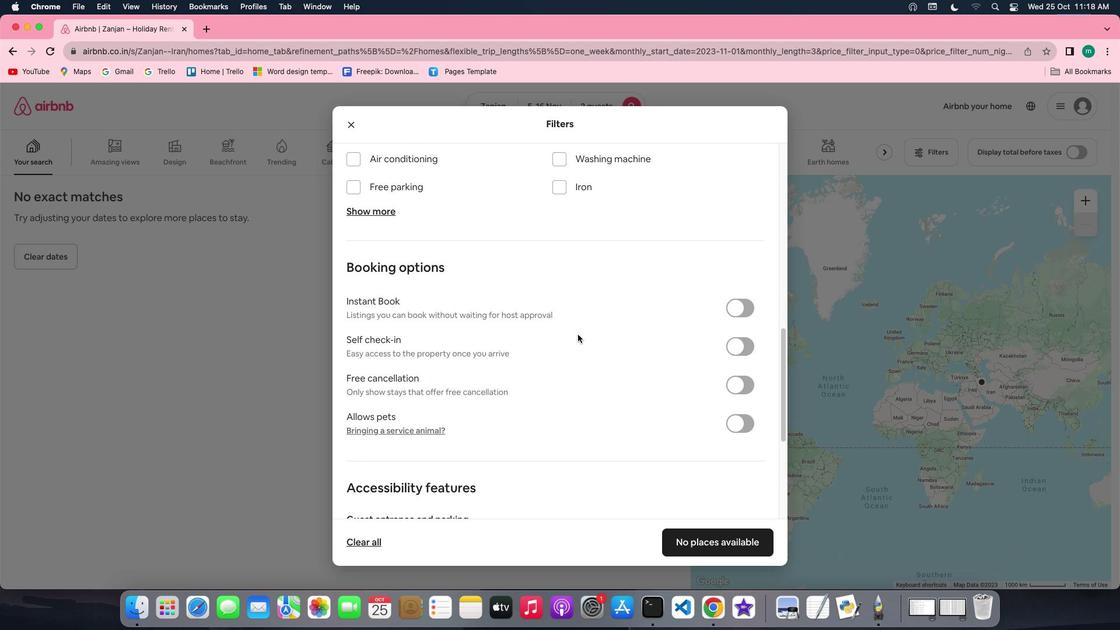 
Action: Mouse scrolled (578, 335) with delta (0, 0)
Screenshot: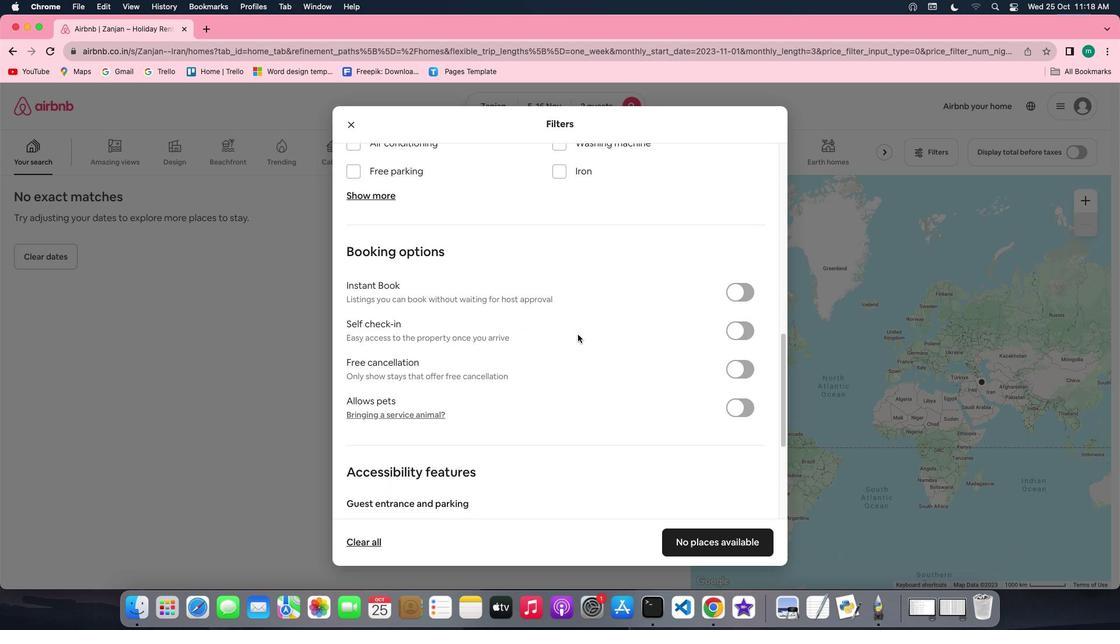 
Action: Mouse scrolled (578, 335) with delta (0, 0)
Screenshot: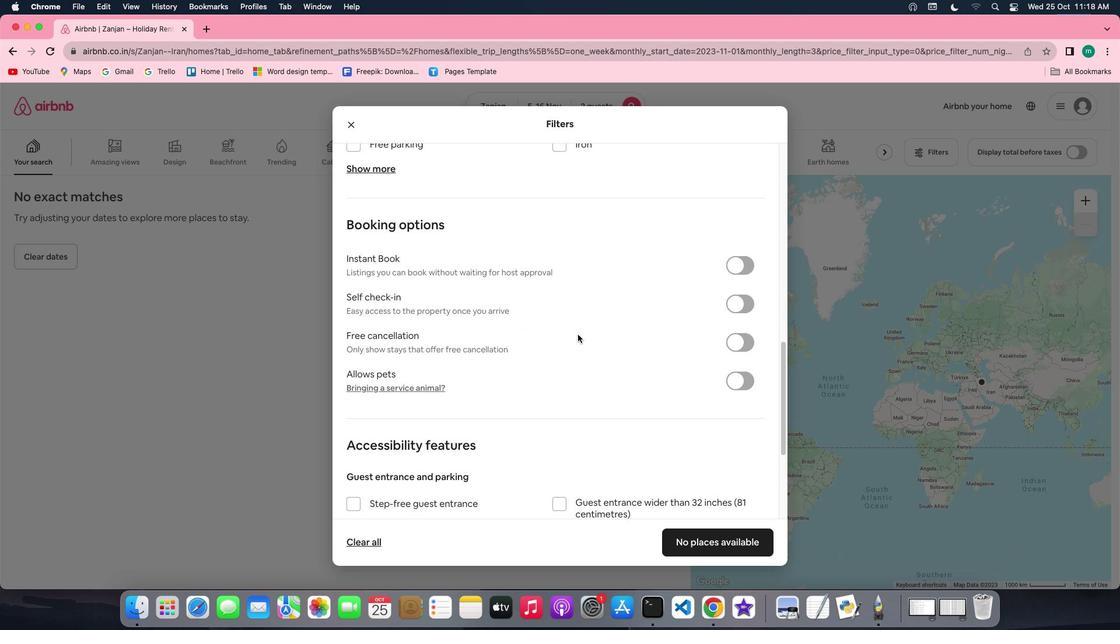 
Action: Mouse scrolled (578, 335) with delta (0, 0)
Screenshot: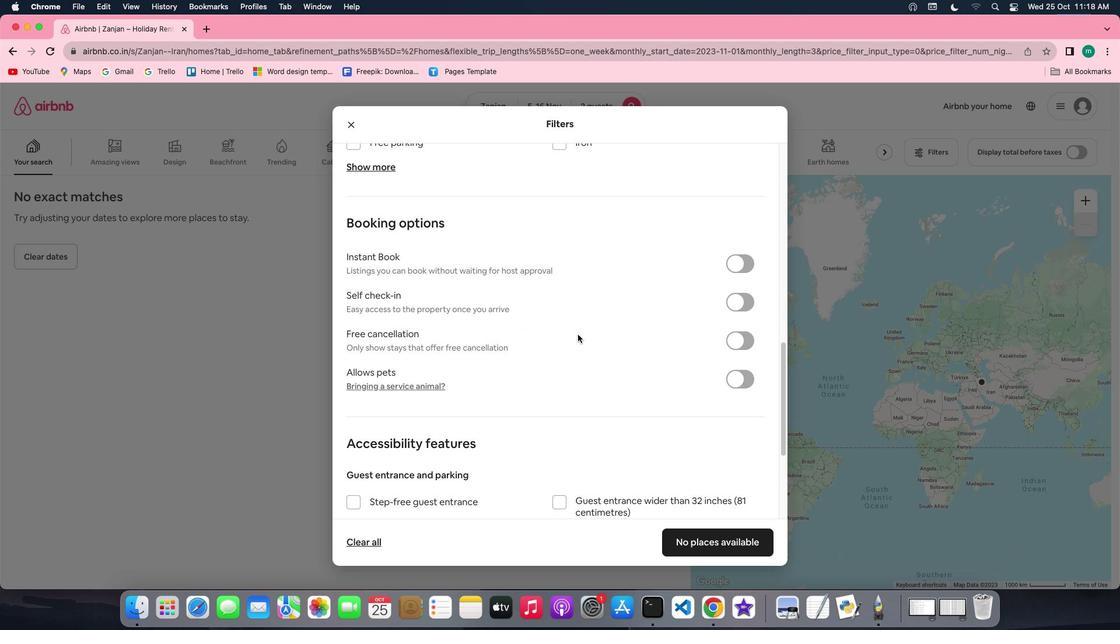 
Action: Mouse moved to (737, 283)
Screenshot: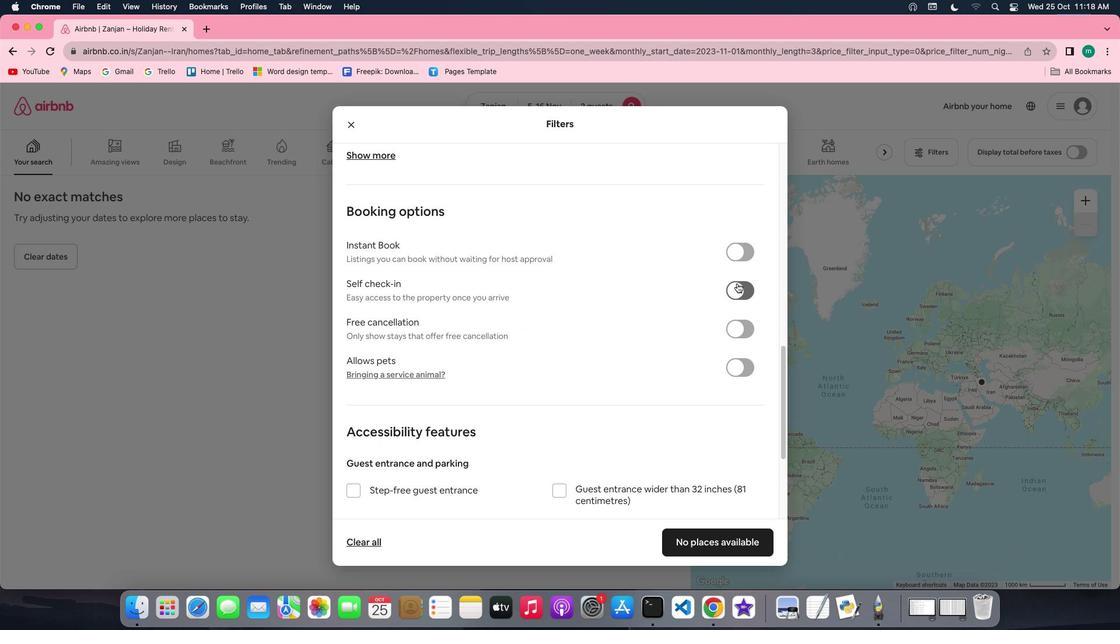 
Action: Mouse pressed left at (737, 283)
Screenshot: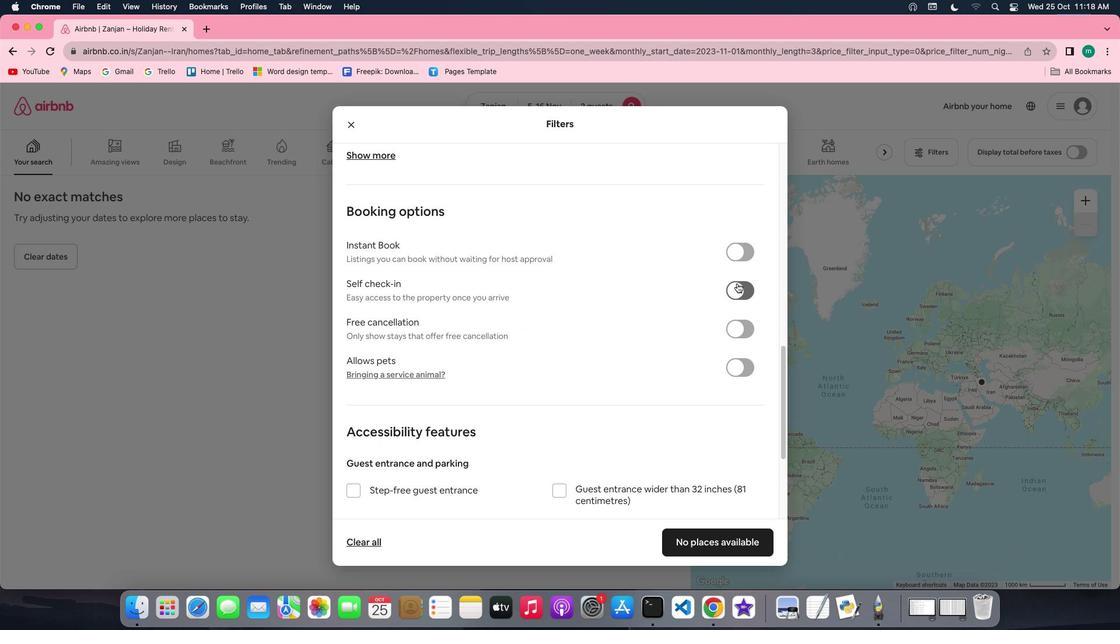 
Action: Mouse moved to (686, 381)
Screenshot: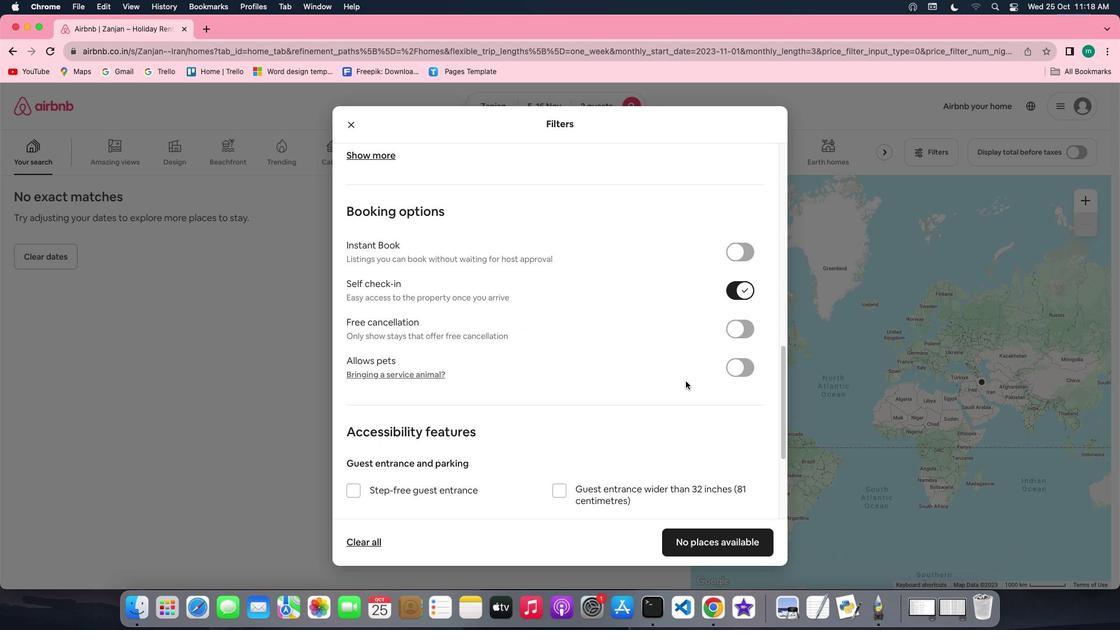 
Action: Mouse scrolled (686, 381) with delta (0, 0)
Screenshot: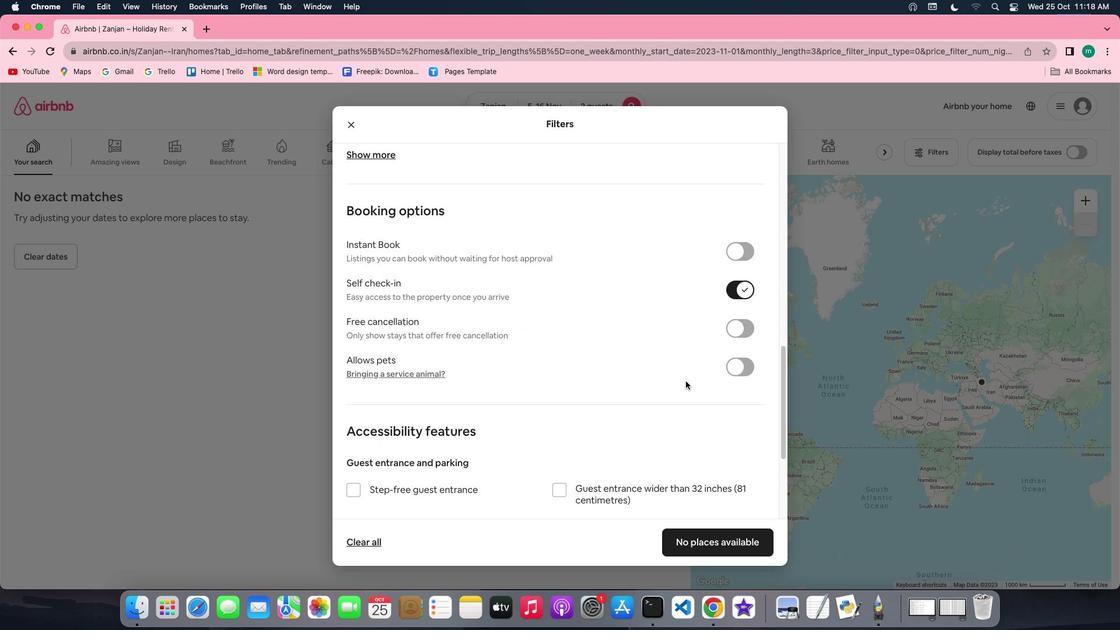 
Action: Mouse scrolled (686, 381) with delta (0, 0)
Screenshot: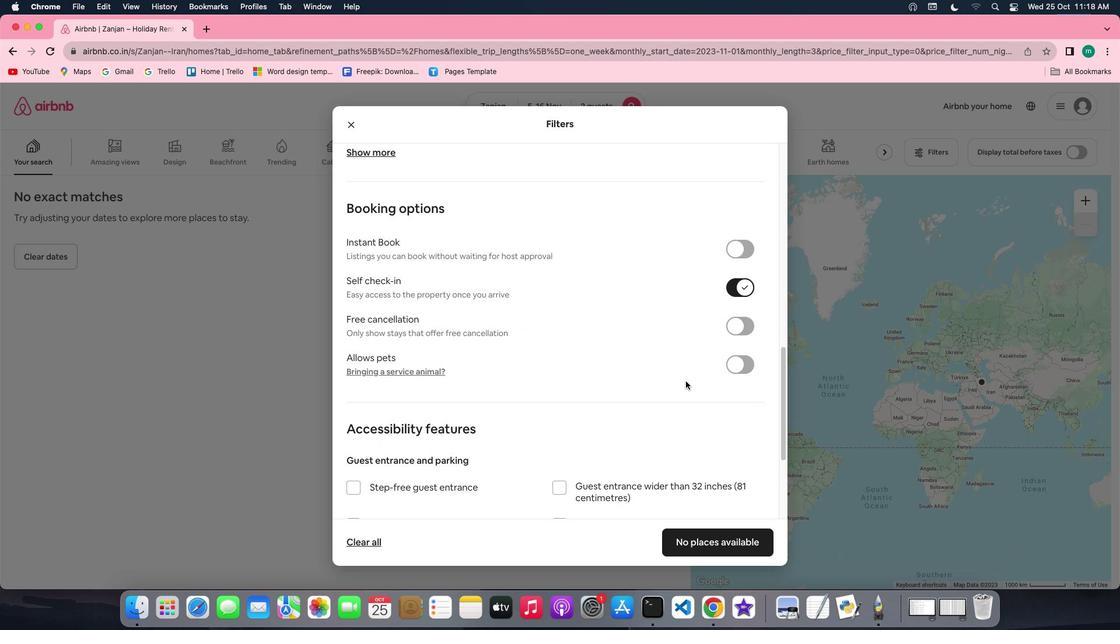 
Action: Mouse scrolled (686, 381) with delta (0, 0)
Screenshot: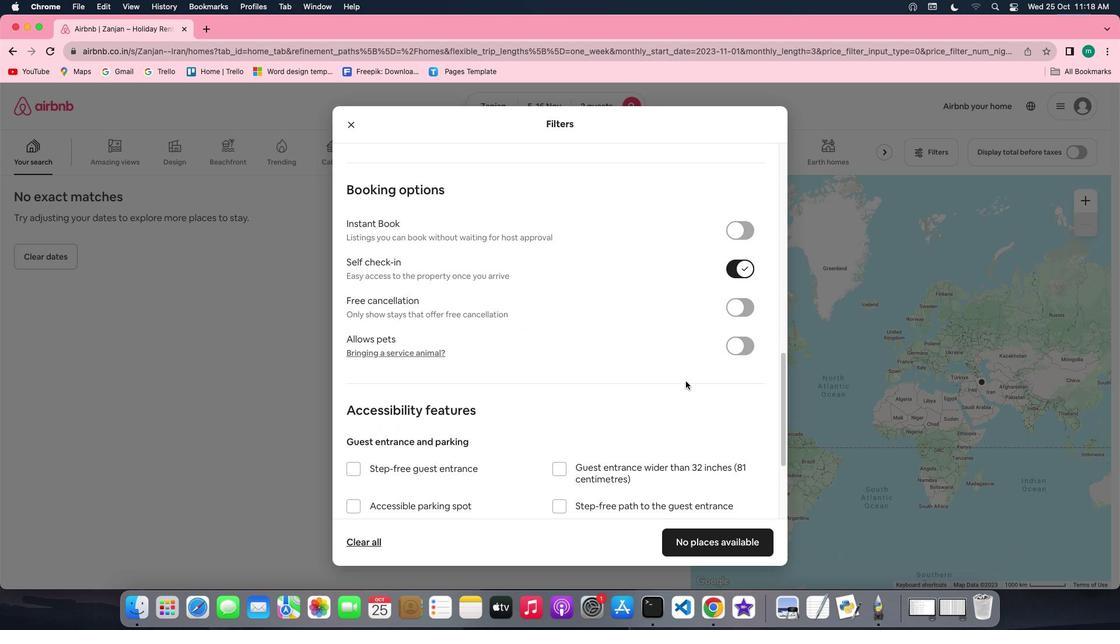
Action: Mouse moved to (675, 442)
Screenshot: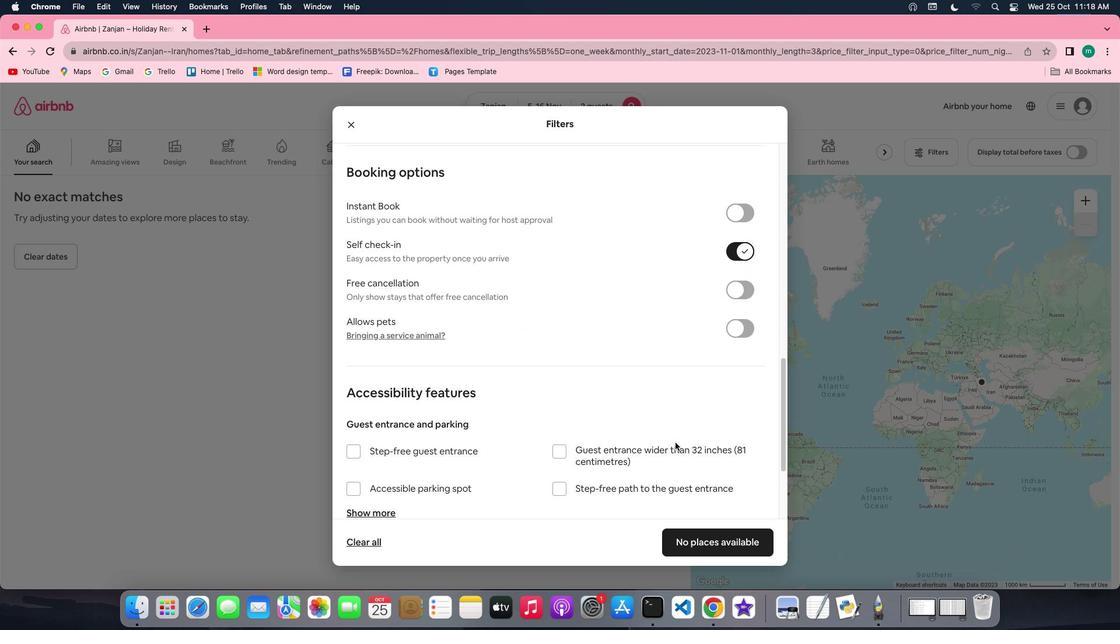 
Action: Mouse scrolled (675, 442) with delta (0, 0)
Screenshot: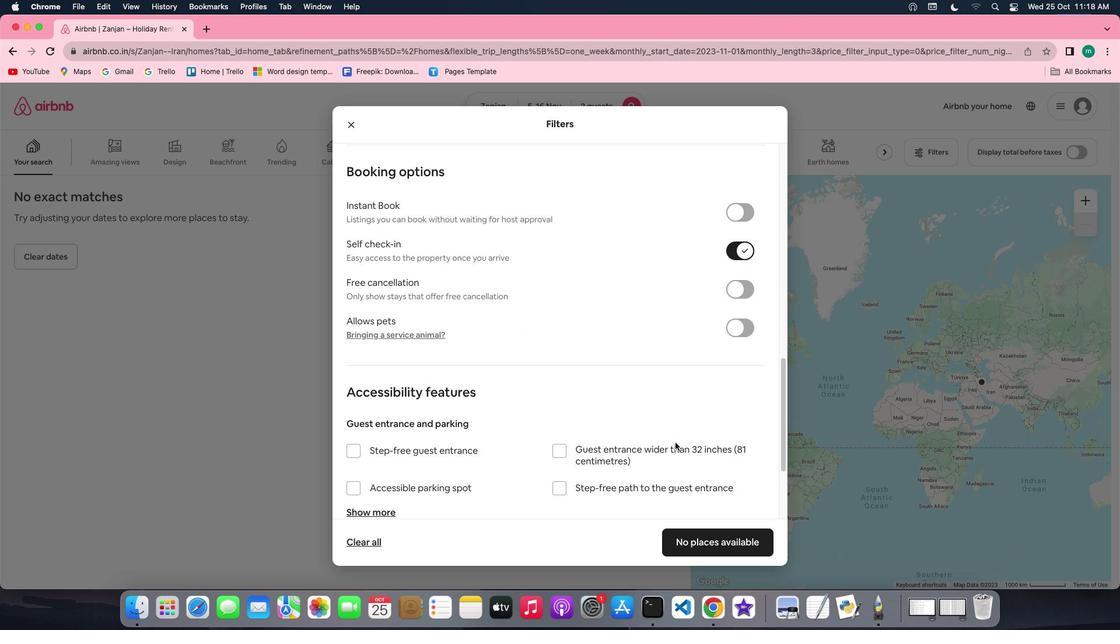 
Action: Mouse scrolled (675, 442) with delta (0, 0)
Screenshot: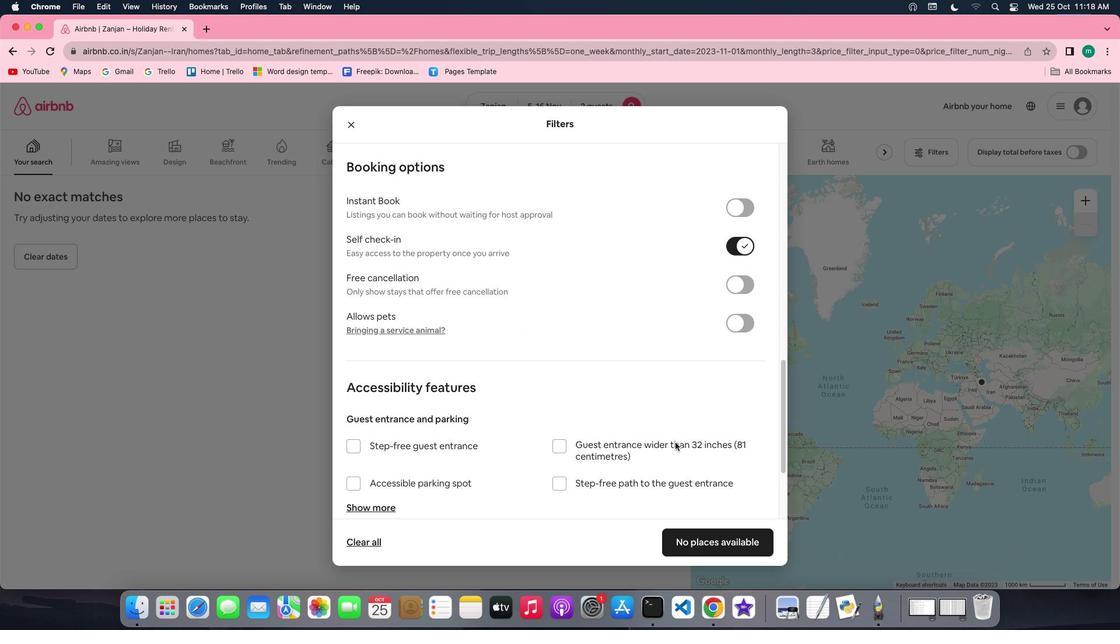 
Action: Mouse scrolled (675, 442) with delta (0, 0)
Screenshot: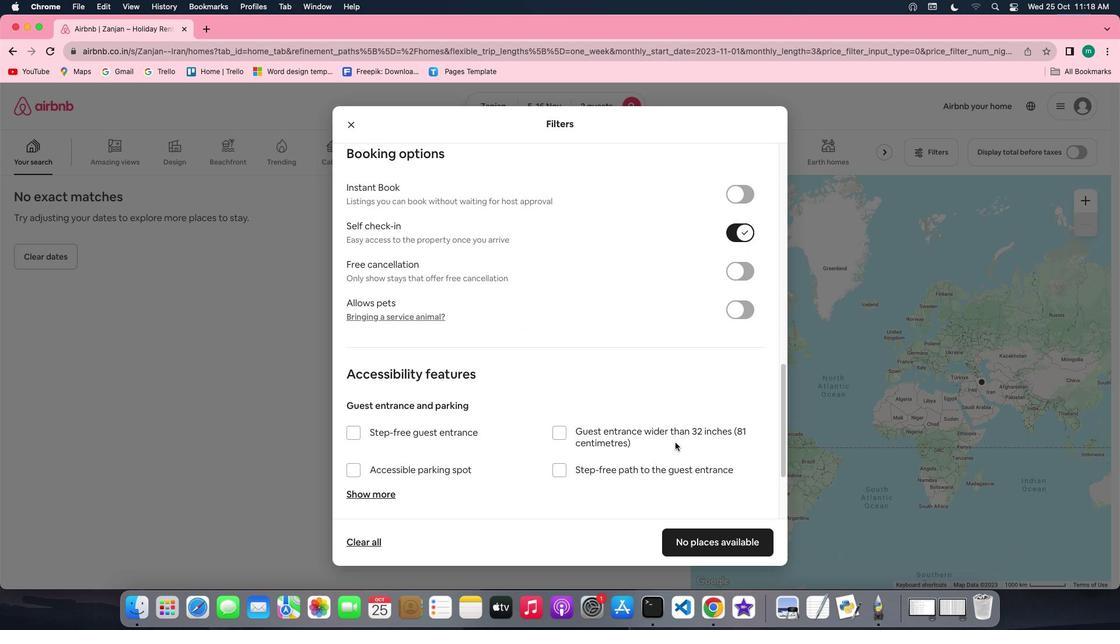 
Action: Mouse moved to (674, 444)
Screenshot: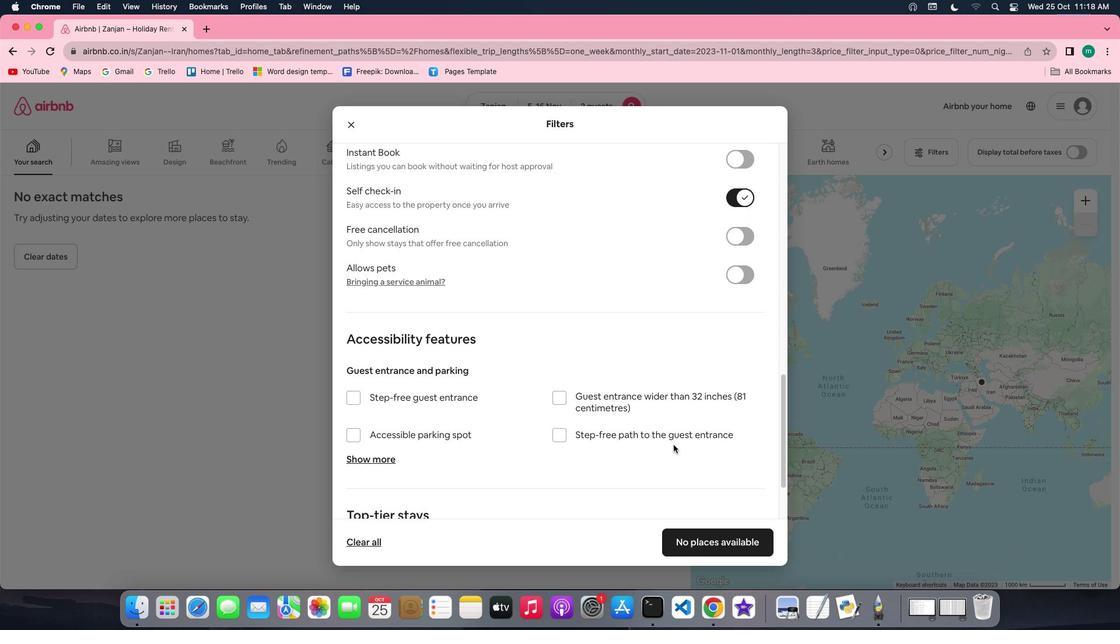 
Action: Mouse scrolled (674, 444) with delta (0, 0)
Screenshot: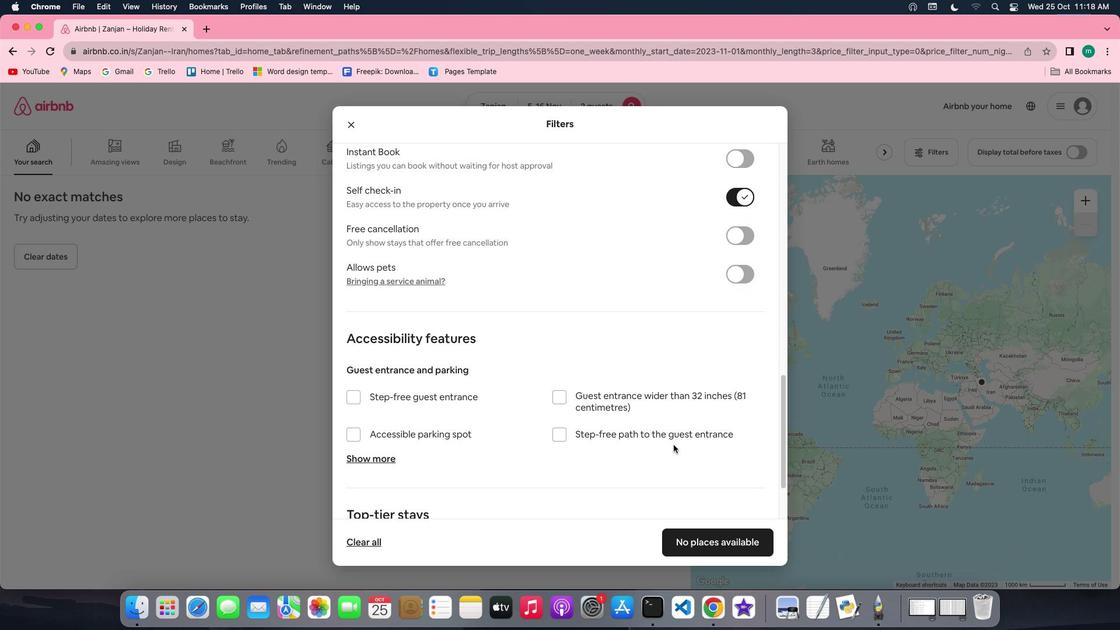 
Action: Mouse scrolled (674, 444) with delta (0, 0)
Screenshot: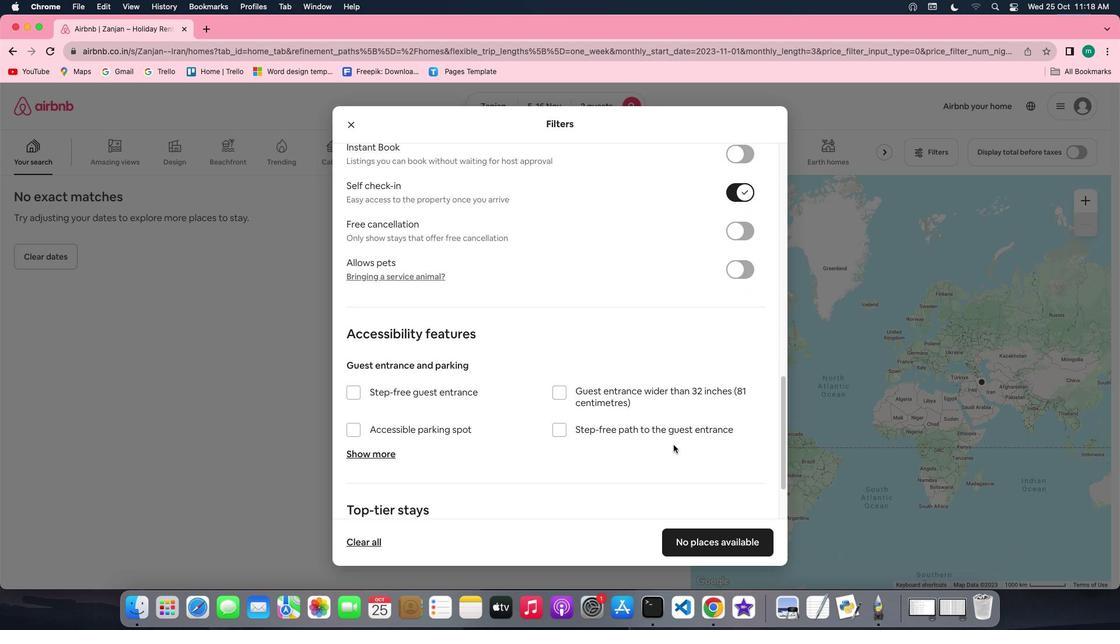 
Action: Mouse scrolled (674, 444) with delta (0, -1)
Screenshot: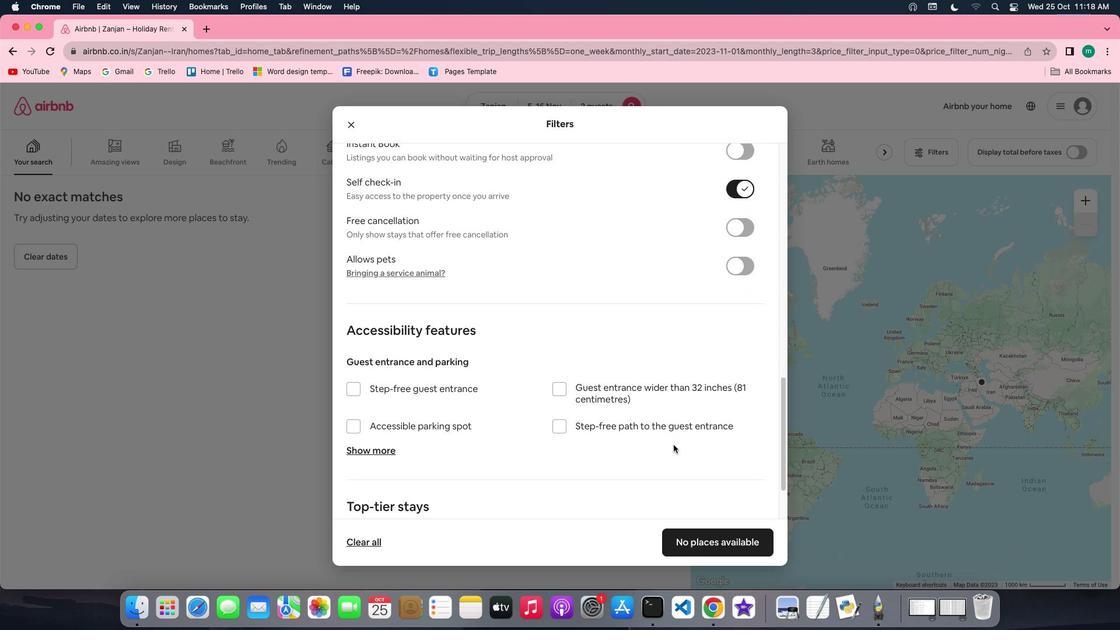 
Action: Mouse scrolled (674, 444) with delta (0, -1)
Screenshot: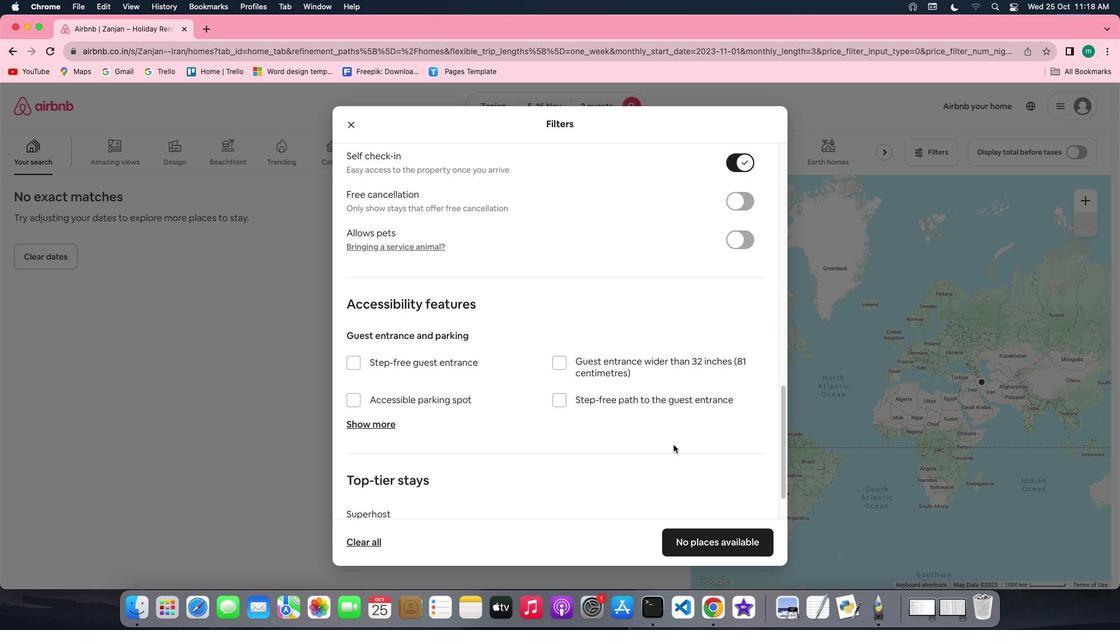 
Action: Mouse moved to (673, 447)
Screenshot: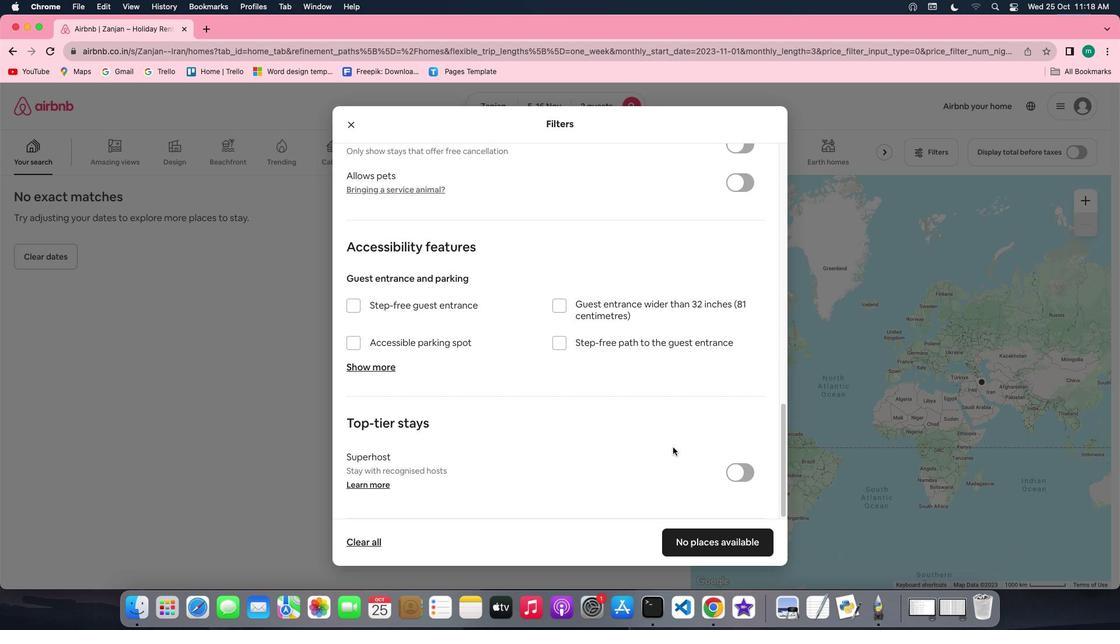 
Action: Mouse scrolled (673, 447) with delta (0, 0)
Screenshot: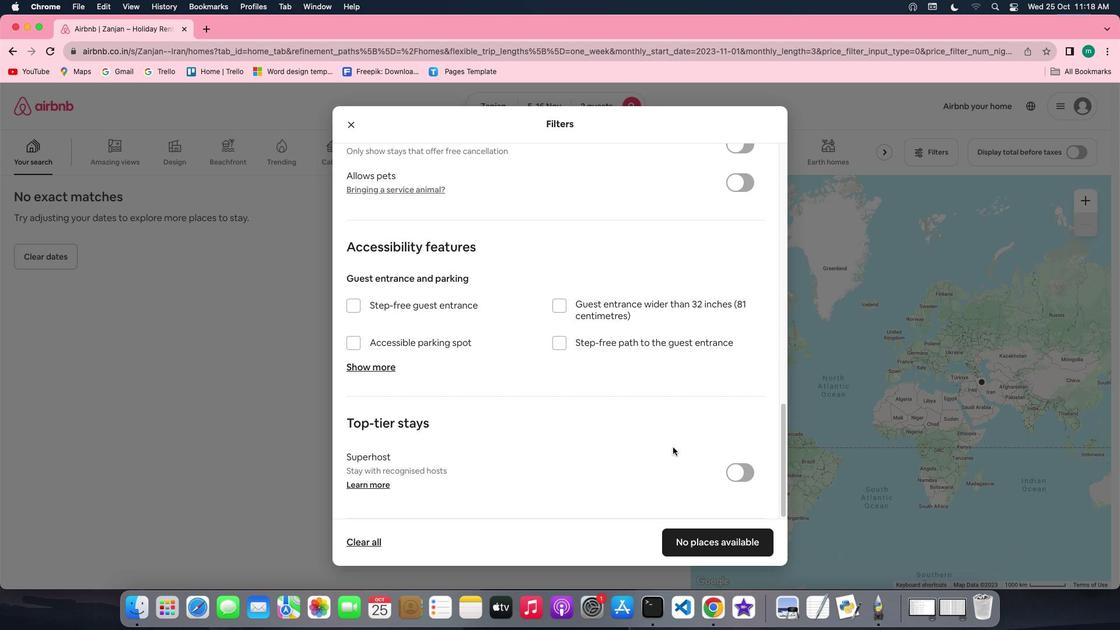 
Action: Mouse scrolled (673, 447) with delta (0, 0)
Screenshot: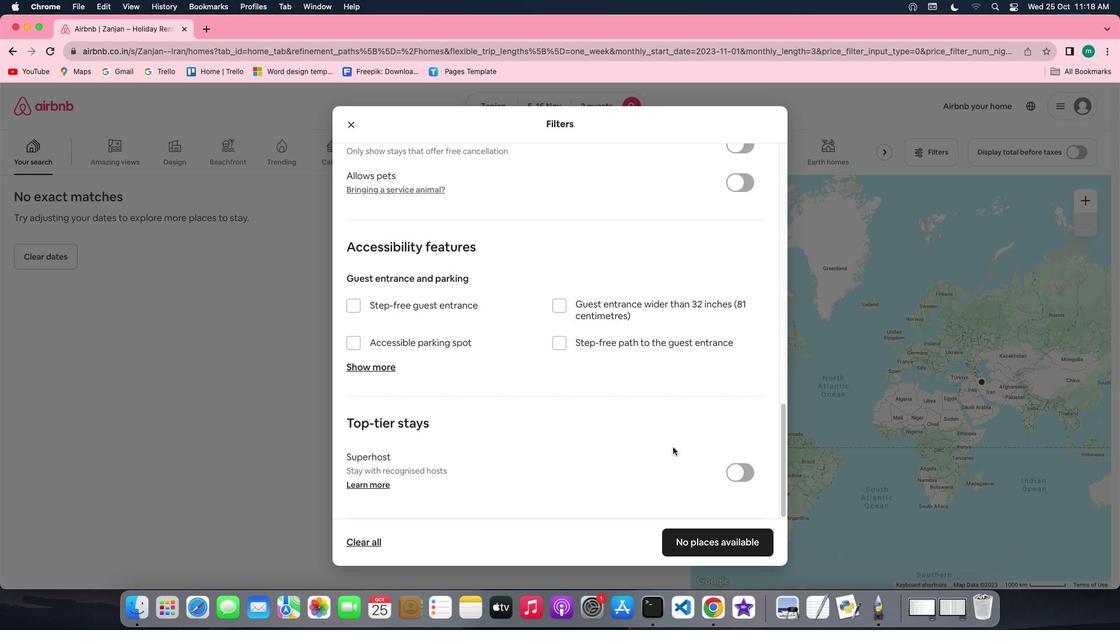 
Action: Mouse scrolled (673, 447) with delta (0, -1)
Screenshot: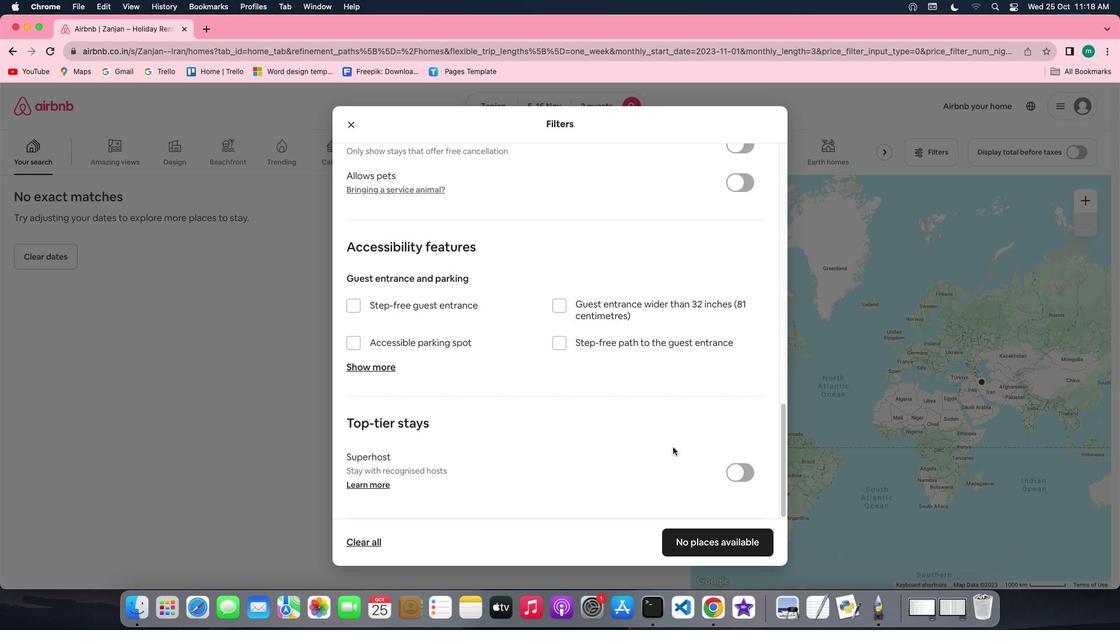 
Action: Mouse scrolled (673, 447) with delta (0, -2)
Screenshot: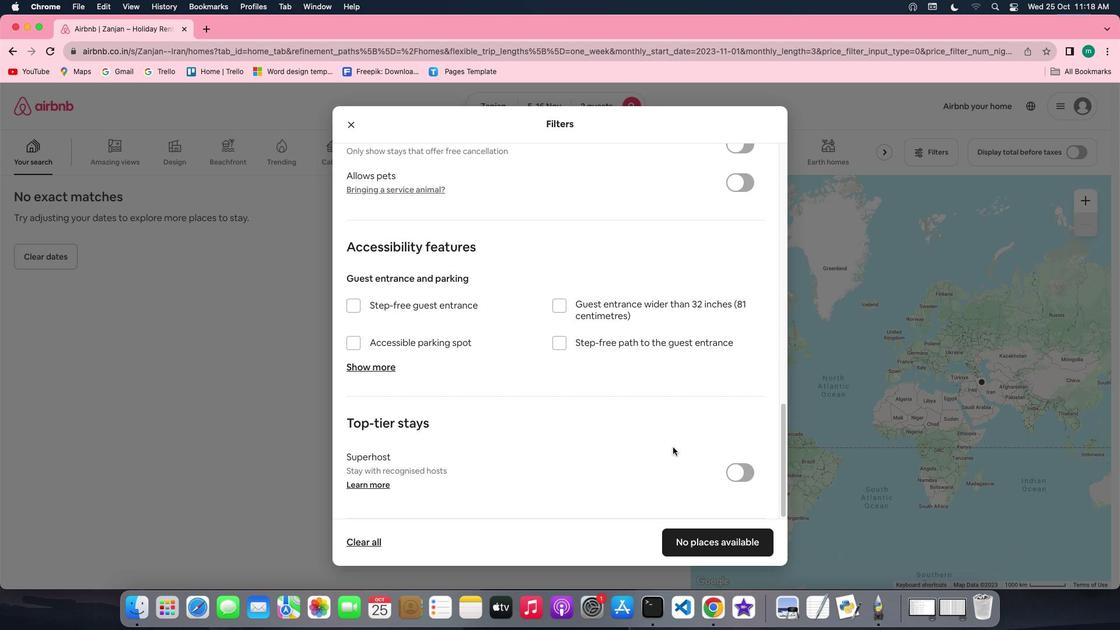 
Action: Mouse scrolled (673, 447) with delta (0, -2)
Screenshot: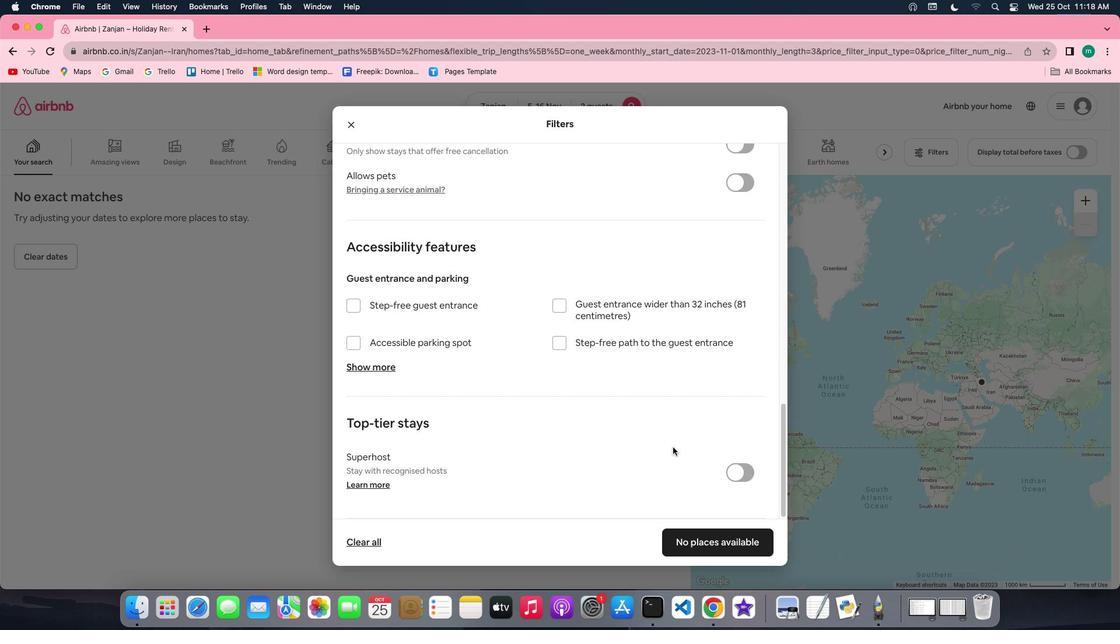 
Action: Mouse scrolled (673, 447) with delta (0, -3)
Screenshot: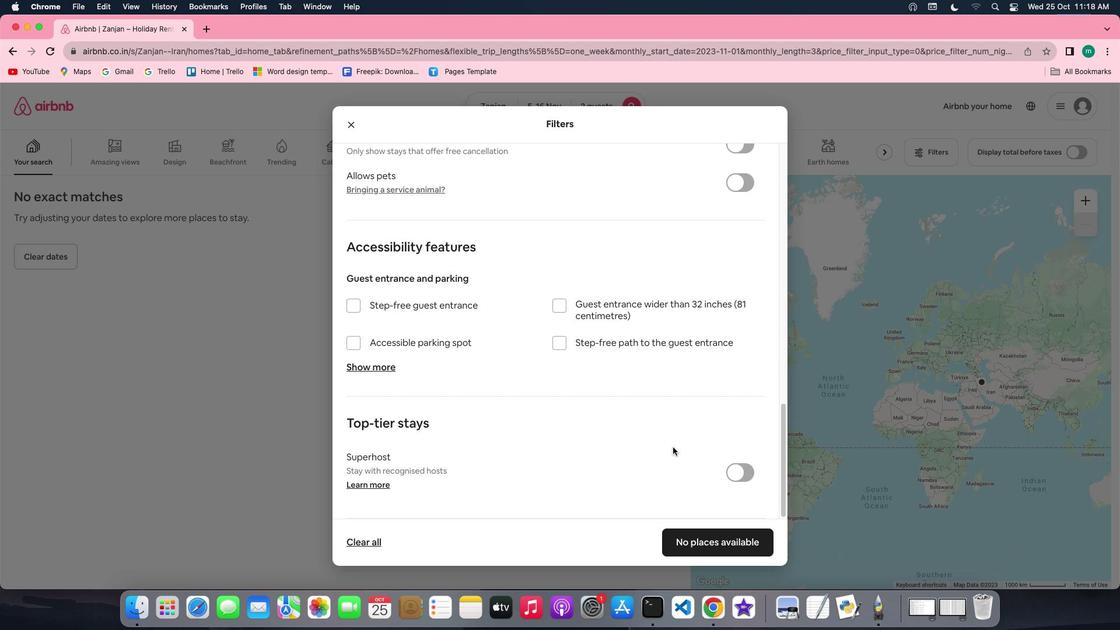 
Action: Mouse moved to (724, 541)
Screenshot: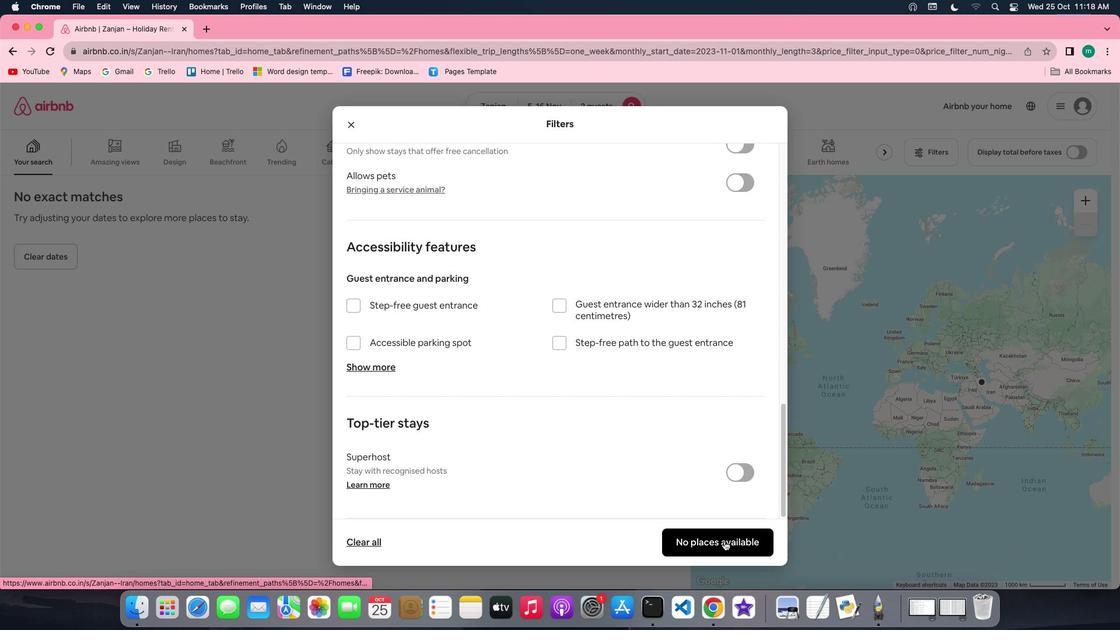 
Action: Mouse pressed left at (724, 541)
Screenshot: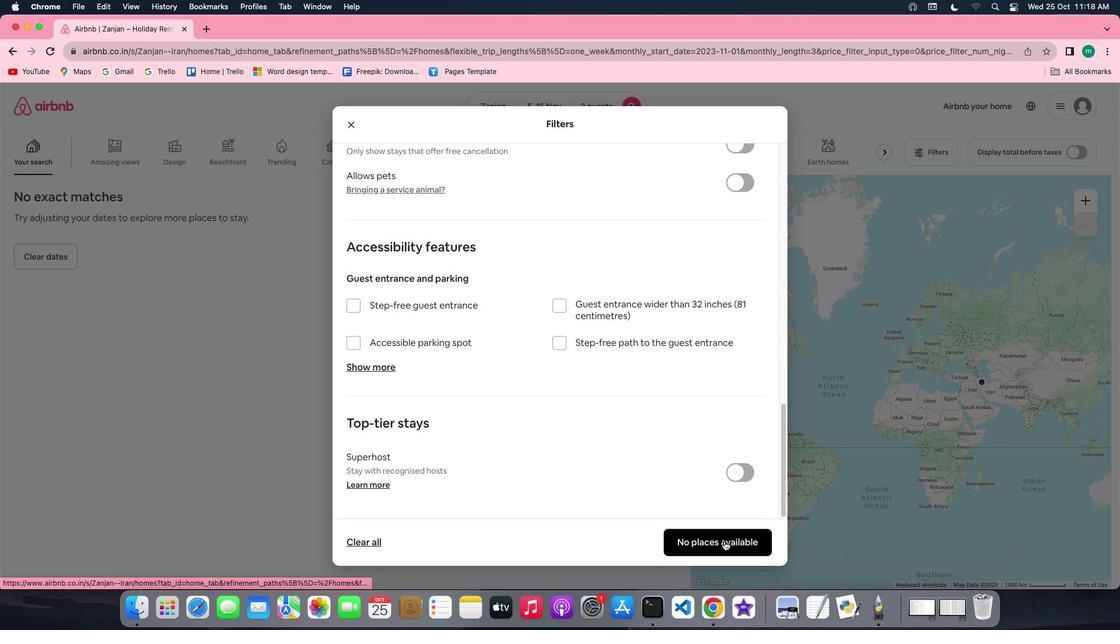 
Action: Mouse moved to (458, 472)
Screenshot: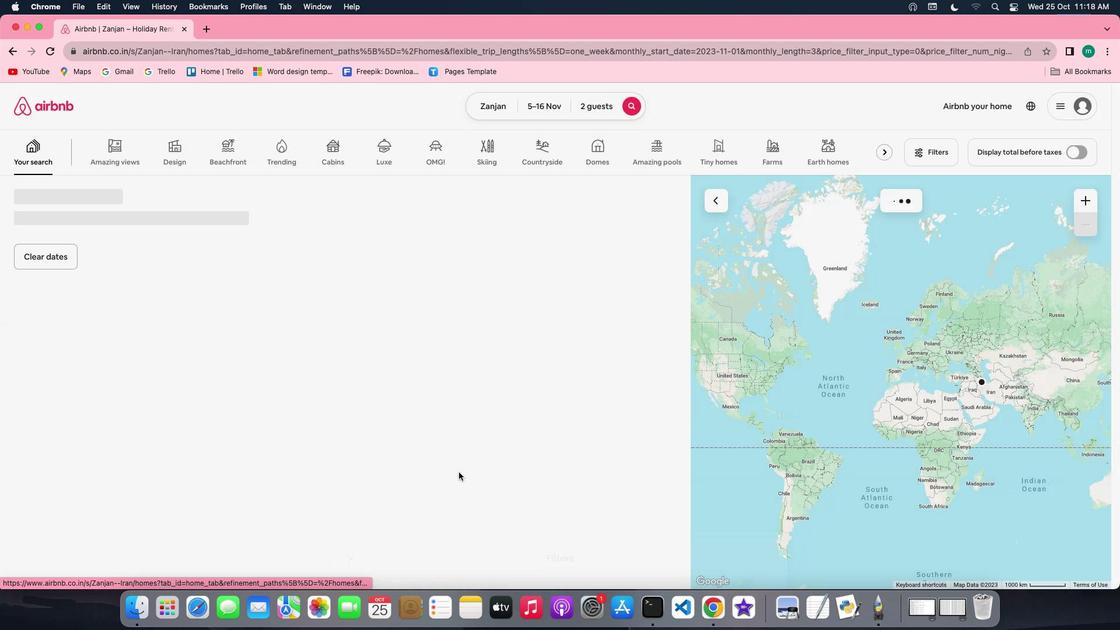 
